 Task: Look for space in Morondava, Madagascar from 10th July, 2023 to 15th July, 2023 for 7 adults in price range Rs.10000 to Rs.15000. Place can be entire place or shared room with 4 bedrooms having 7 beds and 4 bathrooms. Property type can be house, flat, guest house. Amenities needed are: wifi, TV, free parkinig on premises, gym, breakfast. Booking option can be shelf check-in. Required host language is English.
Action: Mouse moved to (441, 103)
Screenshot: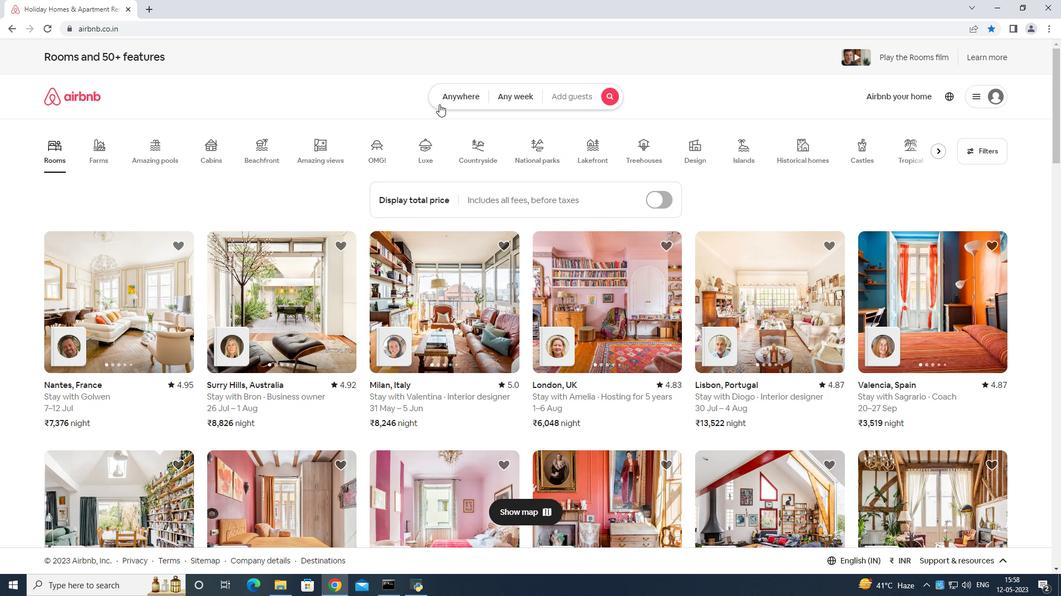 
Action: Mouse pressed left at (441, 103)
Screenshot: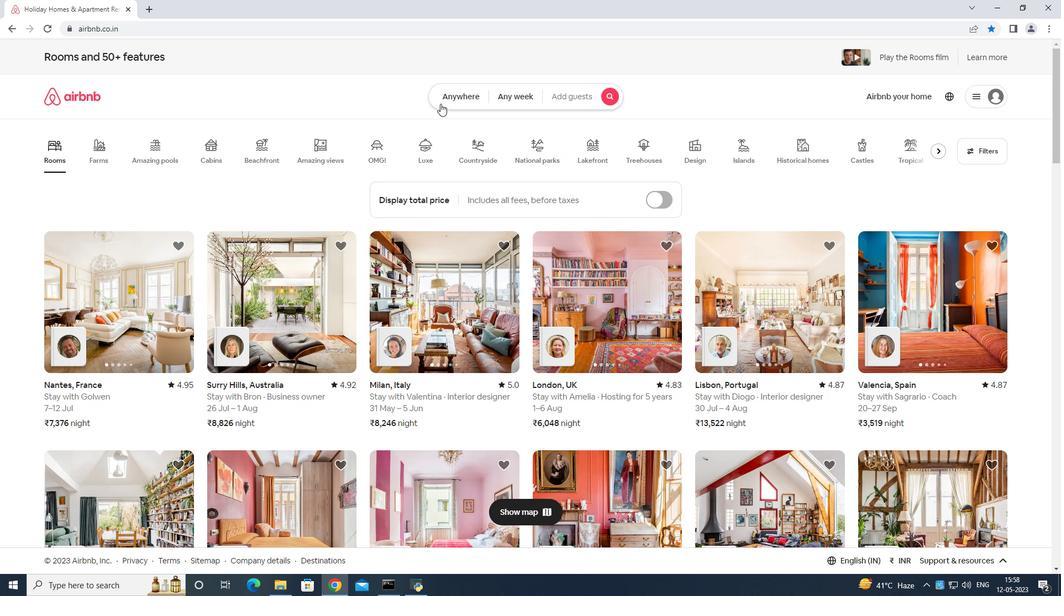 
Action: Mouse moved to (362, 145)
Screenshot: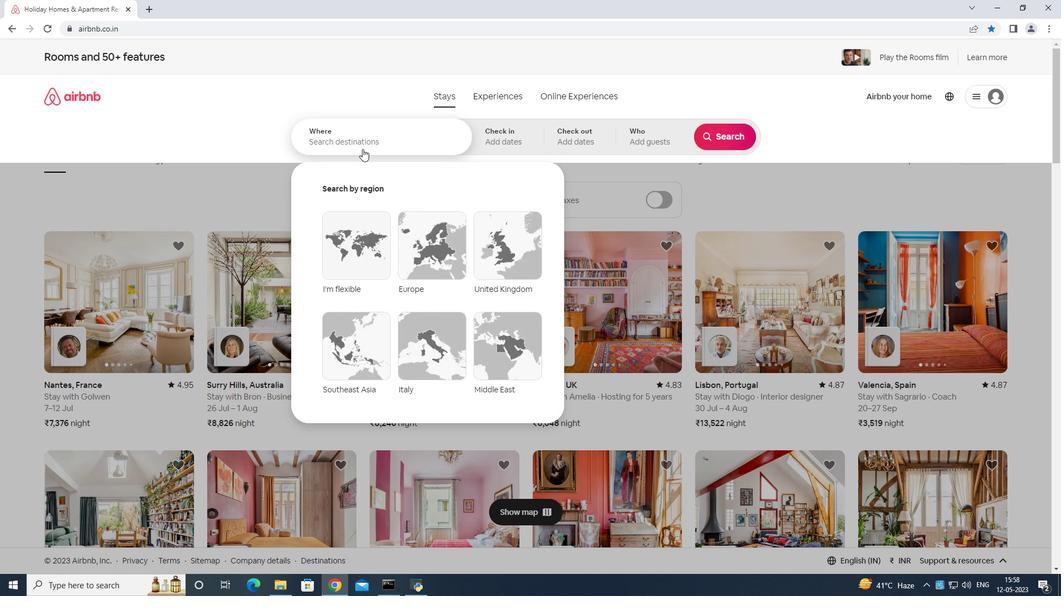 
Action: Mouse pressed left at (362, 145)
Screenshot: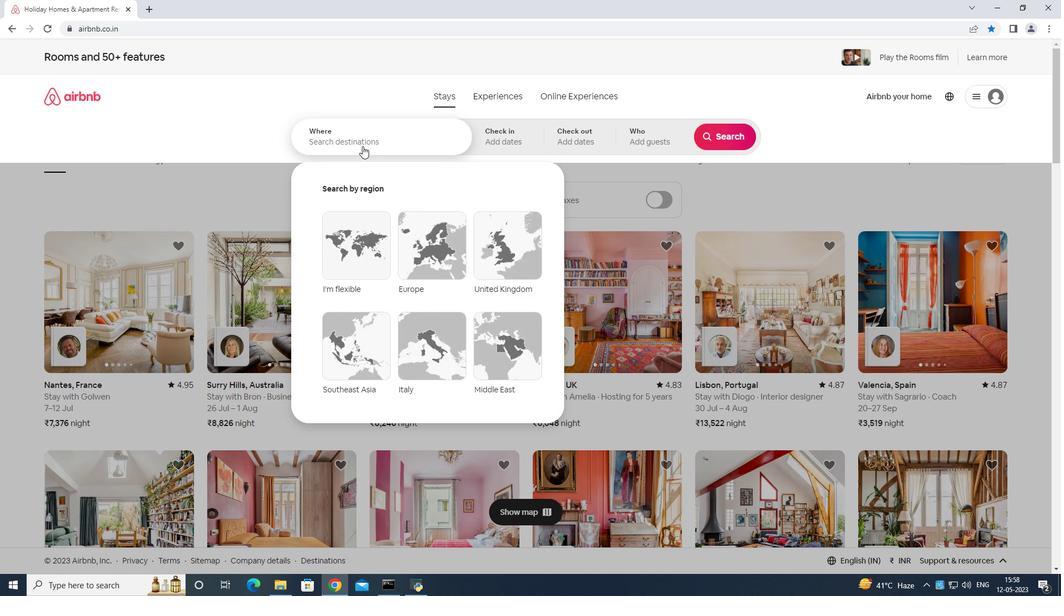 
Action: Mouse moved to (215, 156)
Screenshot: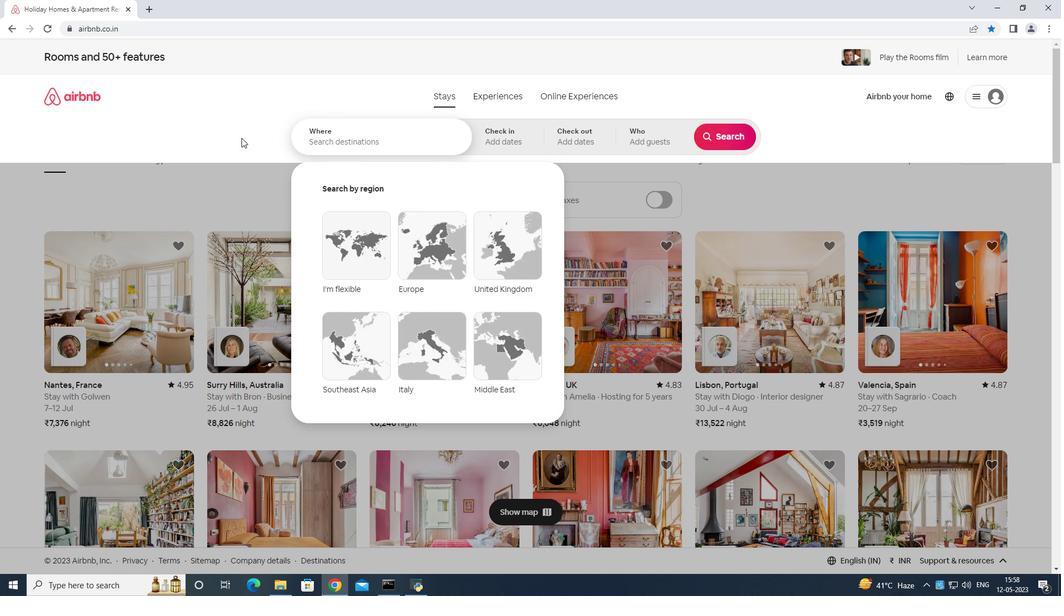 
Action: Key pressed <Key.shift>Morondava<Key.space>madagascar<Key.enter>
Screenshot: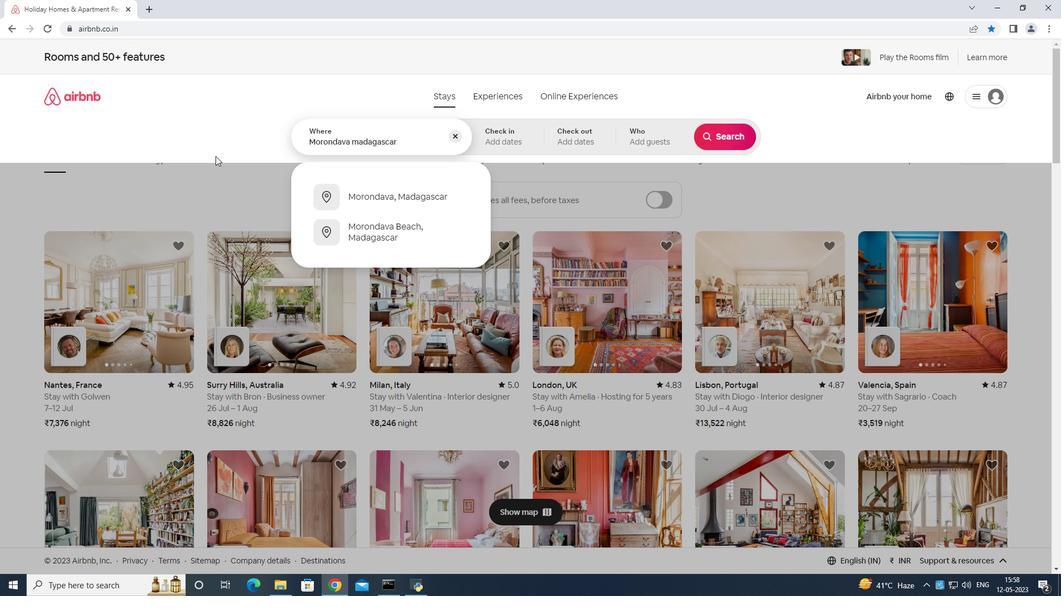 
Action: Mouse moved to (716, 227)
Screenshot: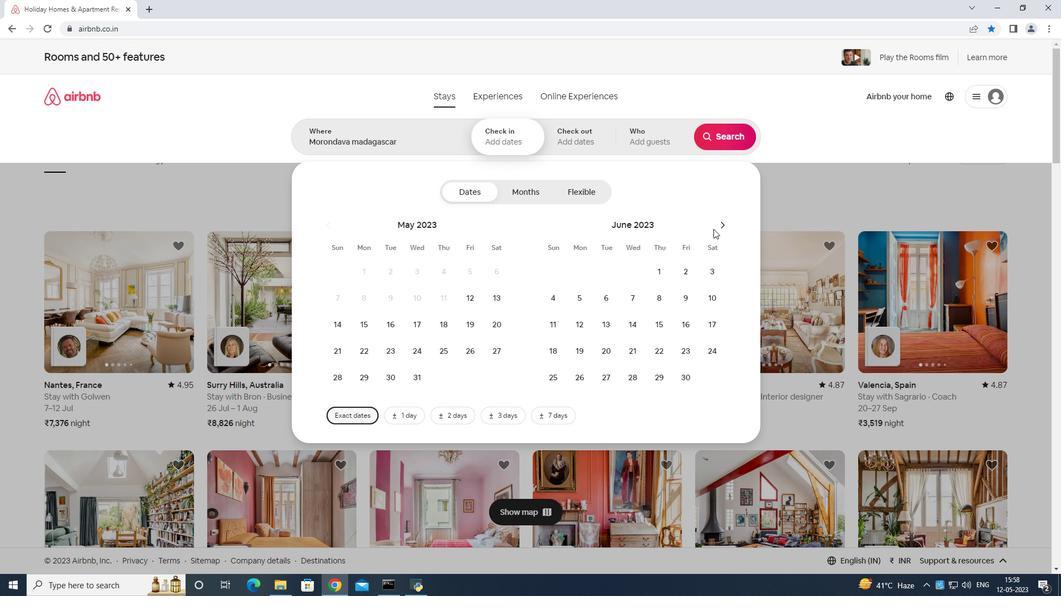 
Action: Mouse pressed left at (716, 227)
Screenshot: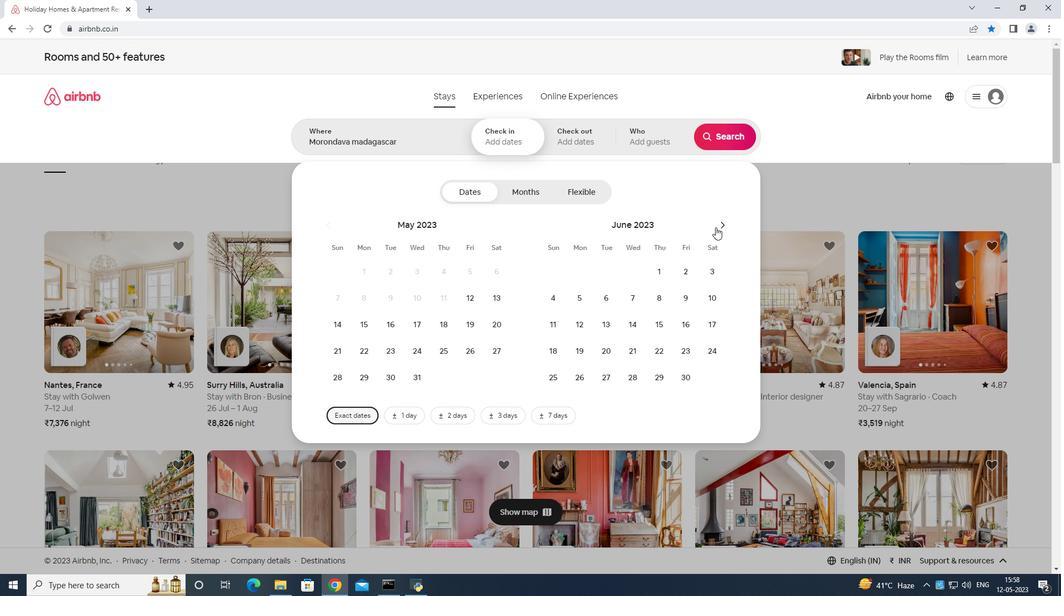 
Action: Mouse moved to (577, 323)
Screenshot: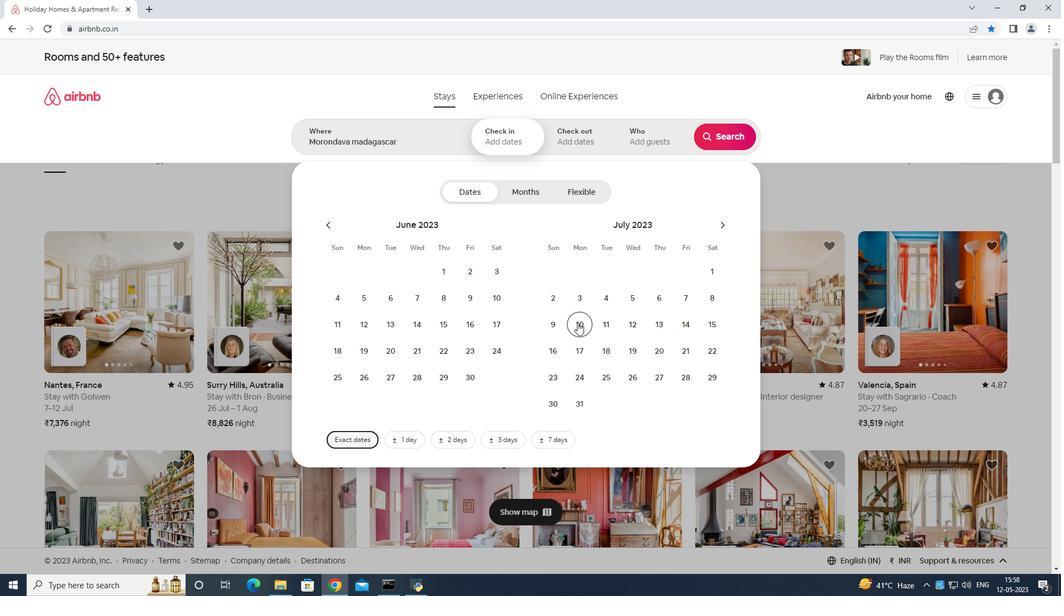 
Action: Mouse pressed left at (577, 323)
Screenshot: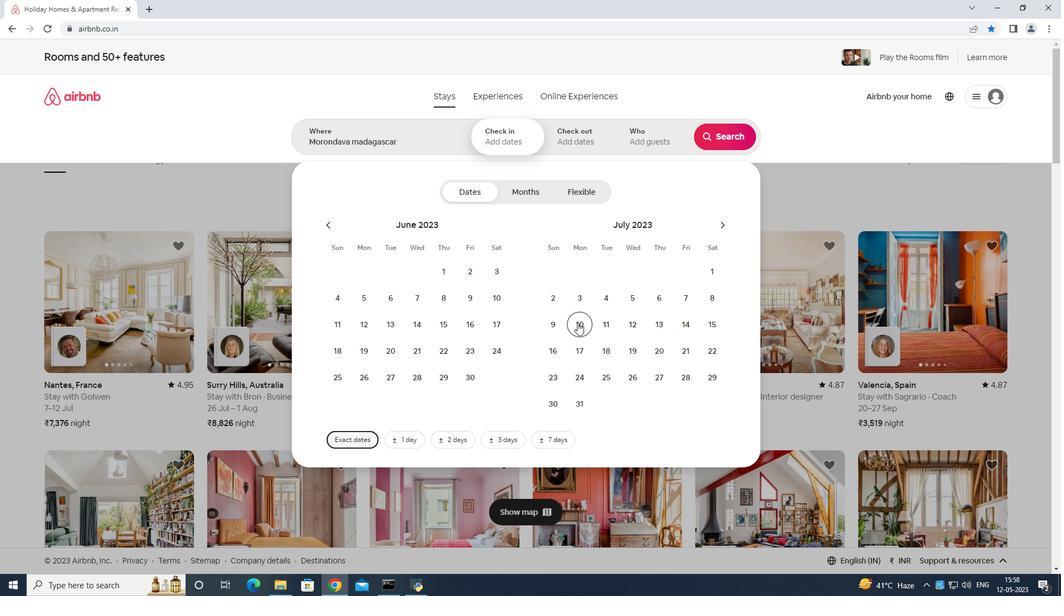
Action: Mouse moved to (716, 329)
Screenshot: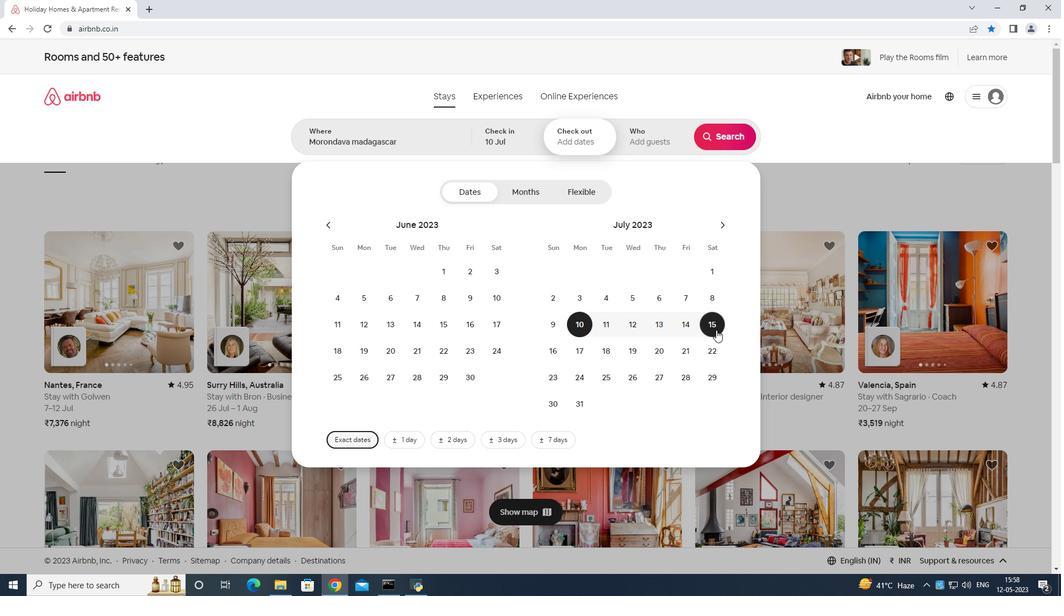 
Action: Mouse pressed left at (716, 329)
Screenshot: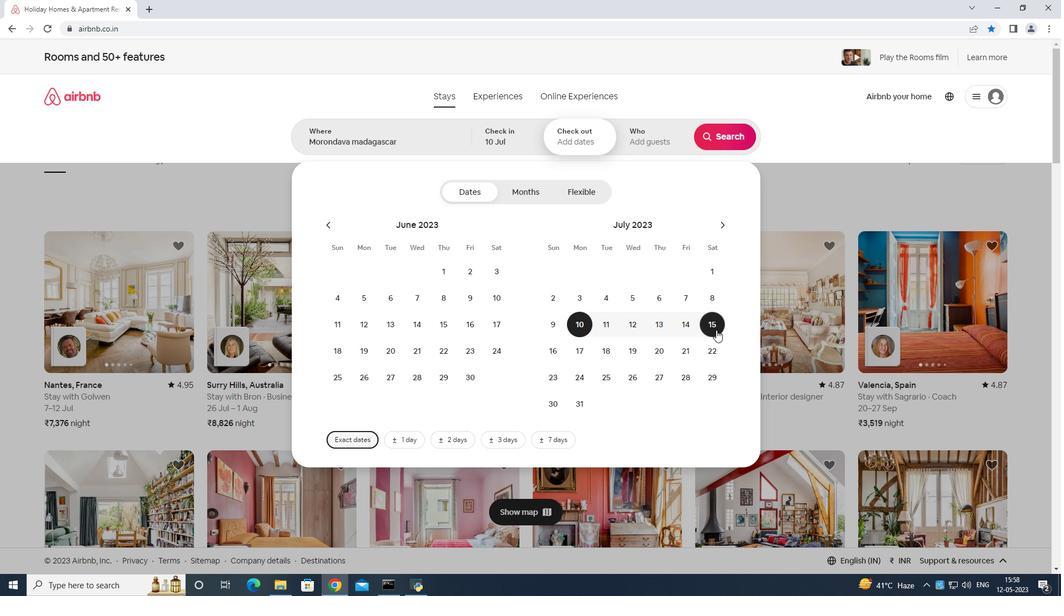 
Action: Mouse moved to (661, 143)
Screenshot: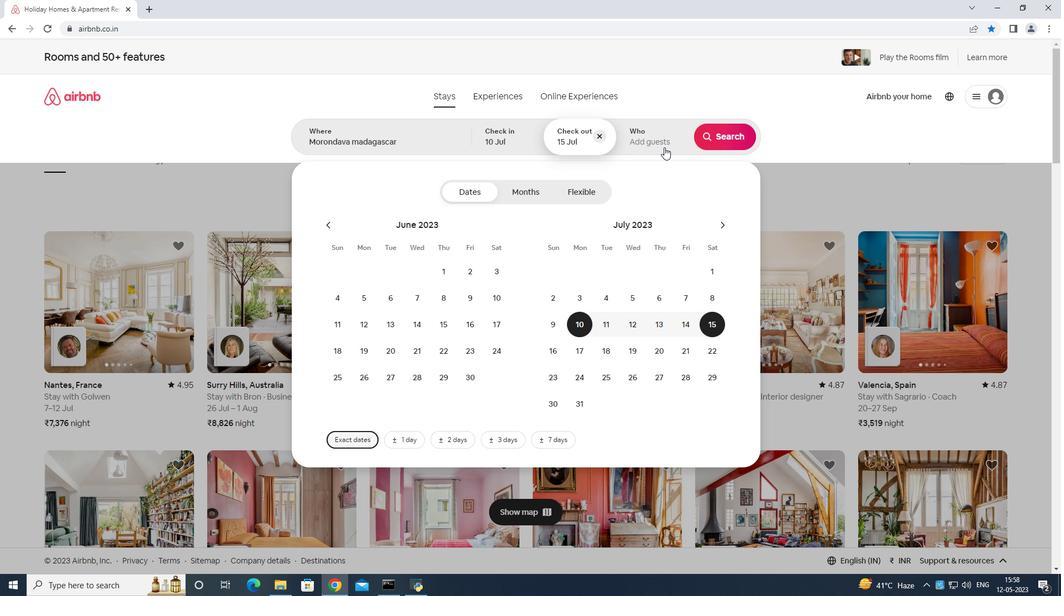 
Action: Mouse pressed left at (661, 143)
Screenshot: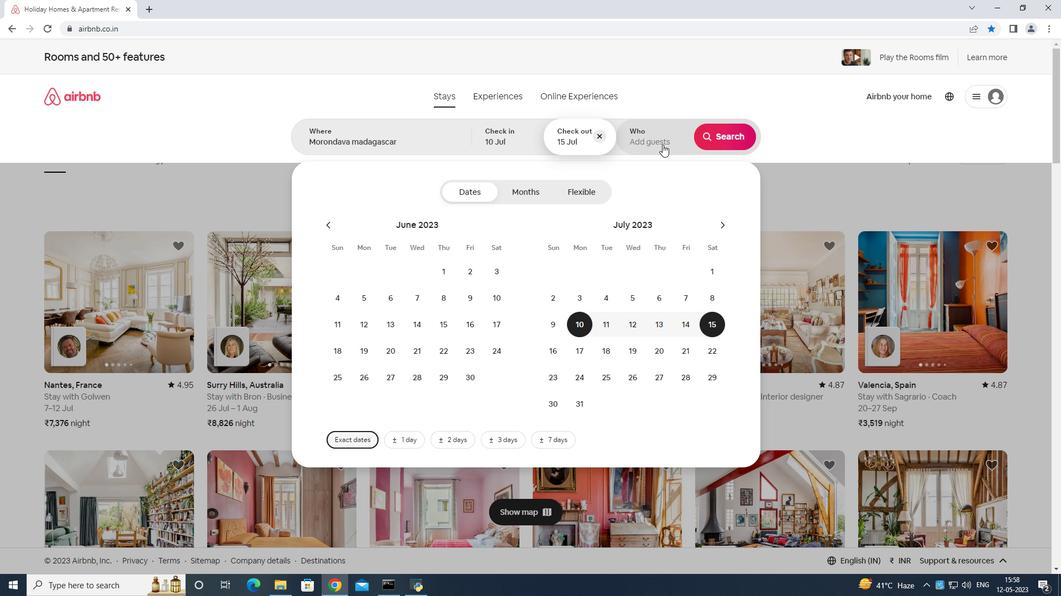 
Action: Mouse moved to (729, 197)
Screenshot: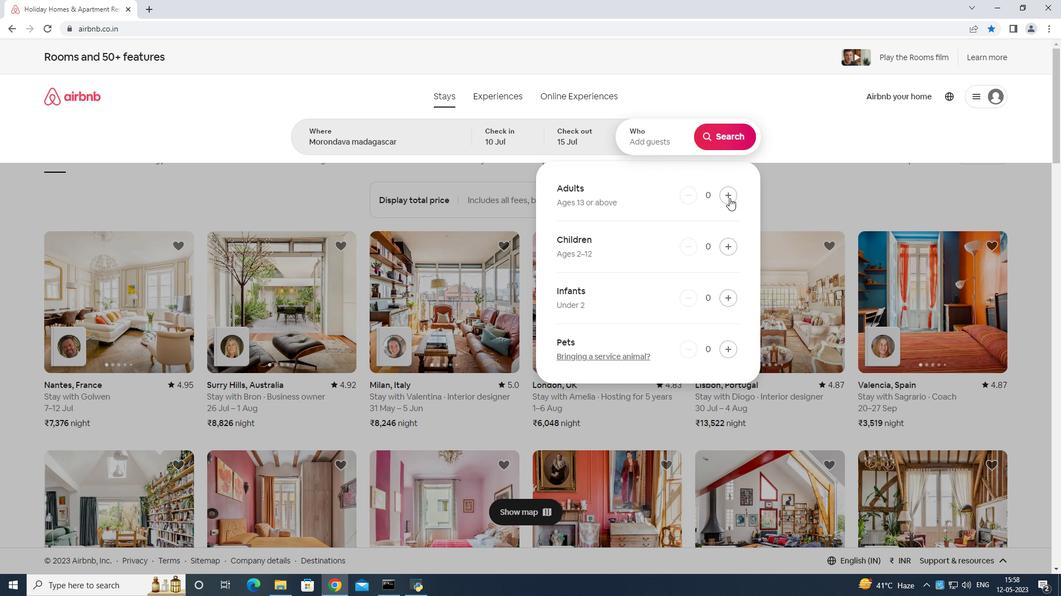 
Action: Mouse pressed left at (729, 197)
Screenshot: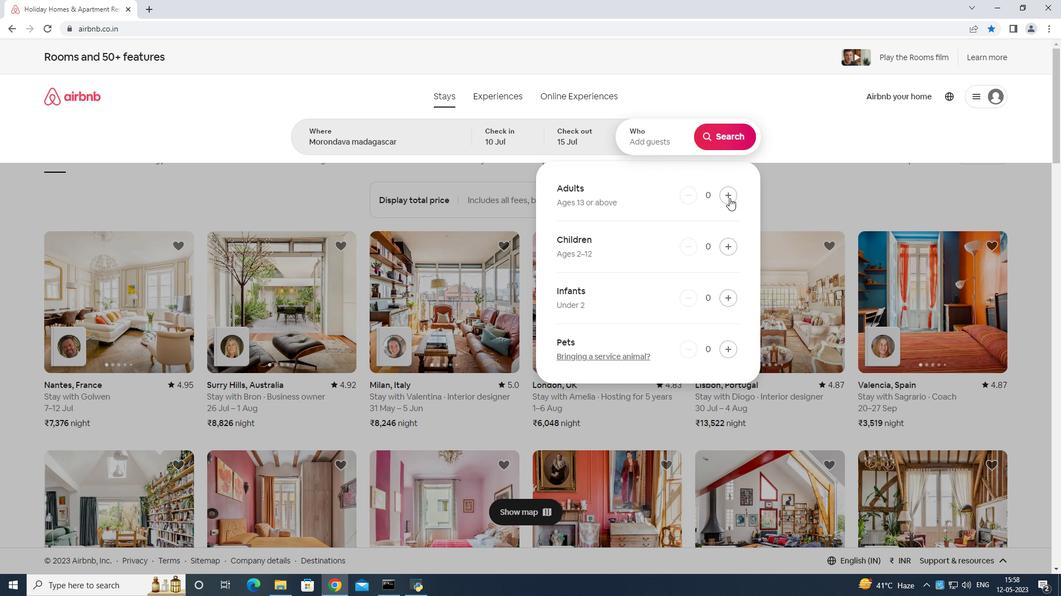 
Action: Mouse moved to (730, 194)
Screenshot: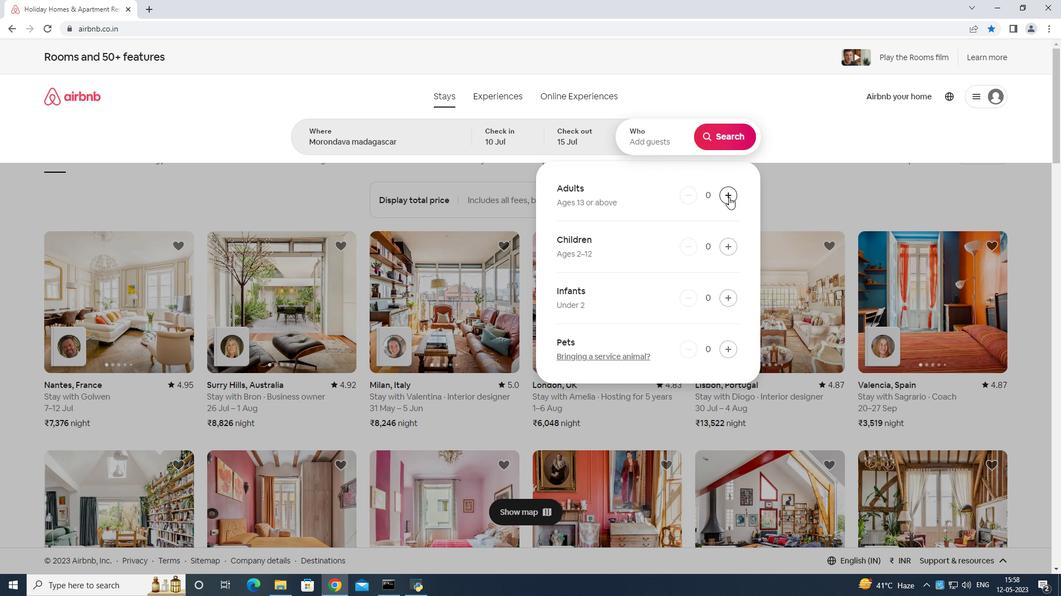
Action: Mouse pressed left at (730, 194)
Screenshot: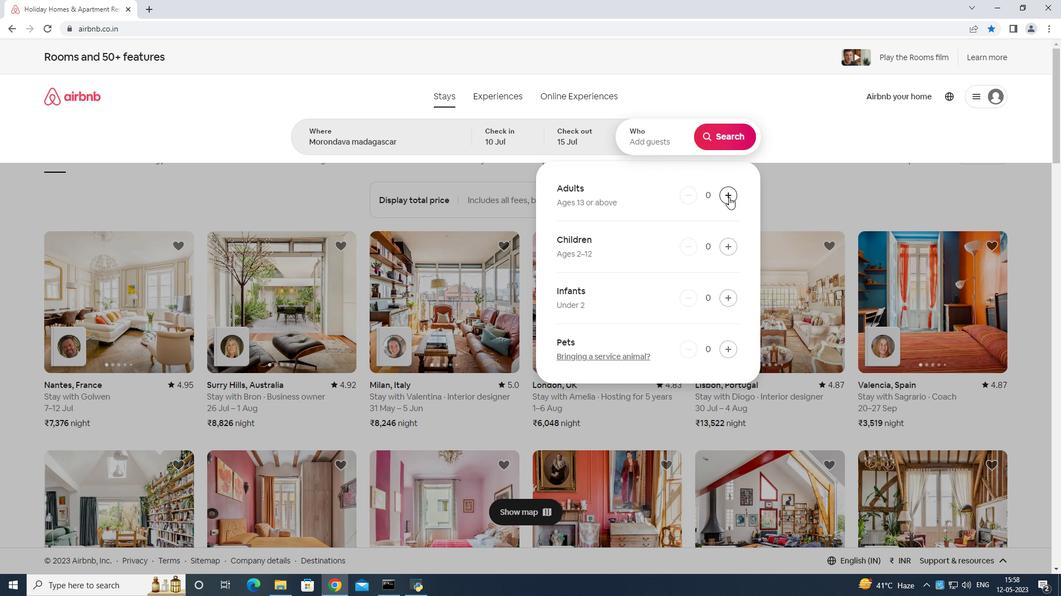 
Action: Mouse pressed left at (730, 194)
Screenshot: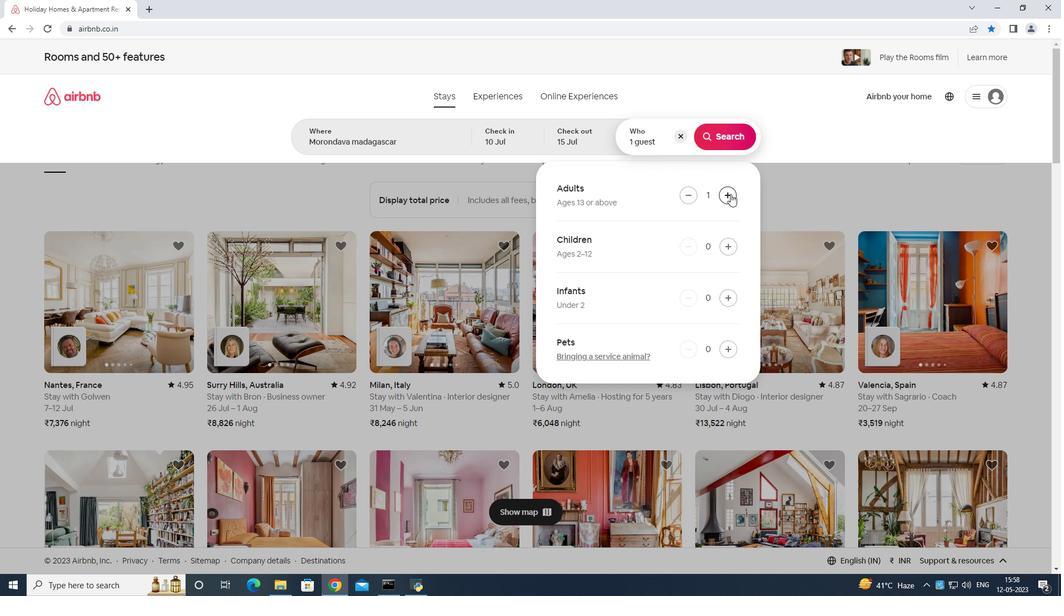 
Action: Mouse moved to (730, 194)
Screenshot: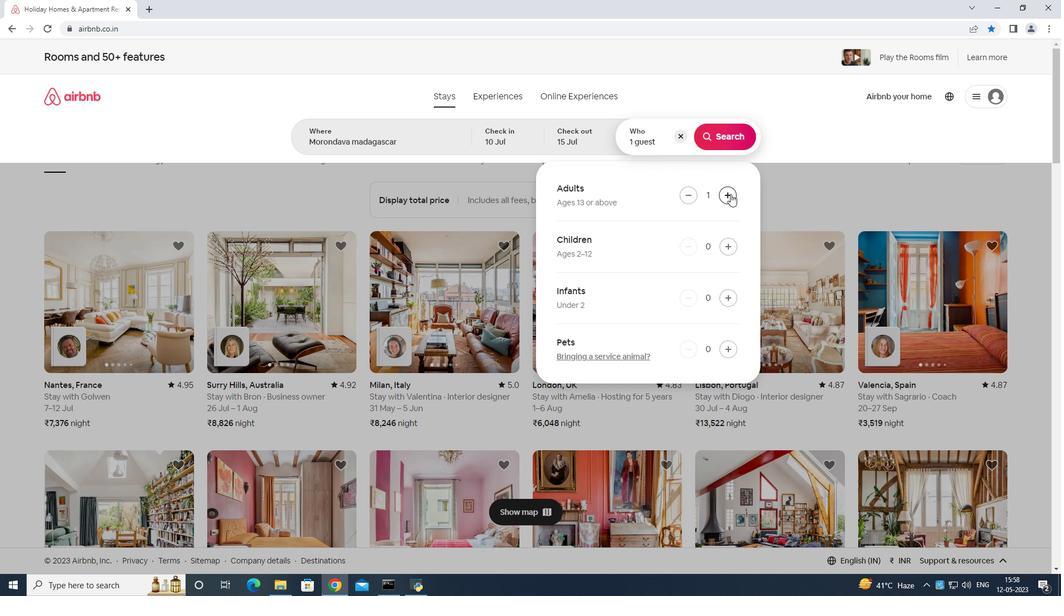 
Action: Mouse pressed left at (730, 194)
Screenshot: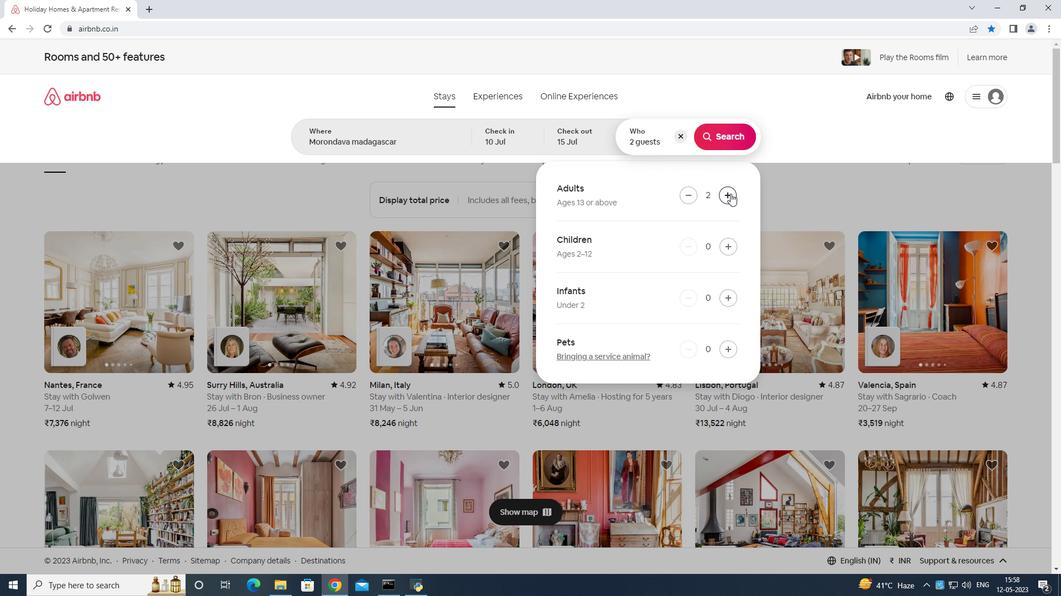 
Action: Mouse moved to (731, 194)
Screenshot: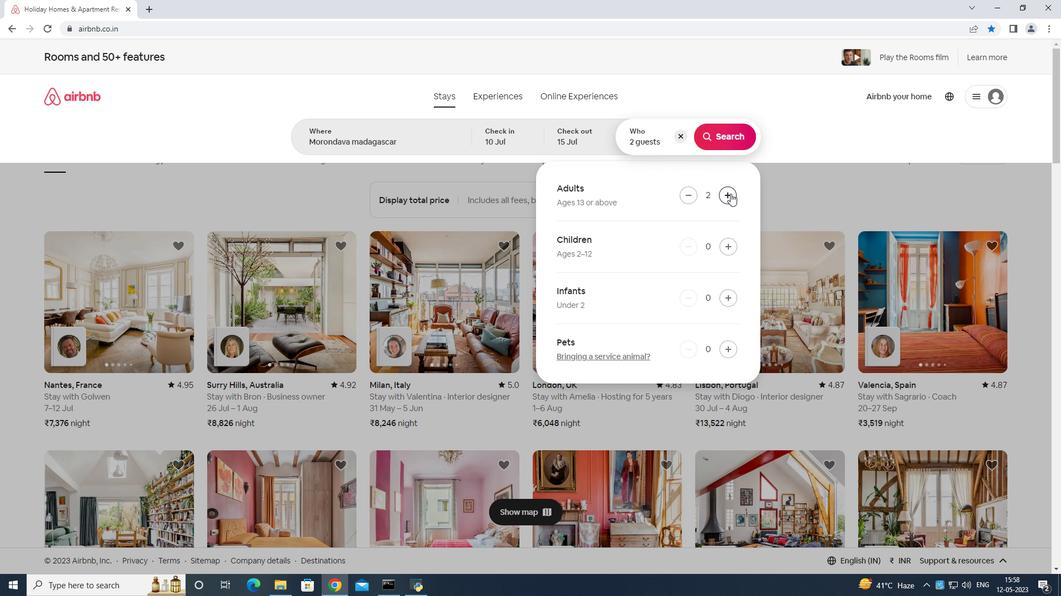 
Action: Mouse pressed left at (731, 194)
Screenshot: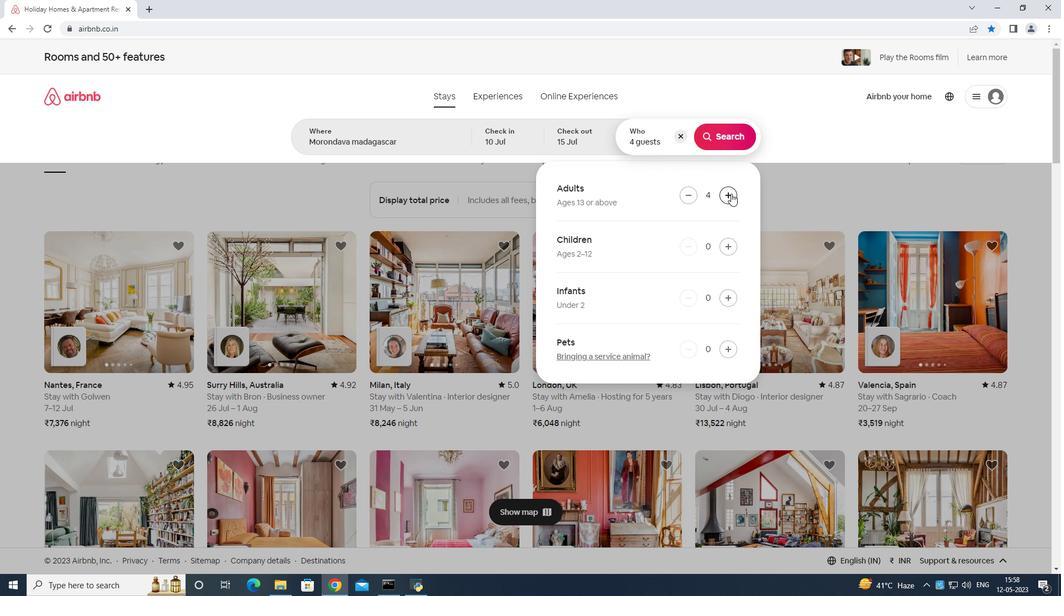 
Action: Mouse moved to (731, 193)
Screenshot: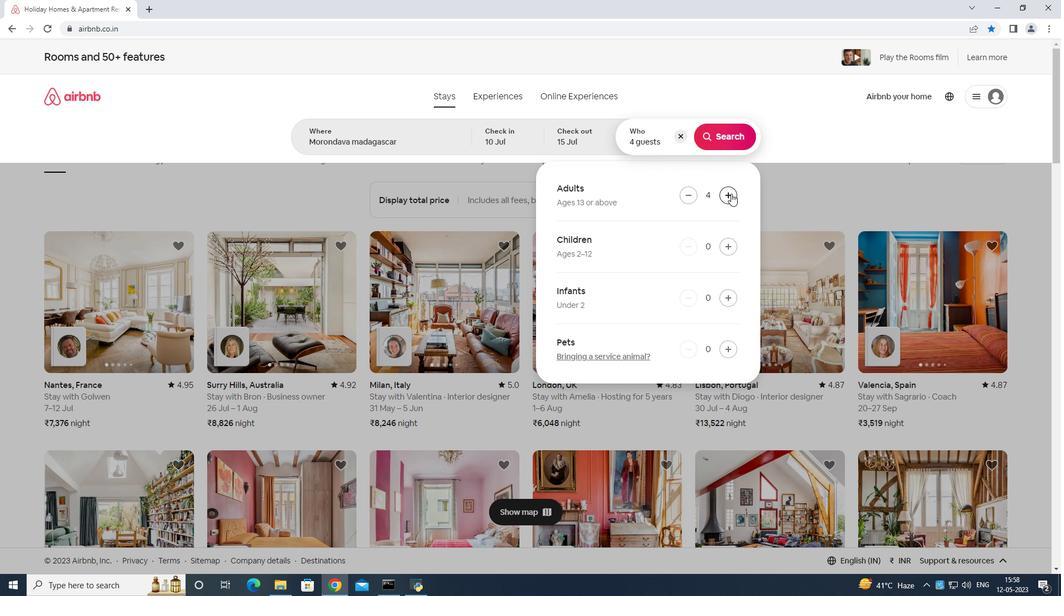 
Action: Mouse pressed left at (731, 193)
Screenshot: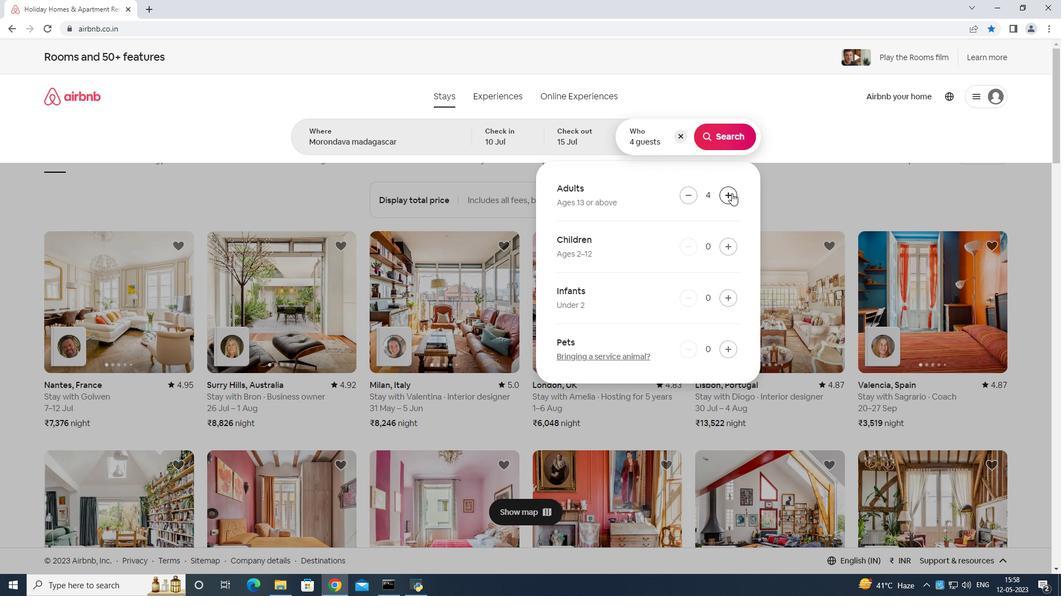 
Action: Mouse moved to (734, 192)
Screenshot: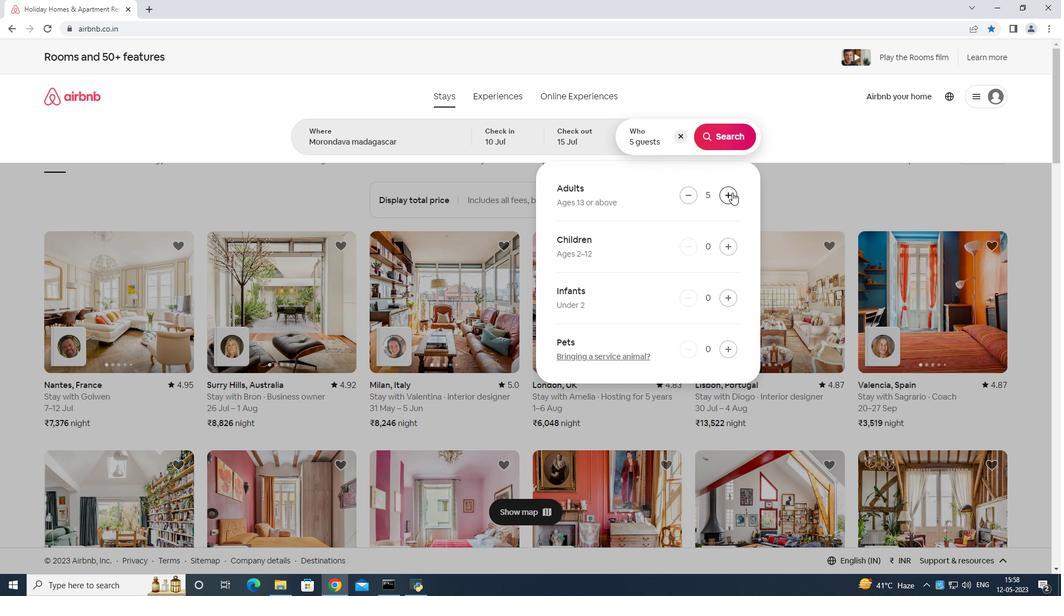 
Action: Mouse pressed left at (734, 192)
Screenshot: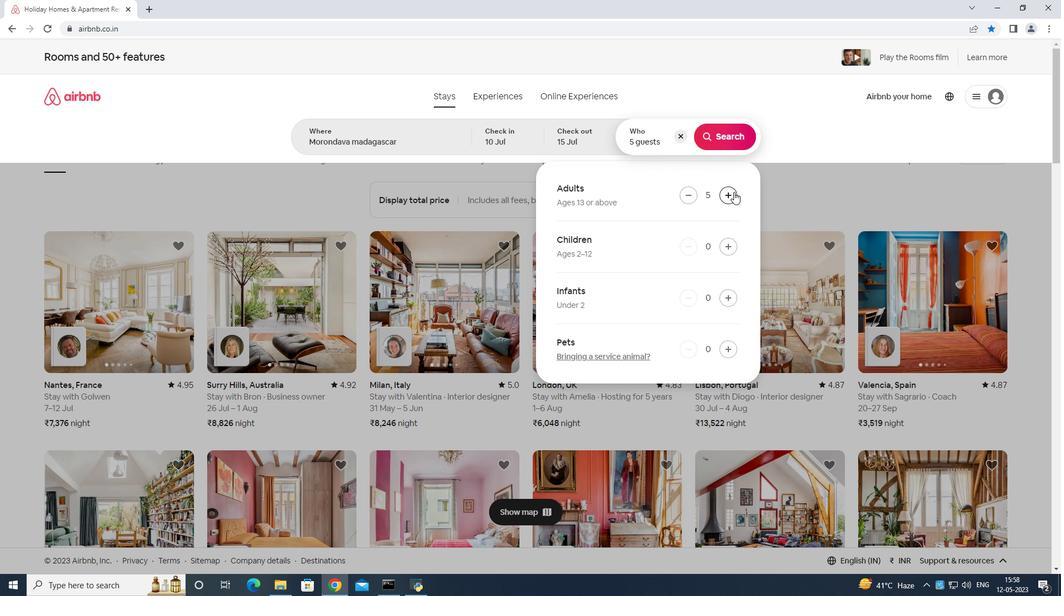 
Action: Mouse moved to (734, 192)
Screenshot: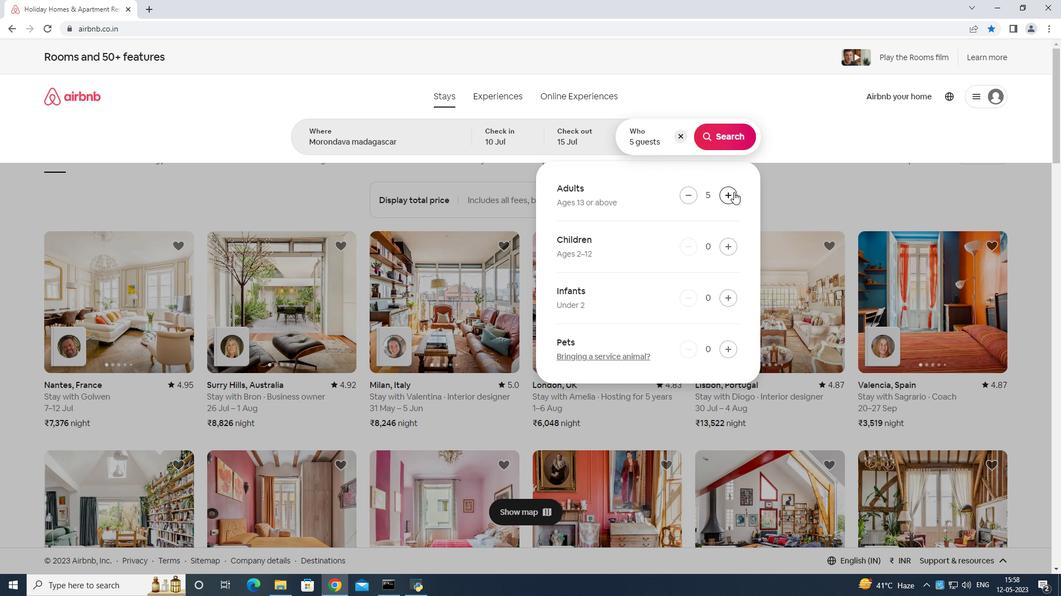 
Action: Mouse pressed left at (734, 192)
Screenshot: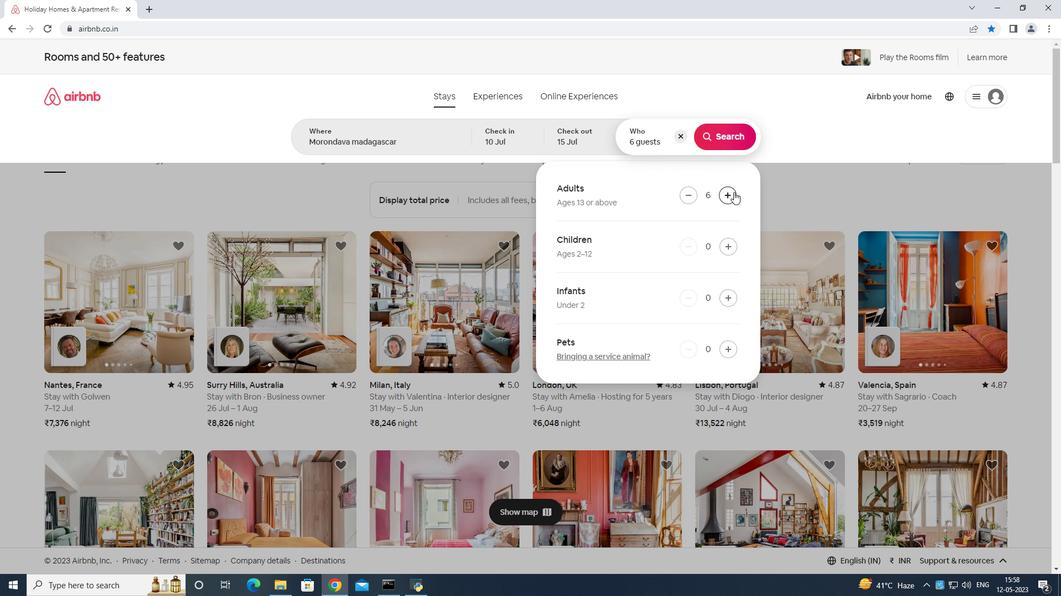 
Action: Mouse moved to (697, 194)
Screenshot: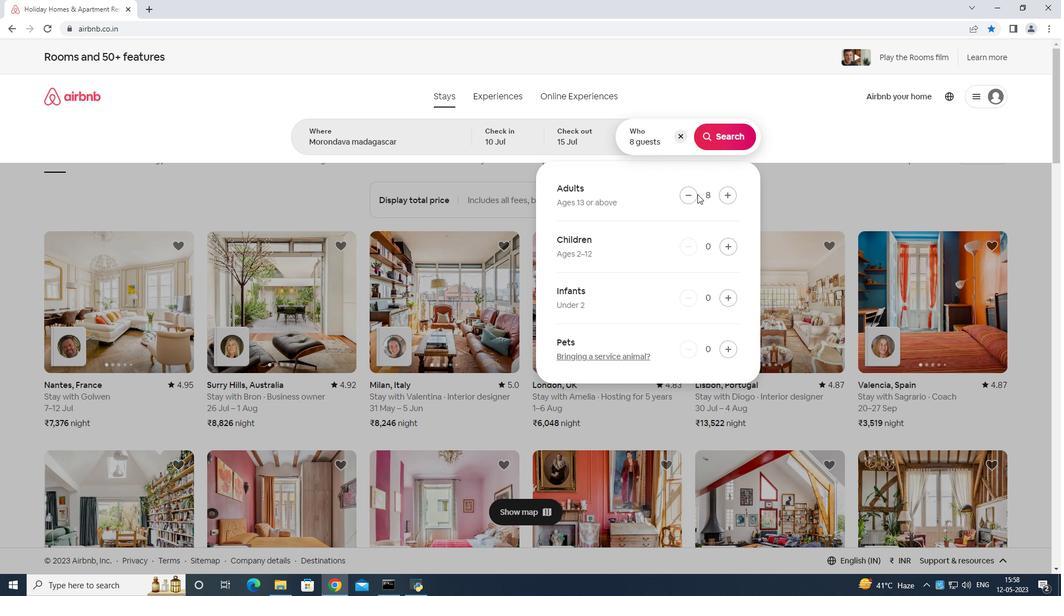 
Action: Mouse pressed left at (697, 194)
Screenshot: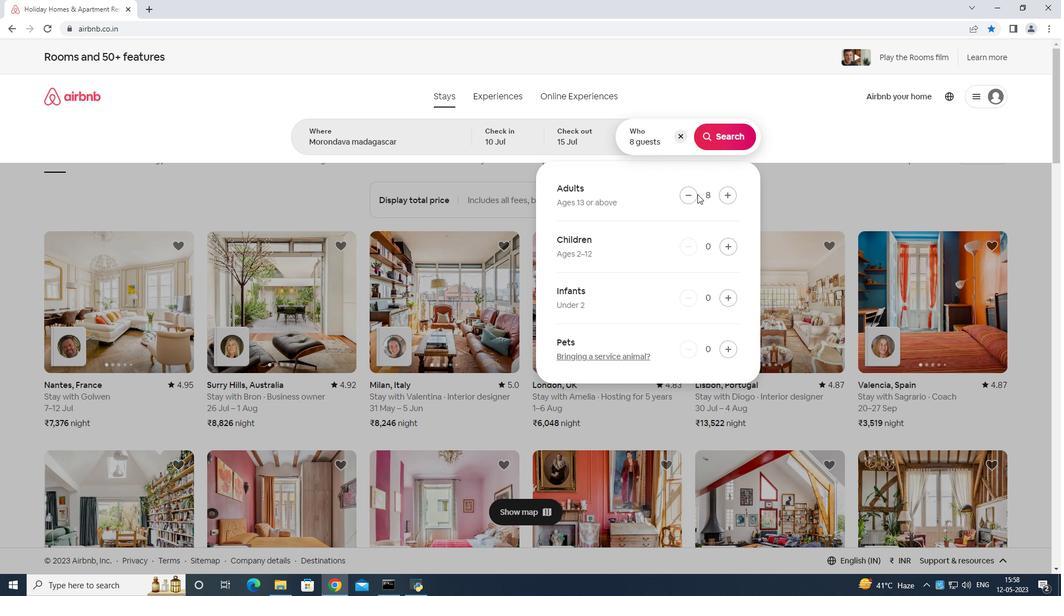 
Action: Mouse moved to (724, 138)
Screenshot: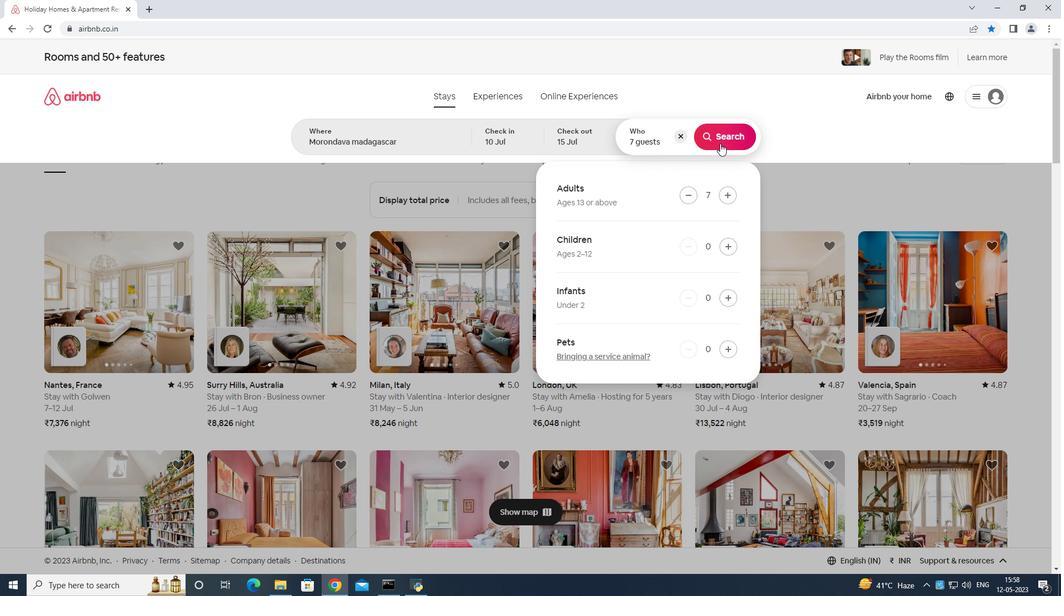 
Action: Mouse pressed left at (724, 138)
Screenshot: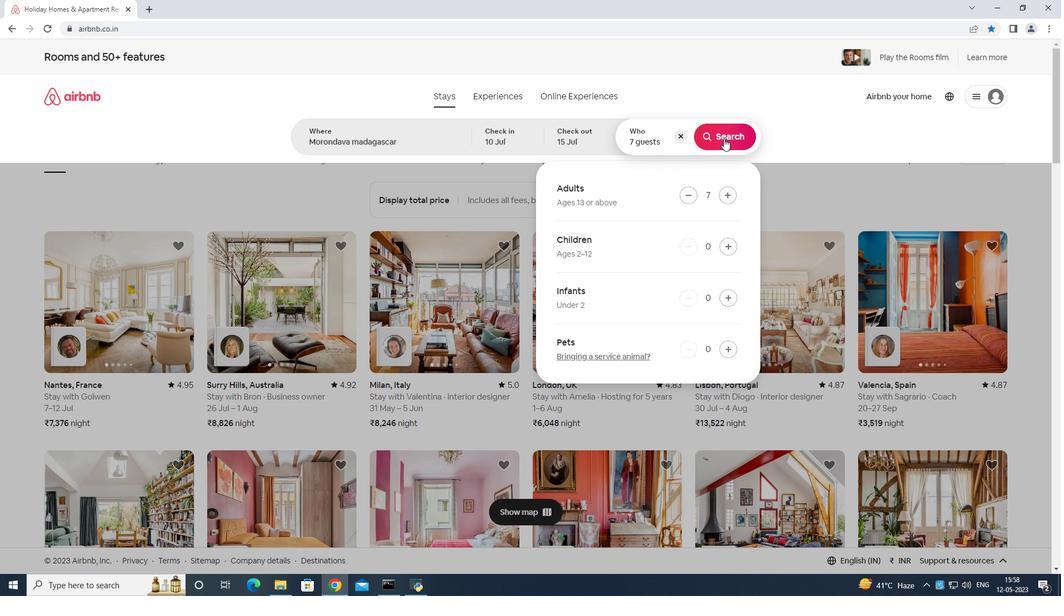 
Action: Mouse moved to (1018, 104)
Screenshot: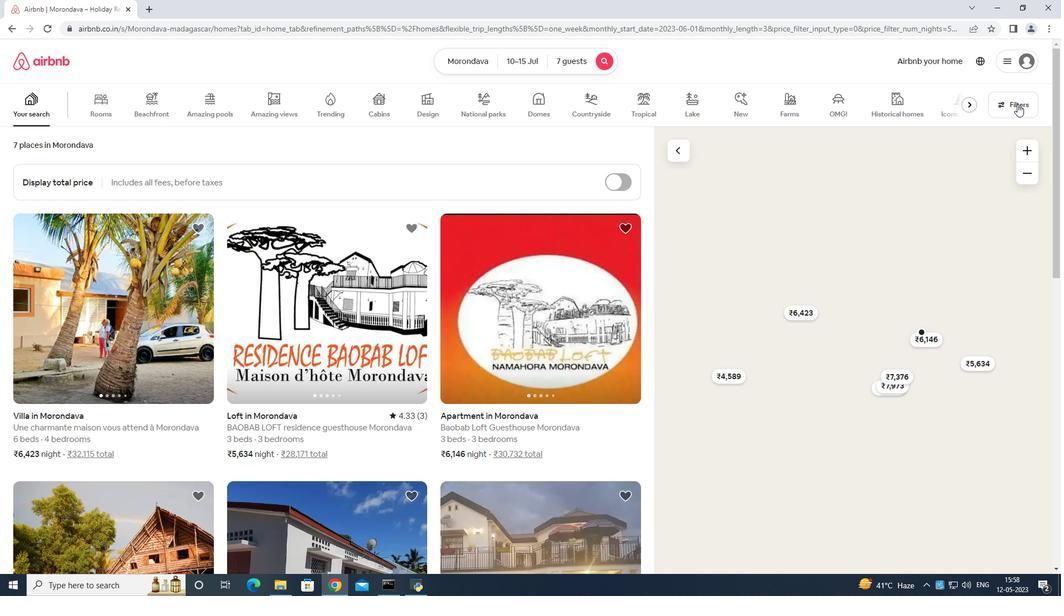 
Action: Mouse pressed left at (1018, 104)
Screenshot: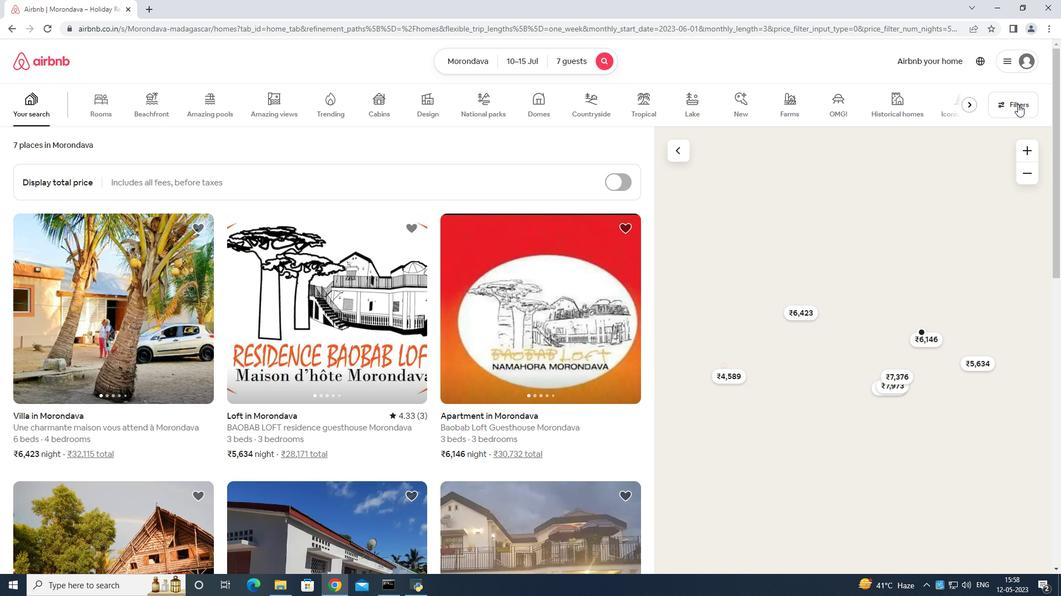 
Action: Mouse moved to (457, 366)
Screenshot: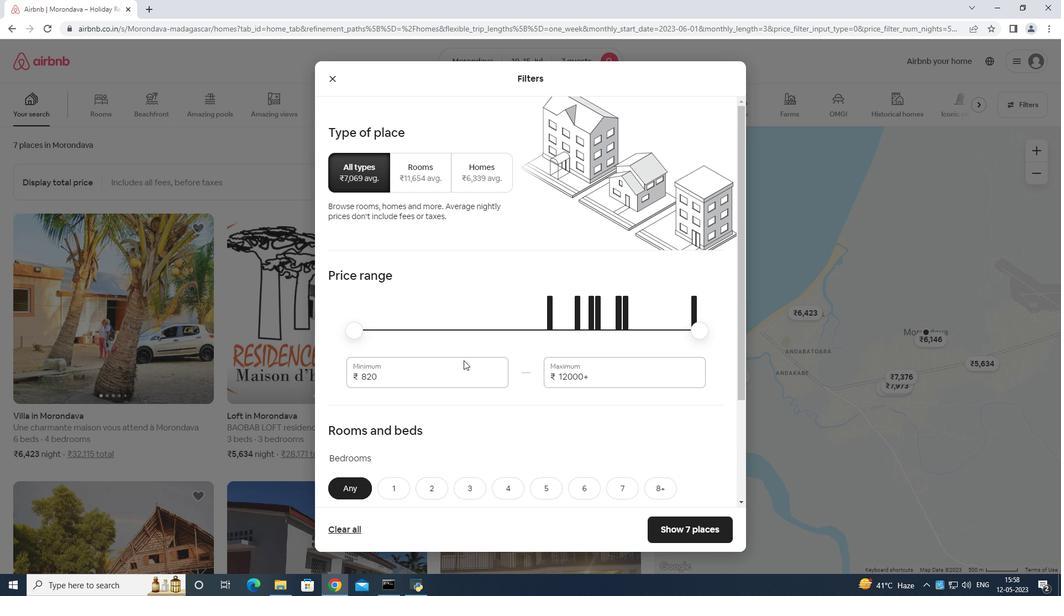 
Action: Mouse pressed left at (457, 366)
Screenshot: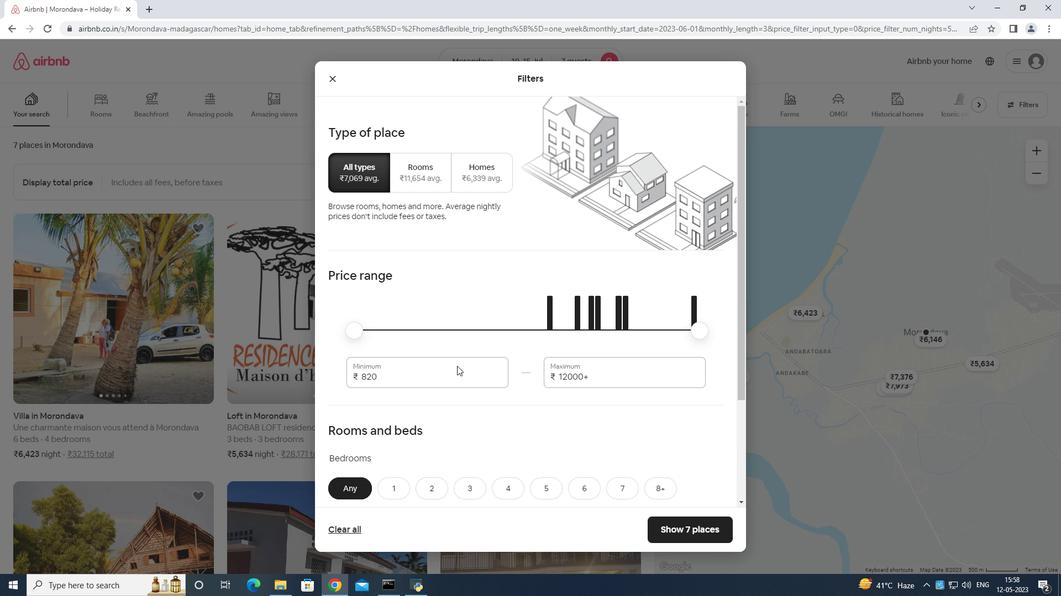 
Action: Key pressed <Key.backspace>
Screenshot: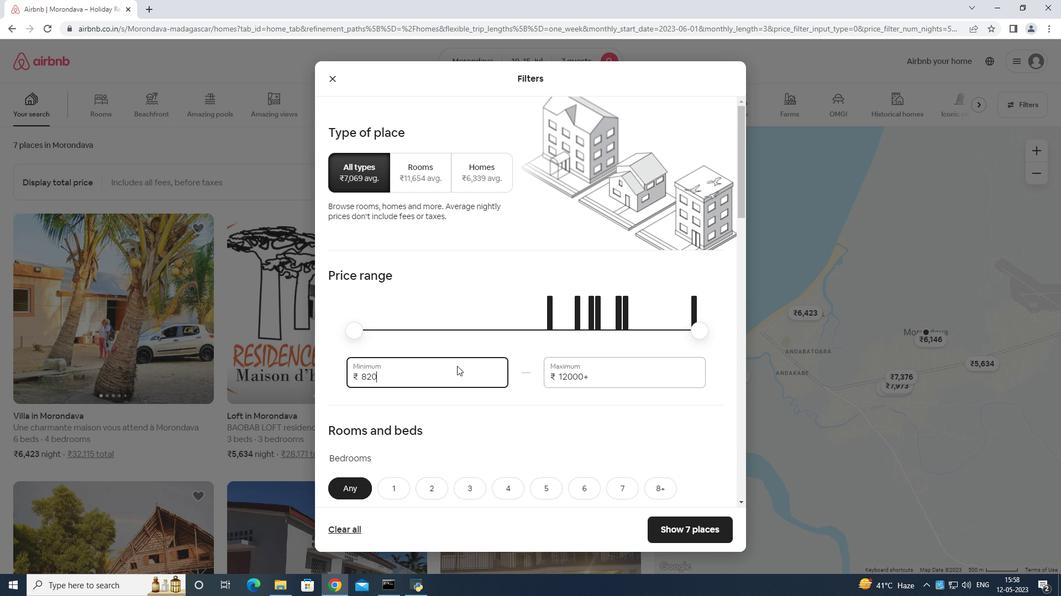 
Action: Mouse moved to (457, 365)
Screenshot: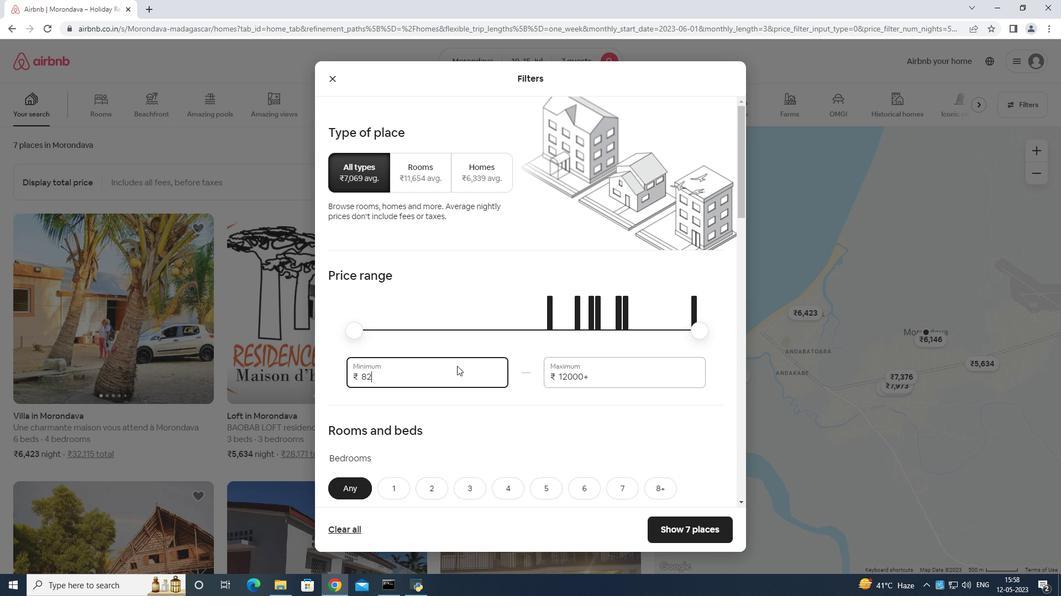 
Action: Key pressed <Key.backspace><Key.backspace><Key.backspace>
Screenshot: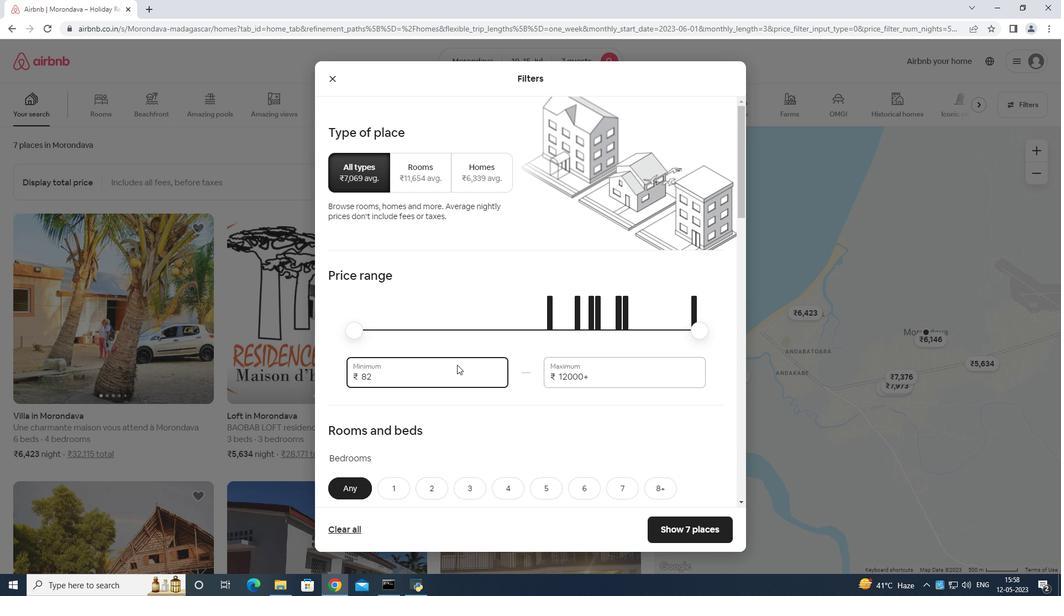 
Action: Mouse moved to (457, 363)
Screenshot: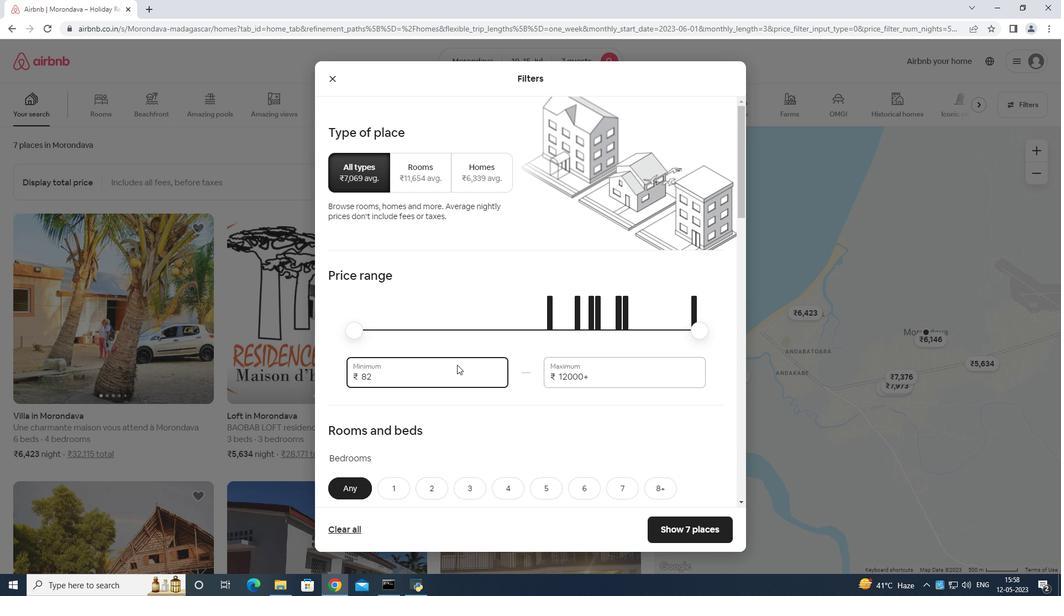 
Action: Key pressed <Key.backspace>
Screenshot: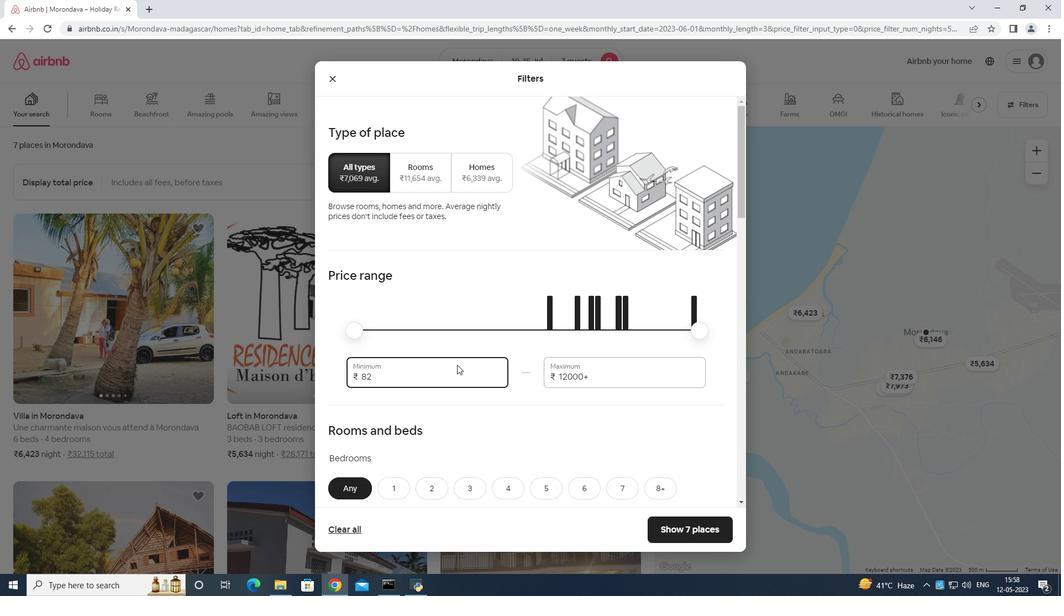 
Action: Mouse moved to (457, 363)
Screenshot: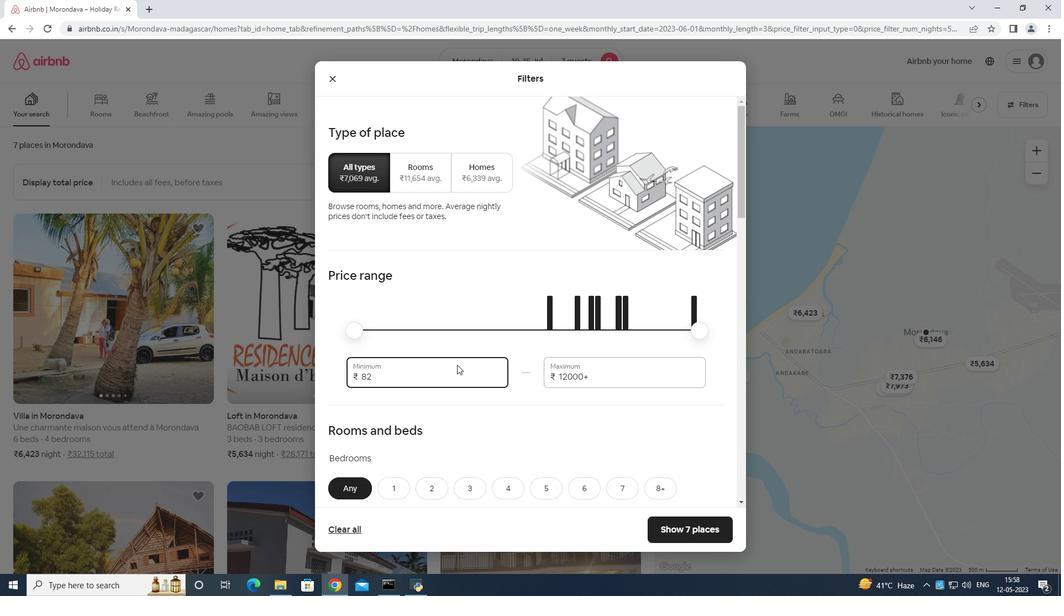 
Action: Key pressed <Key.backspace>
Screenshot: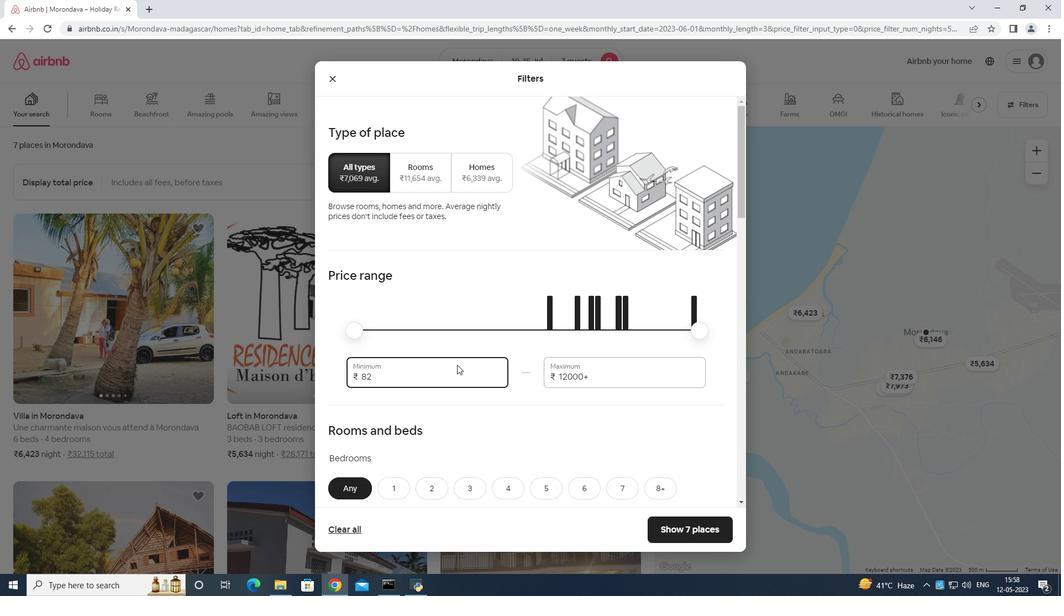 
Action: Mouse moved to (458, 362)
Screenshot: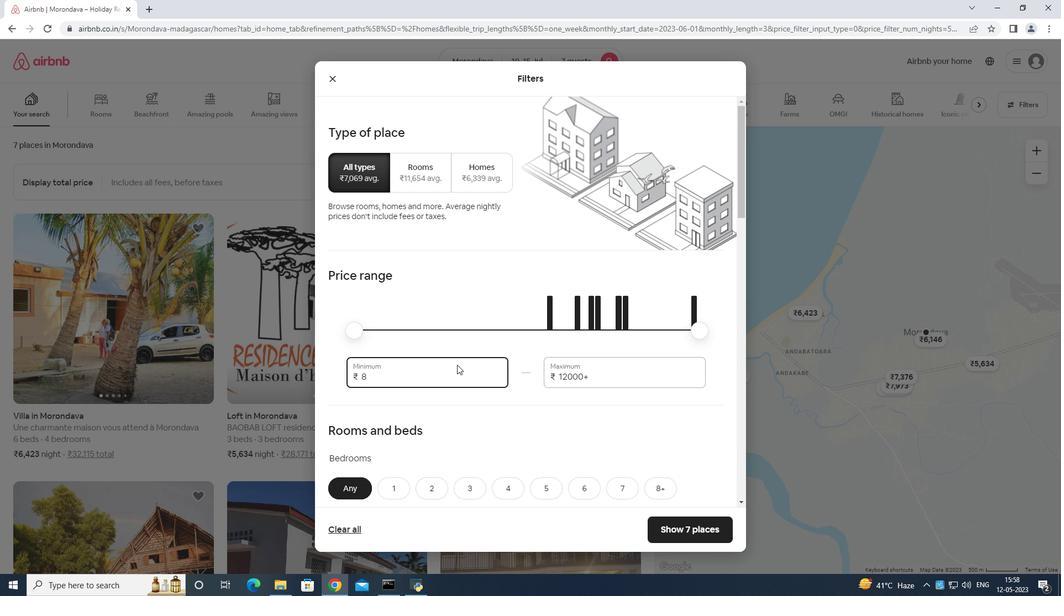 
Action: Key pressed 1
Screenshot: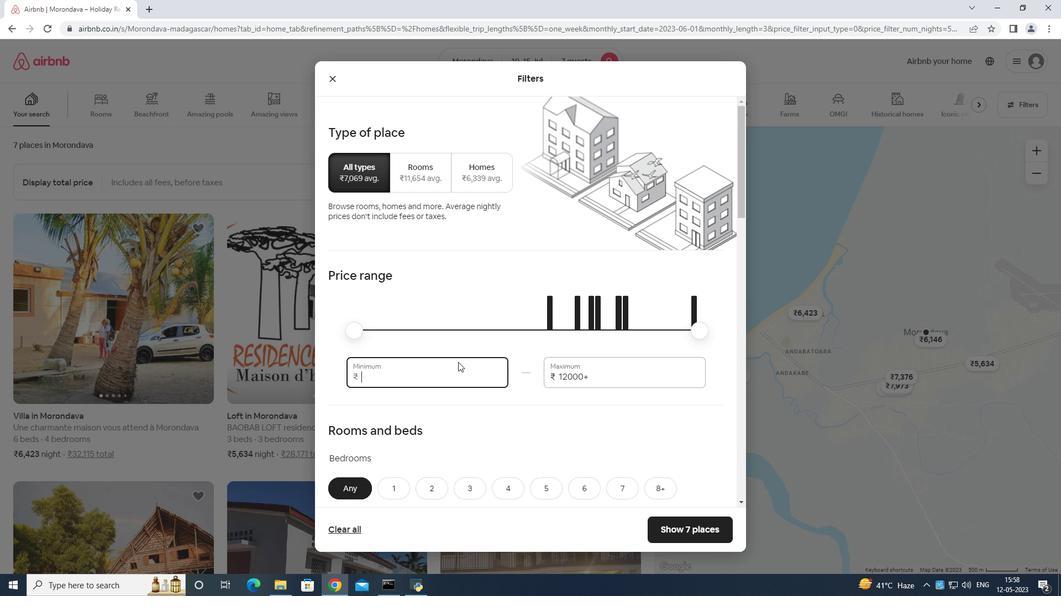 
Action: Mouse moved to (458, 361)
Screenshot: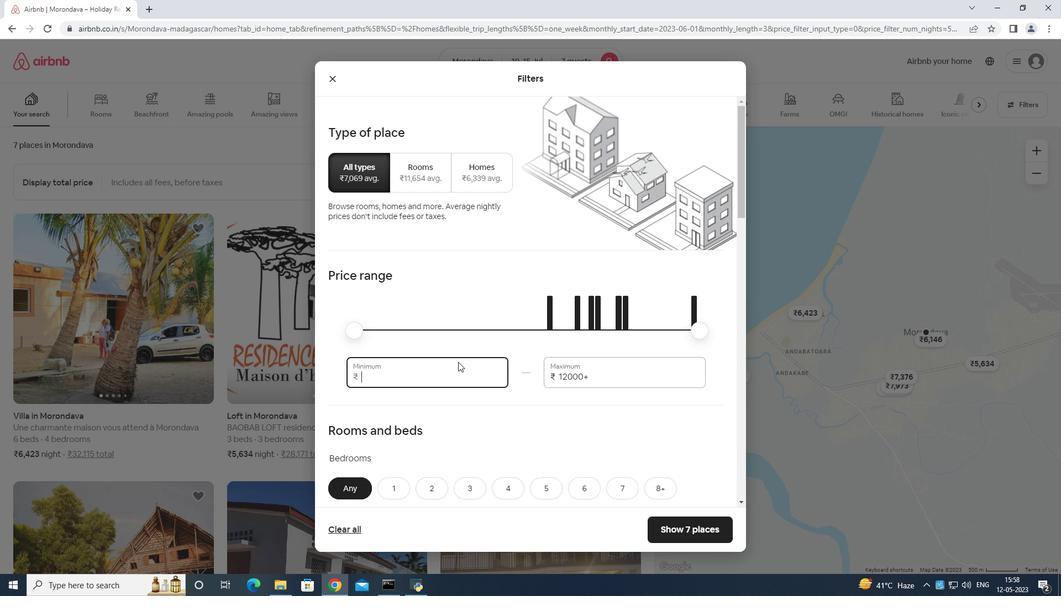 
Action: Key pressed 000
Screenshot: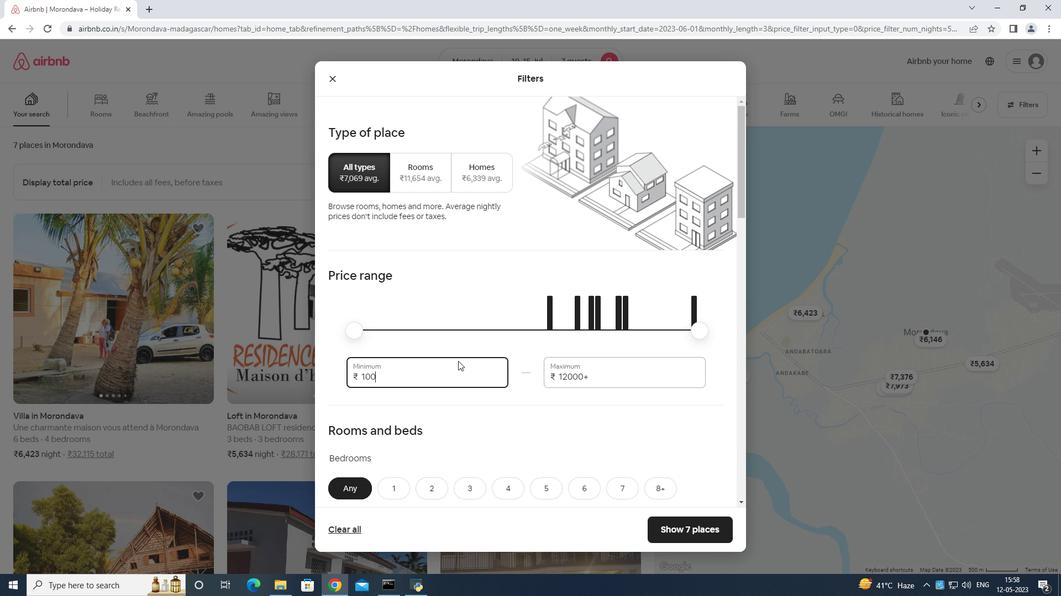 
Action: Mouse moved to (459, 360)
Screenshot: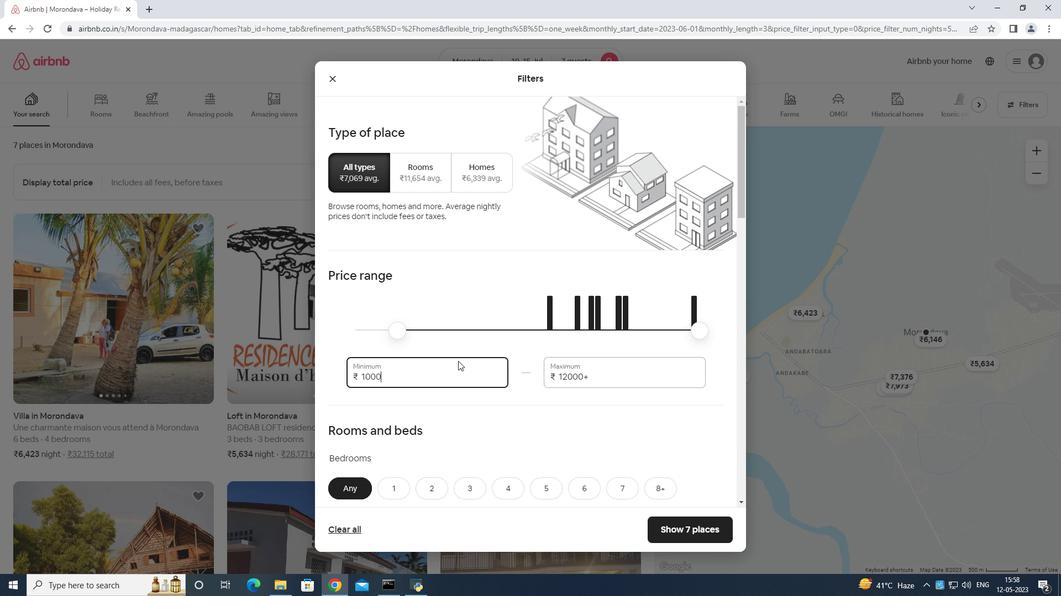 
Action: Key pressed 0
Screenshot: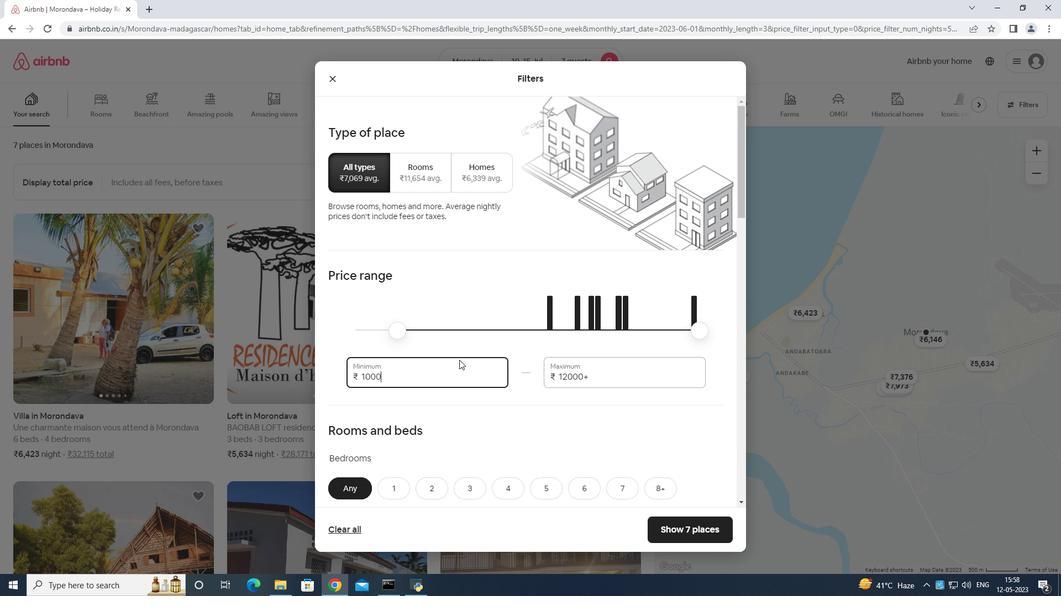 
Action: Mouse moved to (598, 375)
Screenshot: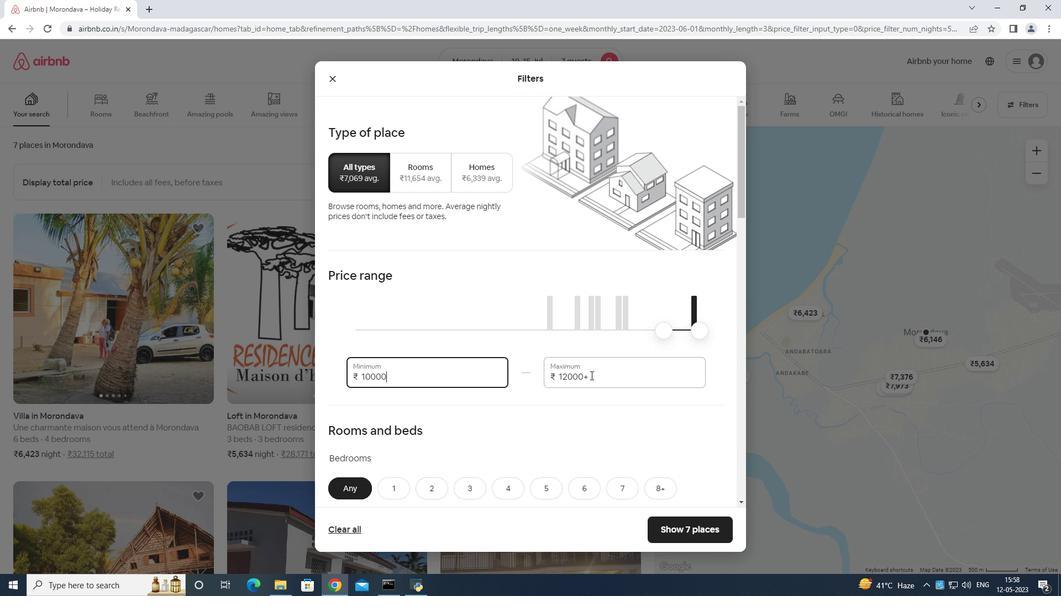 
Action: Mouse pressed left at (598, 375)
Screenshot: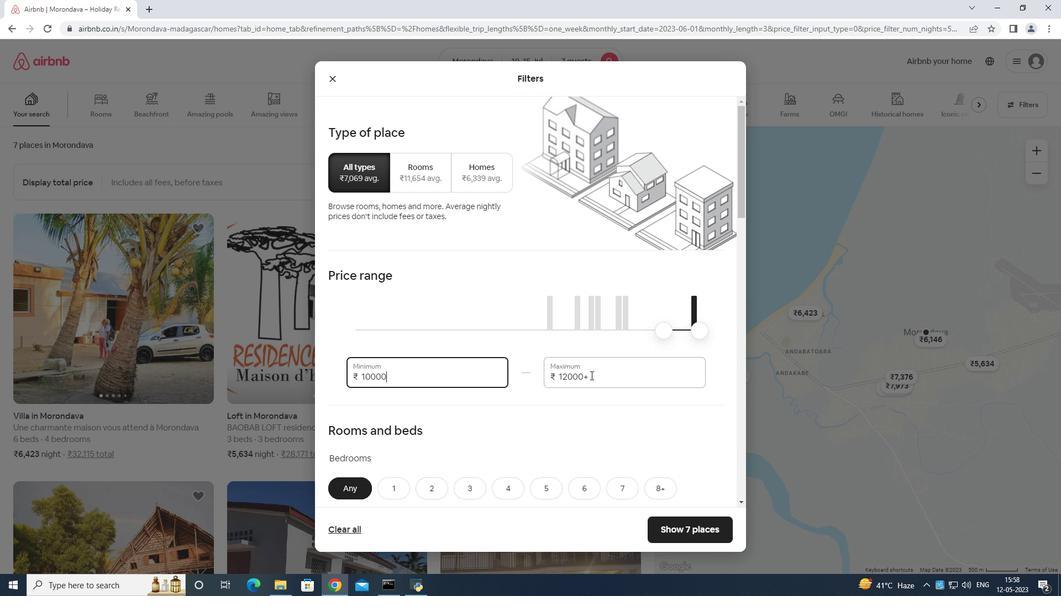 
Action: Mouse moved to (600, 362)
Screenshot: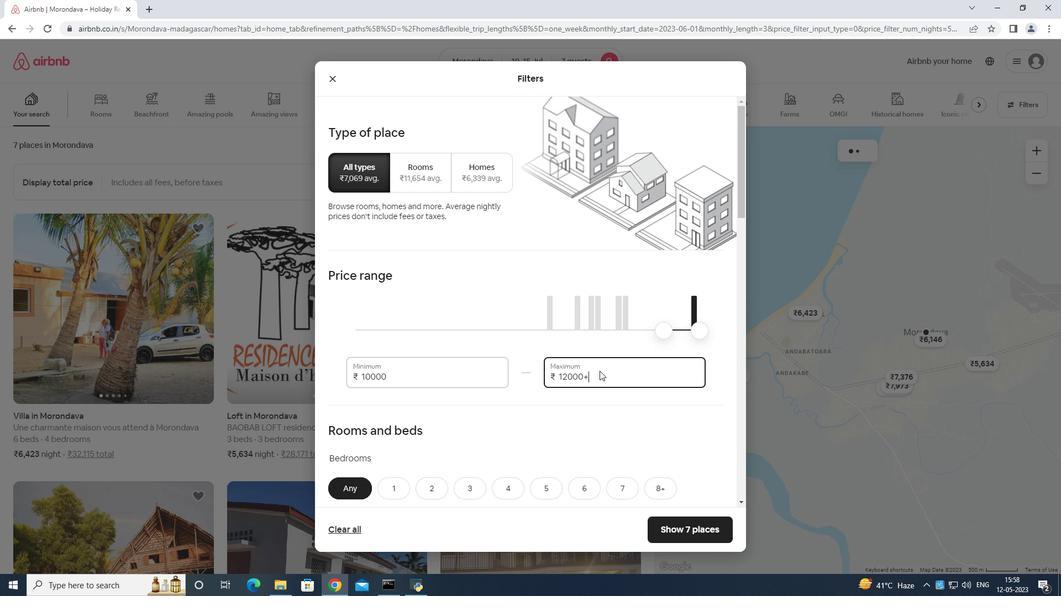 
Action: Key pressed <Key.backspace><Key.backspace><Key.backspace><Key.backspace><Key.backspace><Key.backspace><Key.backspace><Key.backspace><Key.backspace>1
Screenshot: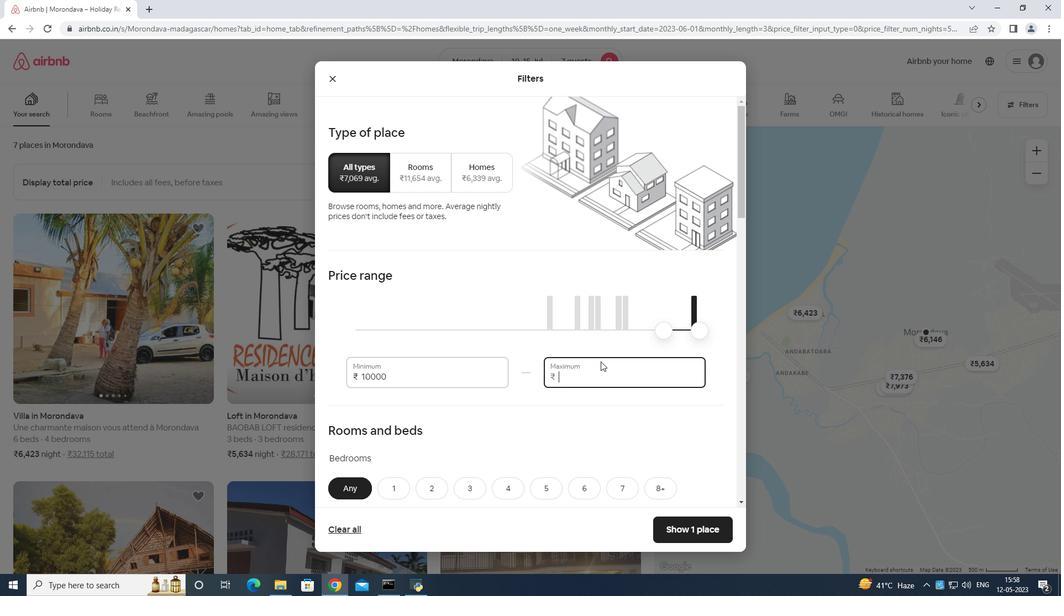 
Action: Mouse moved to (603, 359)
Screenshot: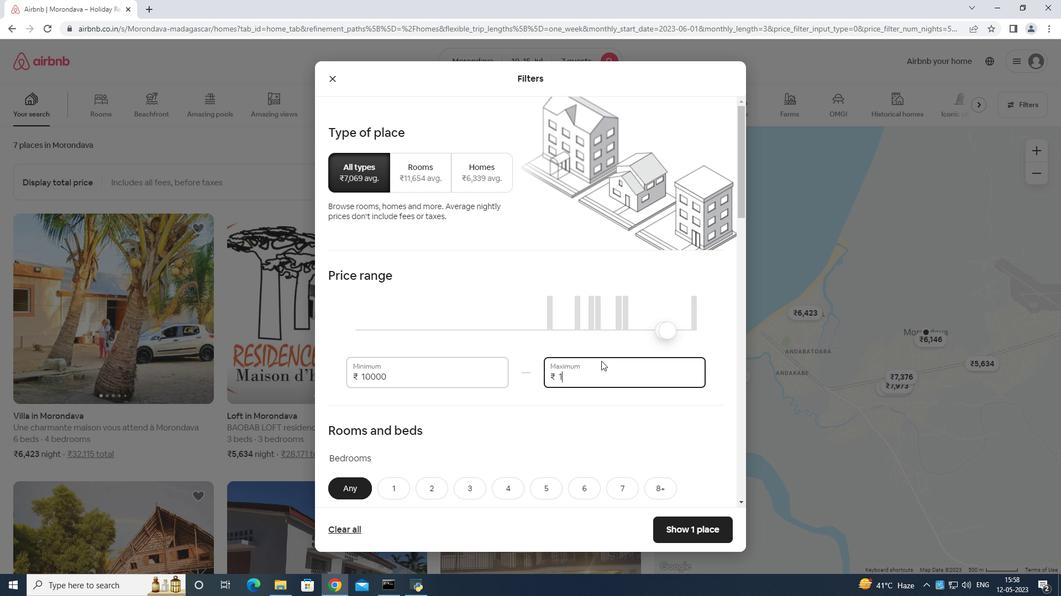 
Action: Key pressed 5
Screenshot: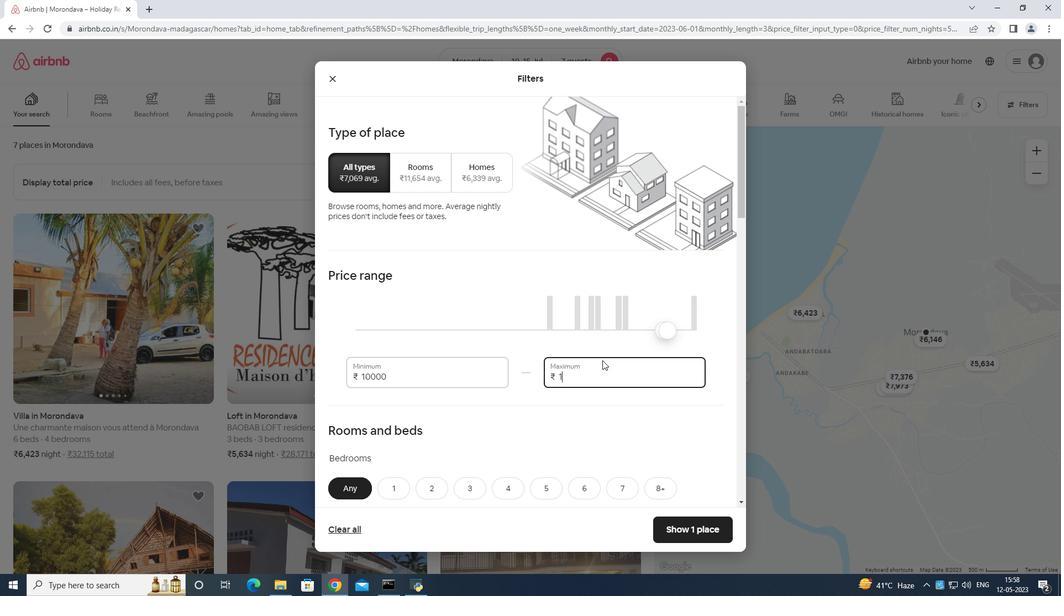 
Action: Mouse moved to (603, 359)
Screenshot: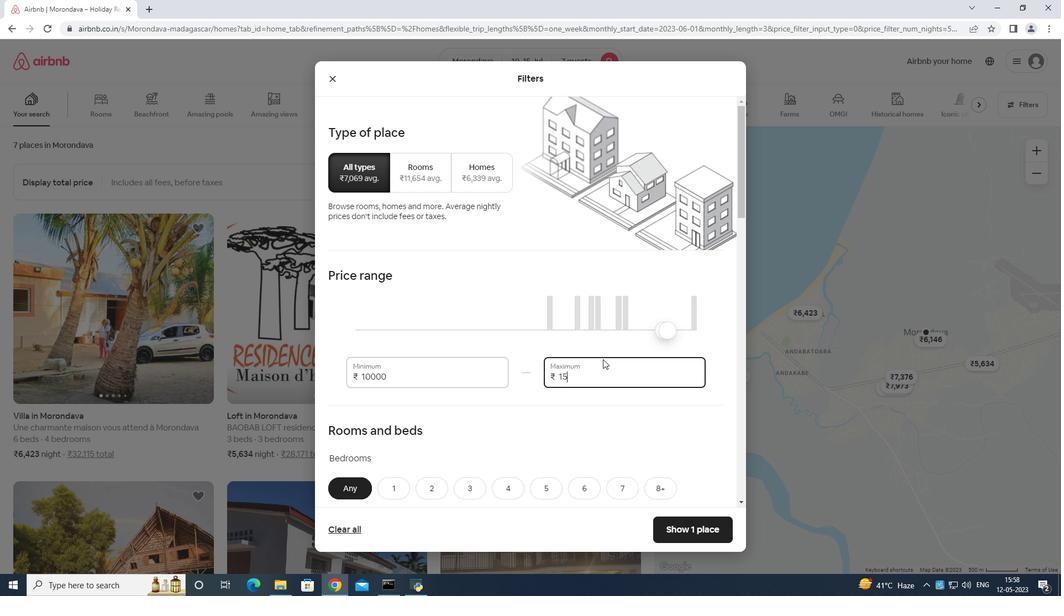 
Action: Key pressed 000
Screenshot: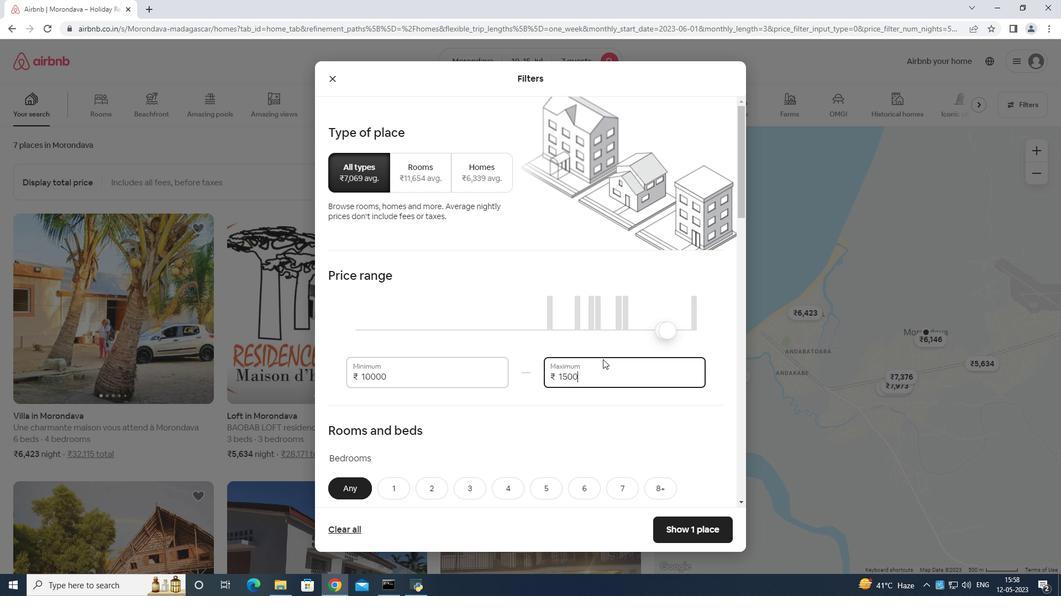 
Action: Mouse moved to (612, 353)
Screenshot: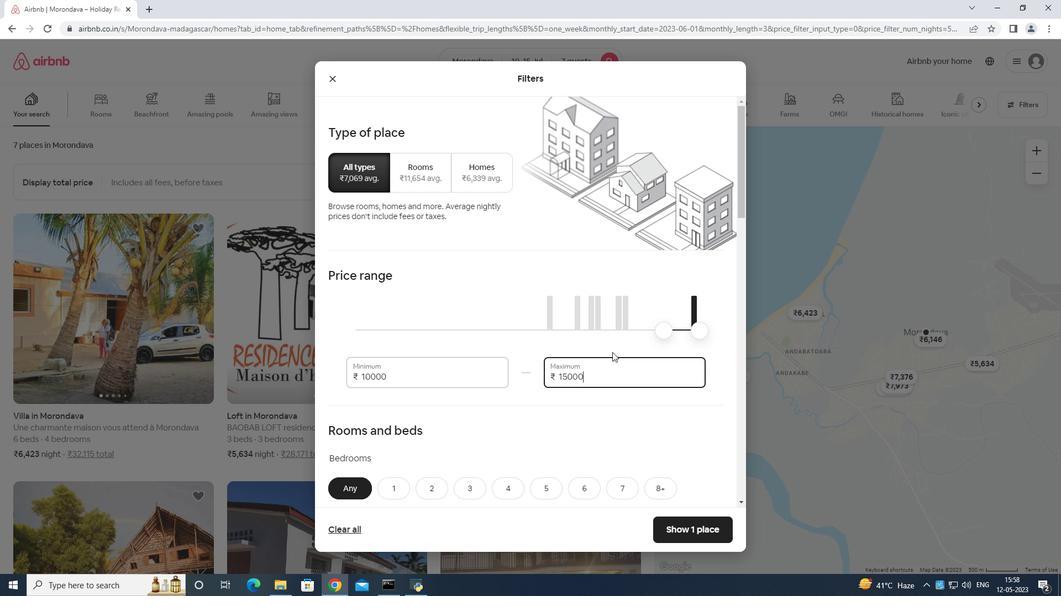 
Action: Mouse scrolled (612, 353) with delta (0, 0)
Screenshot: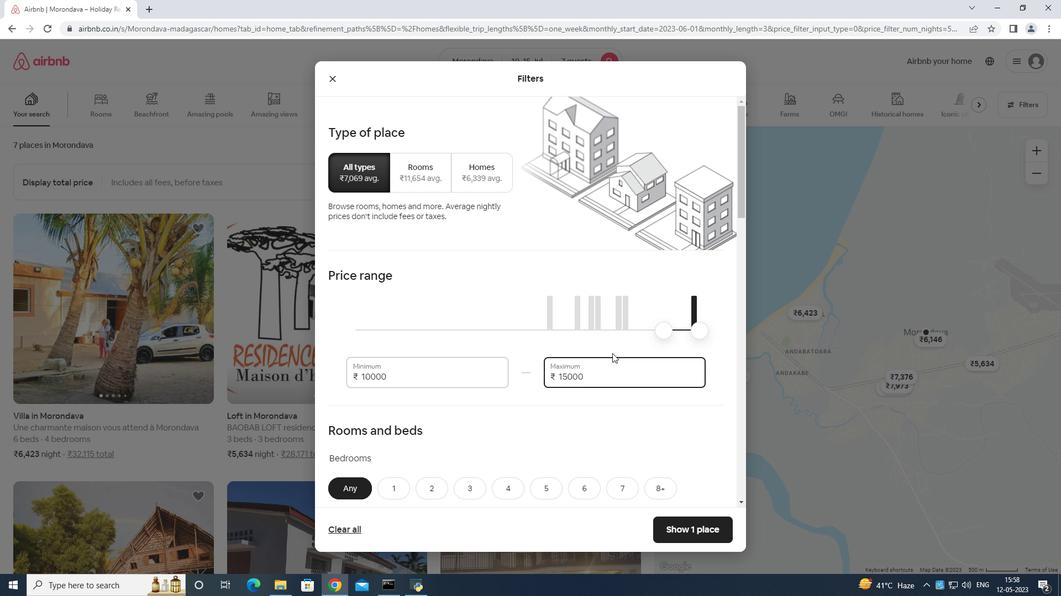 
Action: Mouse moved to (610, 355)
Screenshot: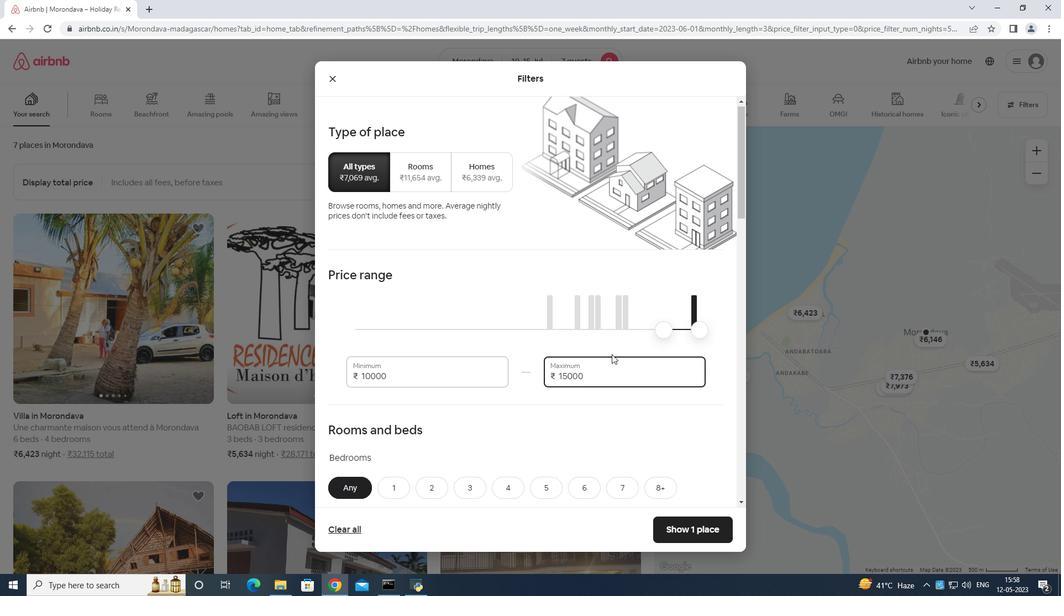 
Action: Mouse scrolled (610, 355) with delta (0, 0)
Screenshot: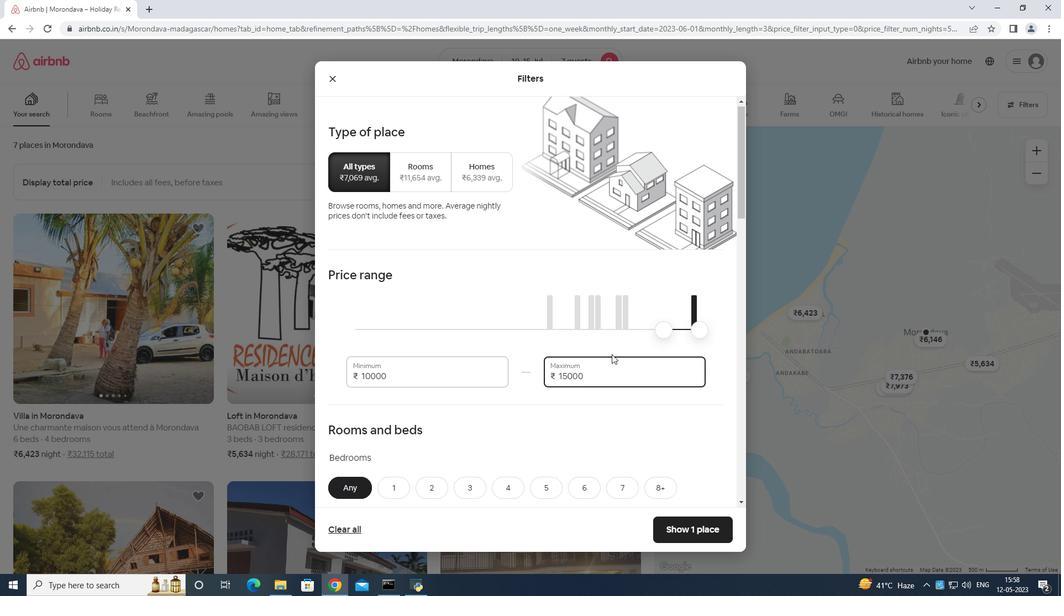 
Action: Mouse scrolled (610, 355) with delta (0, 0)
Screenshot: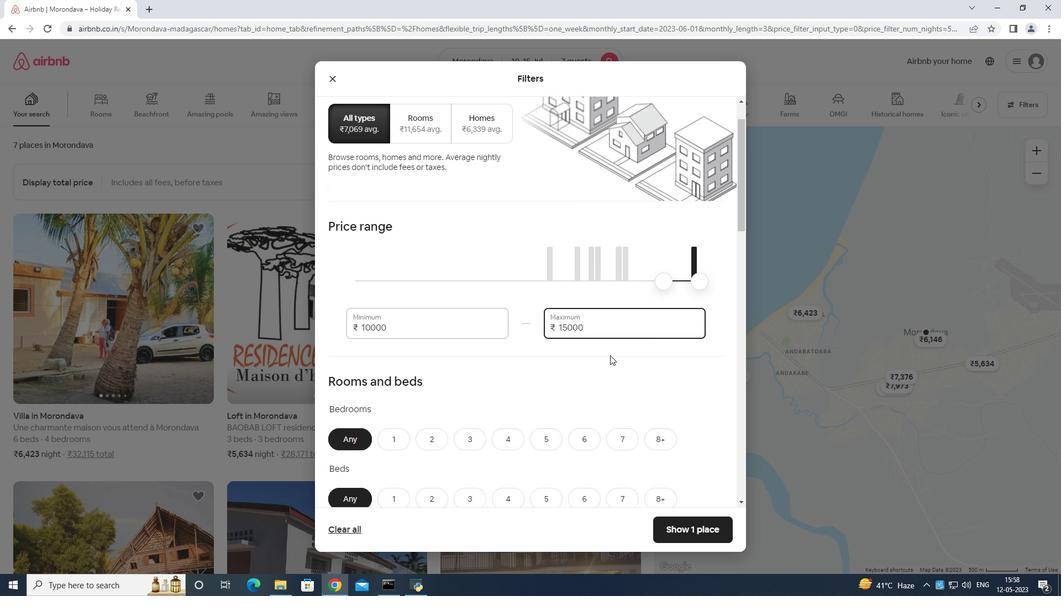 
Action: Mouse moved to (609, 355)
Screenshot: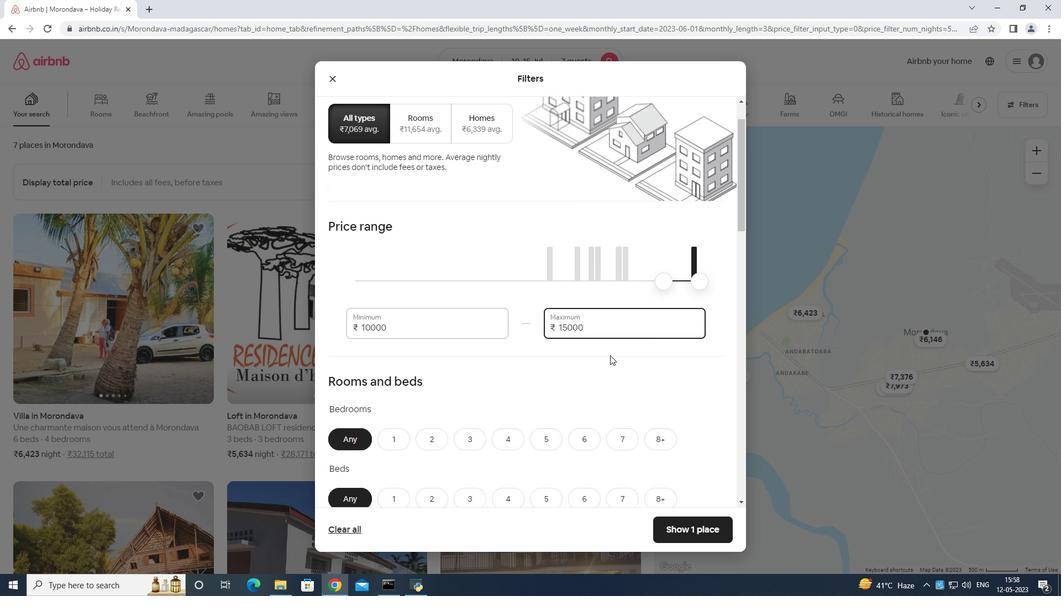 
Action: Mouse scrolled (609, 355) with delta (0, 0)
Screenshot: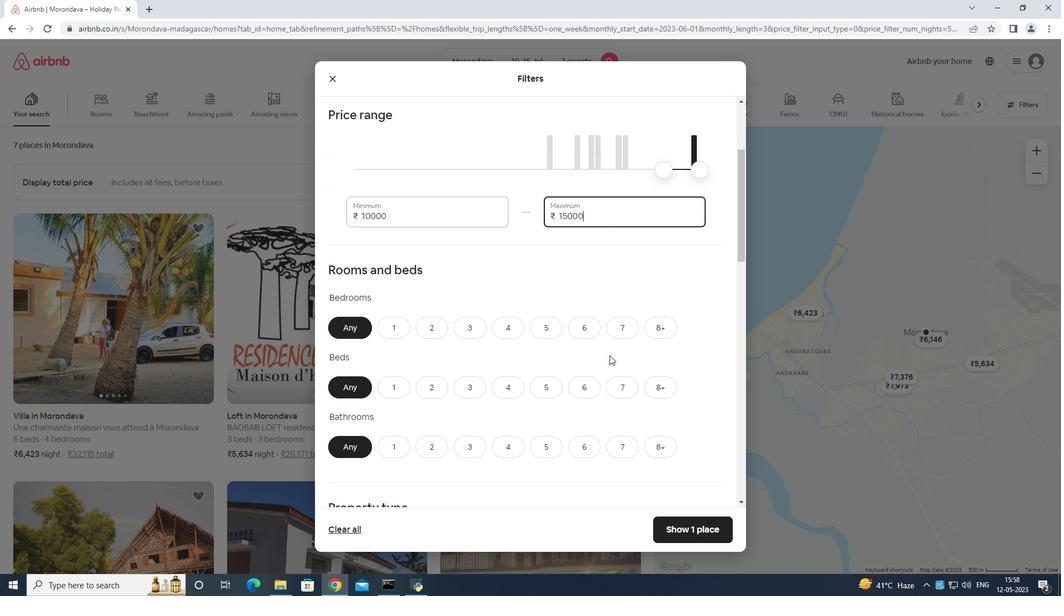 
Action: Mouse moved to (509, 259)
Screenshot: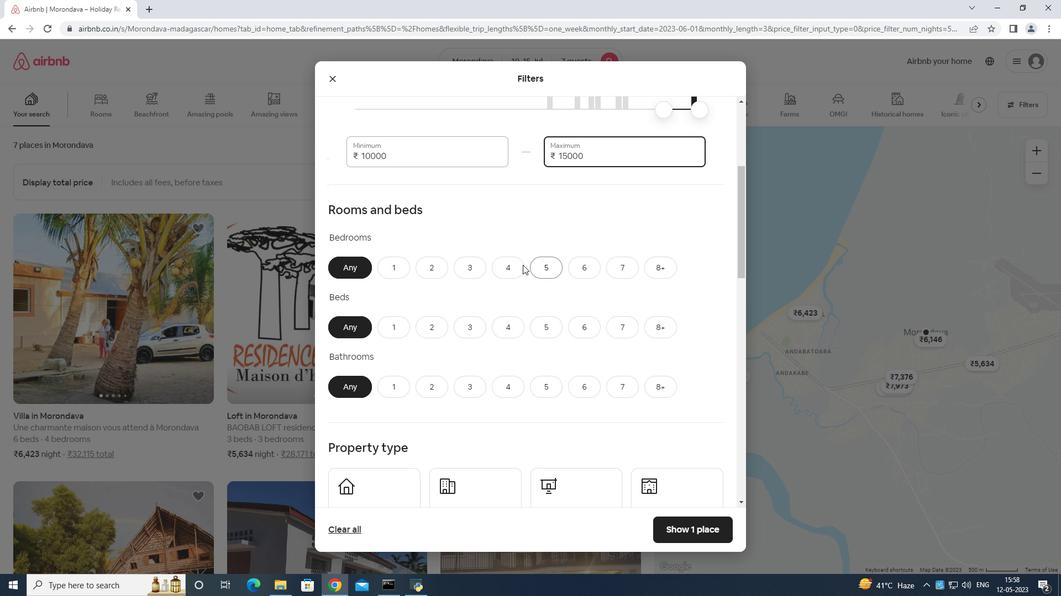
Action: Mouse pressed left at (509, 259)
Screenshot: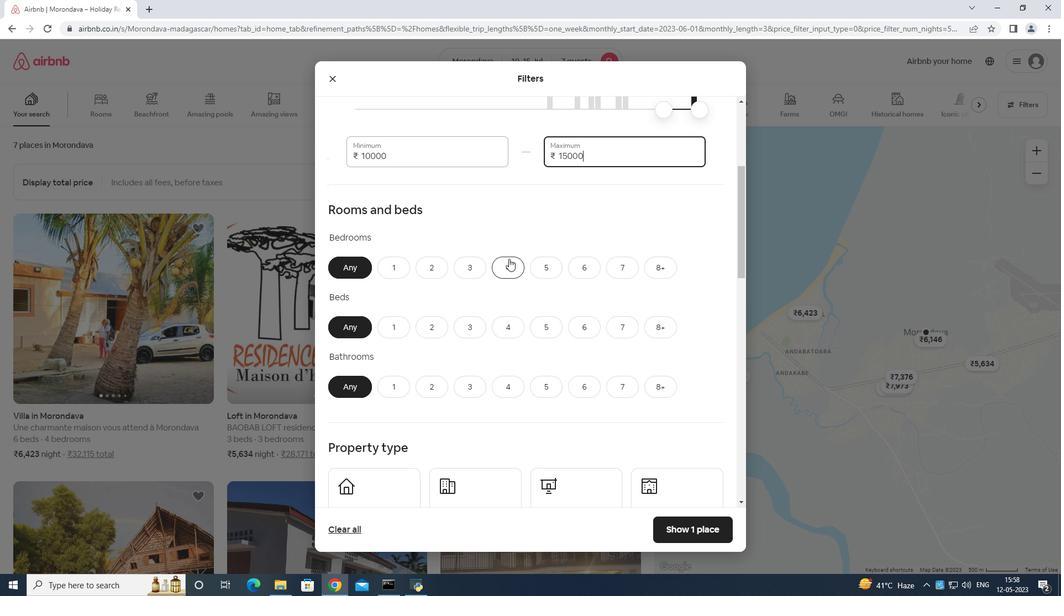 
Action: Mouse moved to (620, 325)
Screenshot: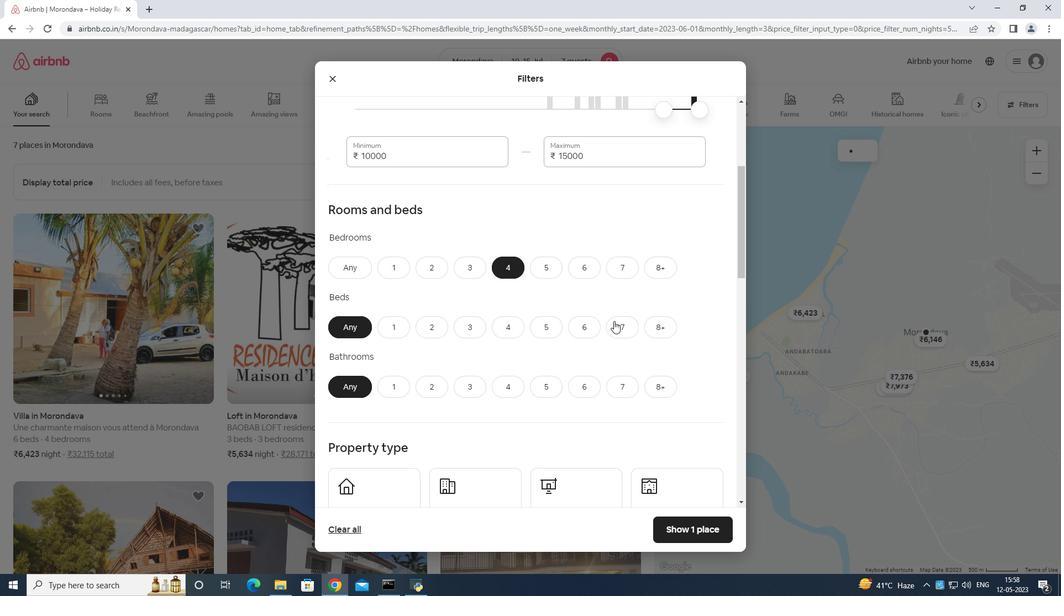 
Action: Mouse pressed left at (620, 325)
Screenshot: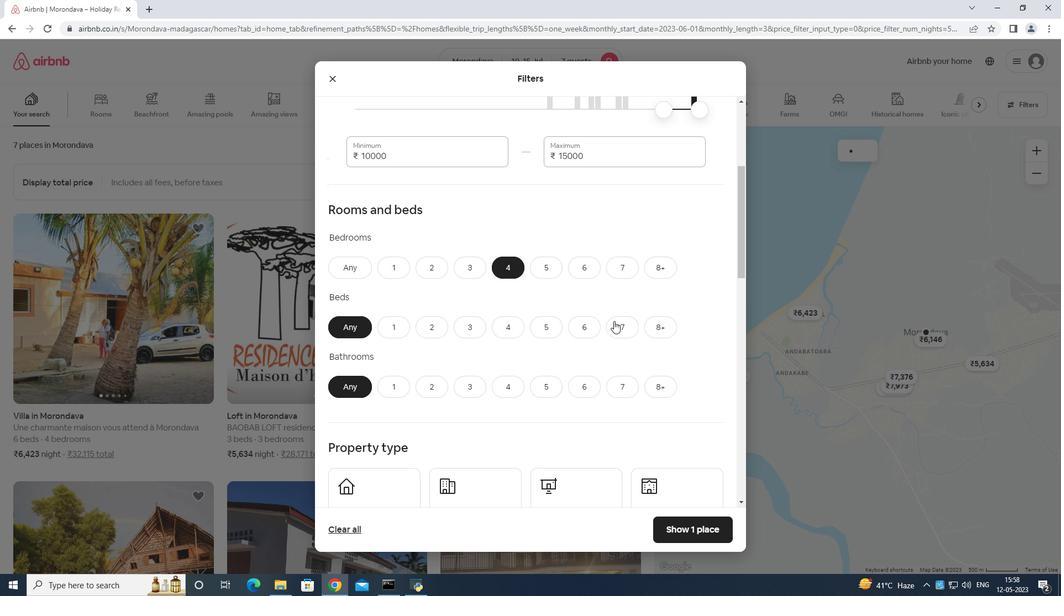 
Action: Mouse moved to (508, 388)
Screenshot: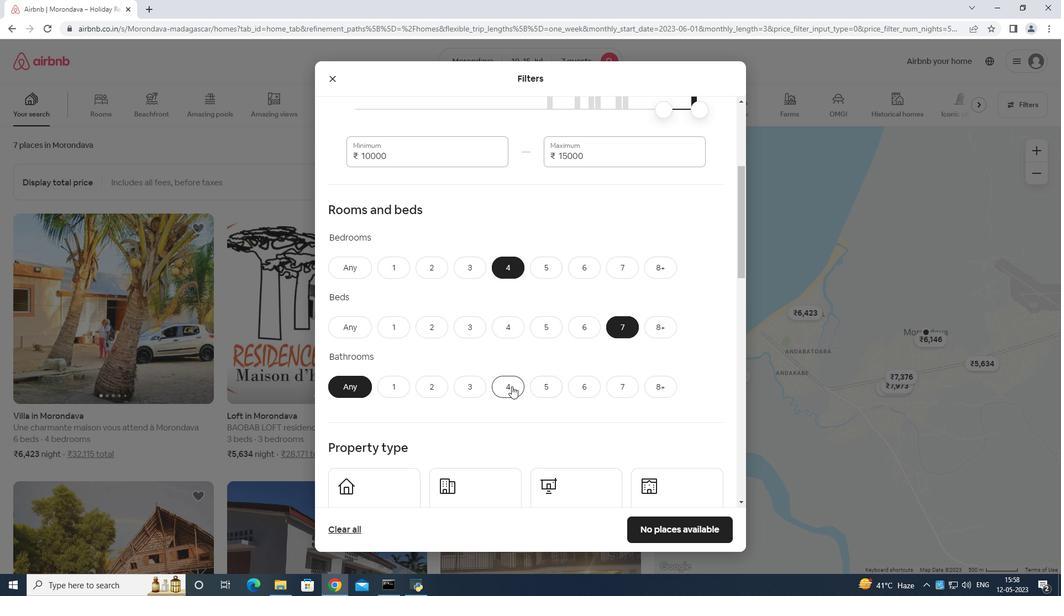 
Action: Mouse pressed left at (508, 388)
Screenshot: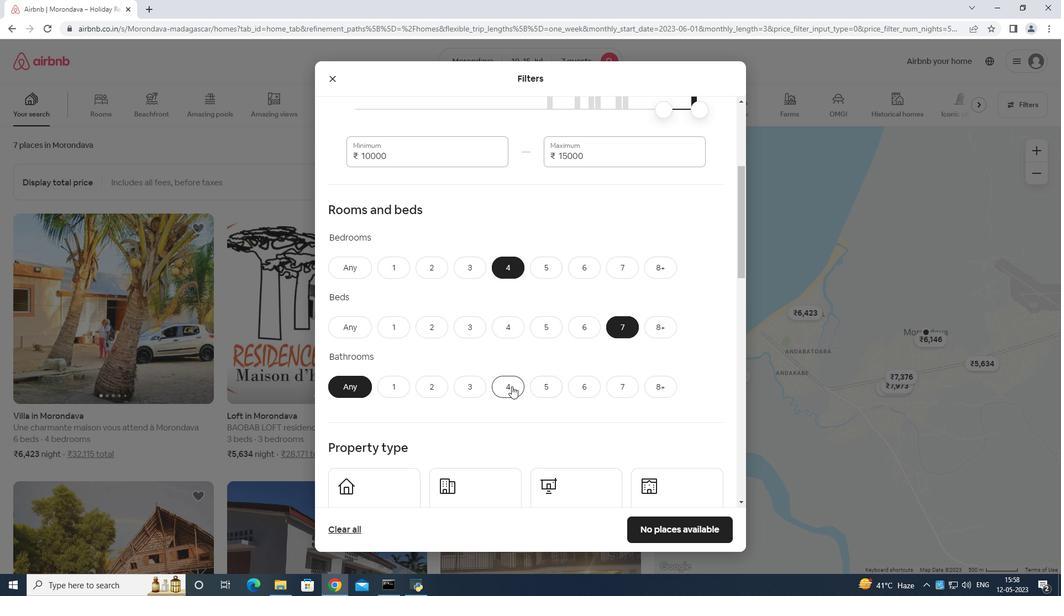 
Action: Mouse moved to (514, 359)
Screenshot: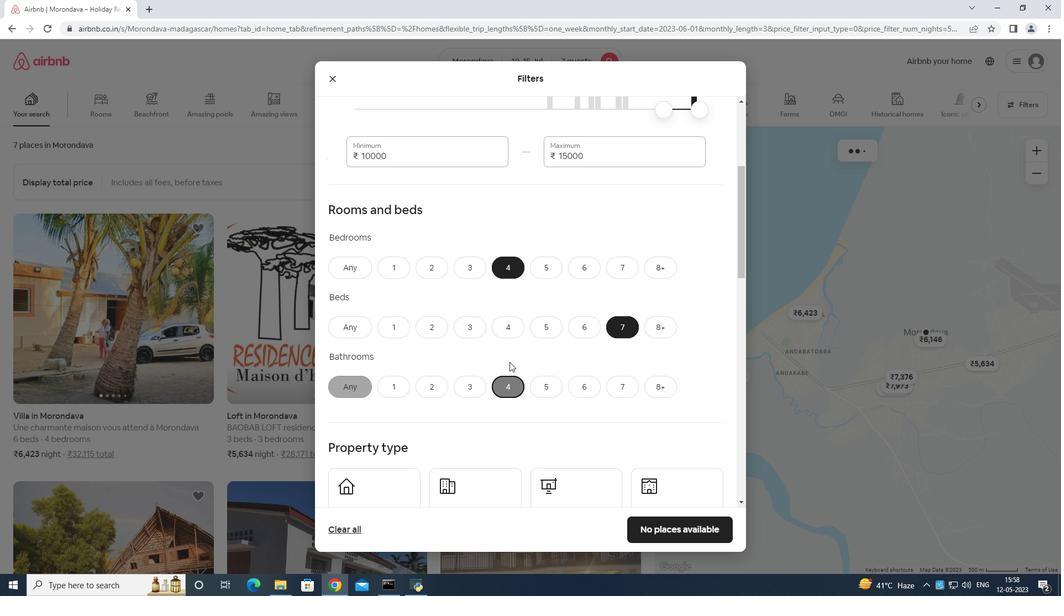 
Action: Mouse scrolled (514, 358) with delta (0, 0)
Screenshot: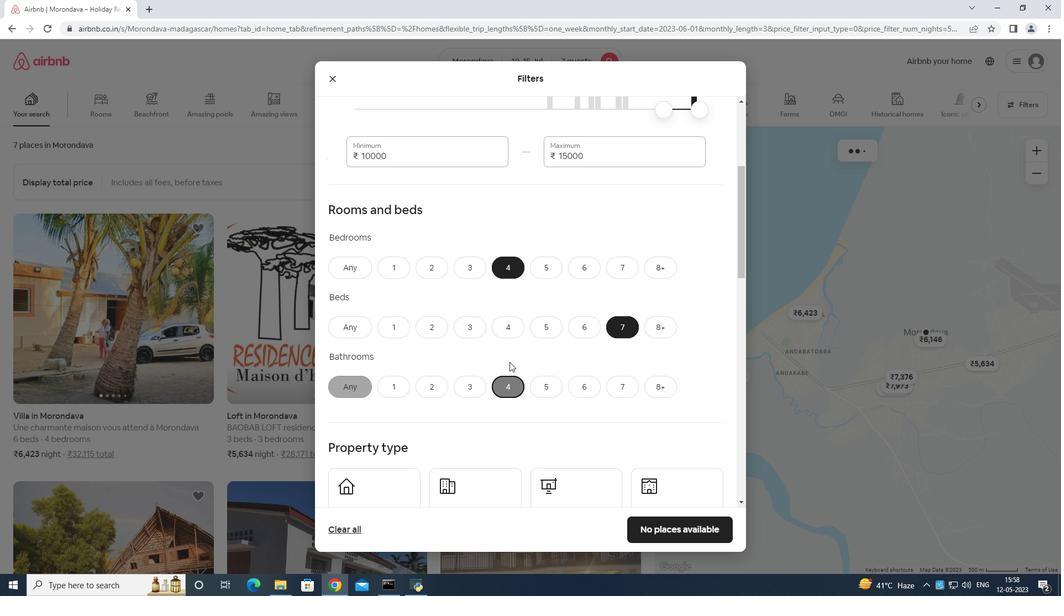 
Action: Mouse moved to (519, 357)
Screenshot: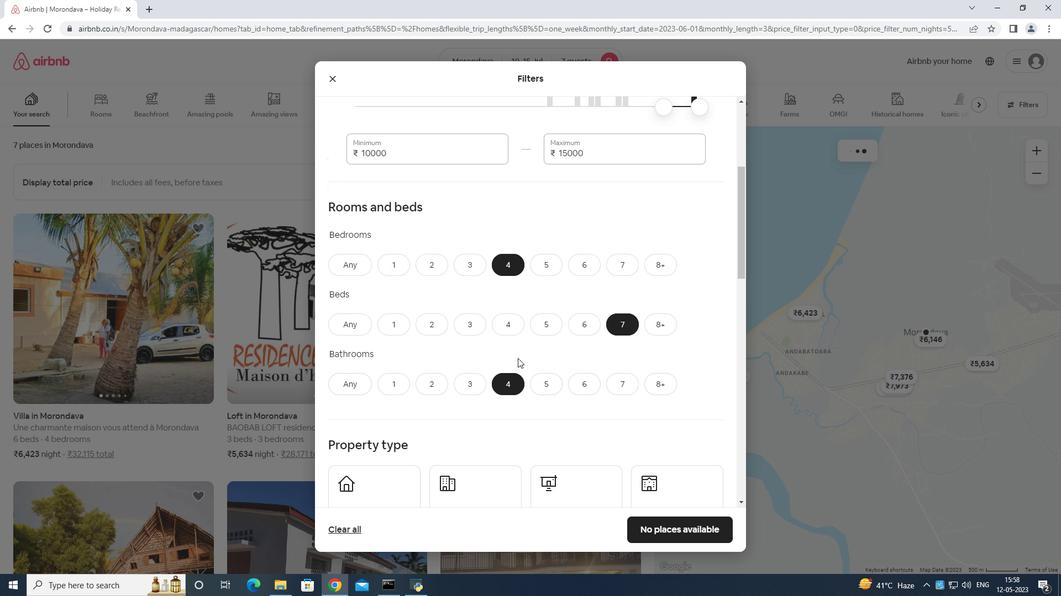 
Action: Mouse scrolled (519, 357) with delta (0, 0)
Screenshot: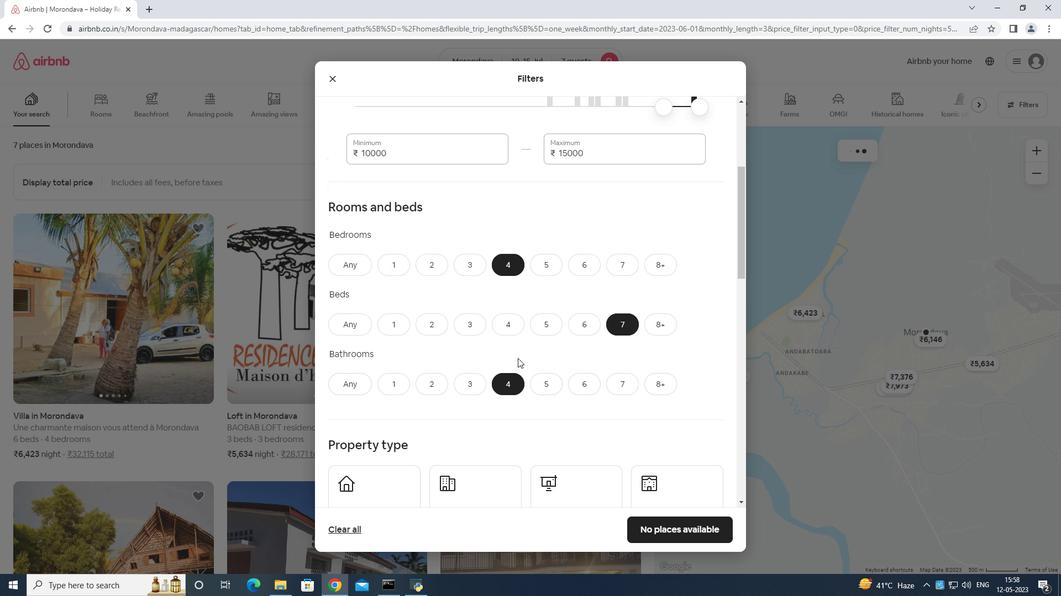 
Action: Mouse moved to (521, 356)
Screenshot: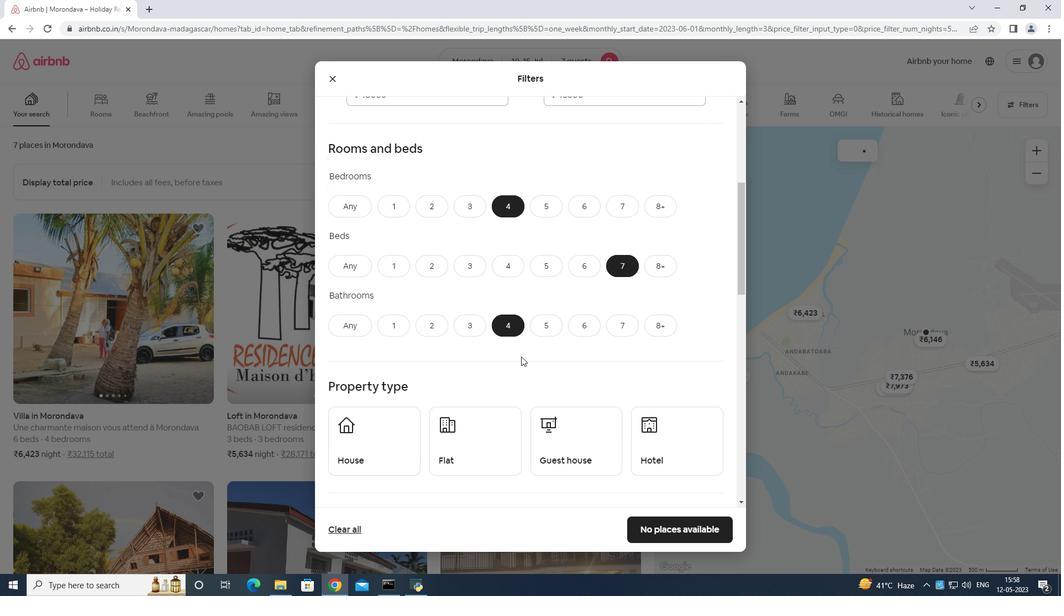 
Action: Mouse scrolled (521, 355) with delta (0, 0)
Screenshot: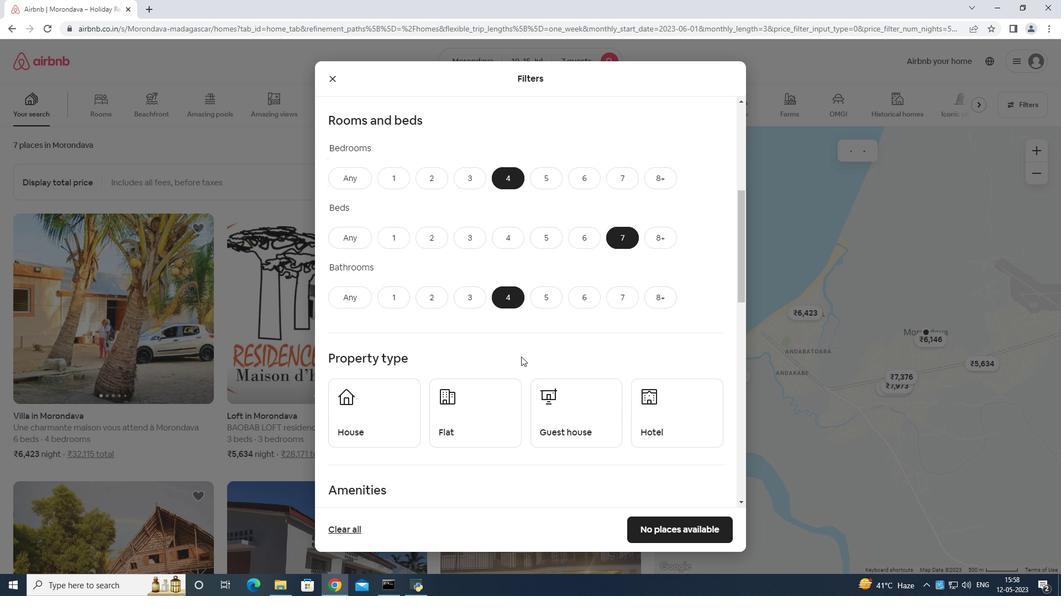 
Action: Mouse moved to (376, 338)
Screenshot: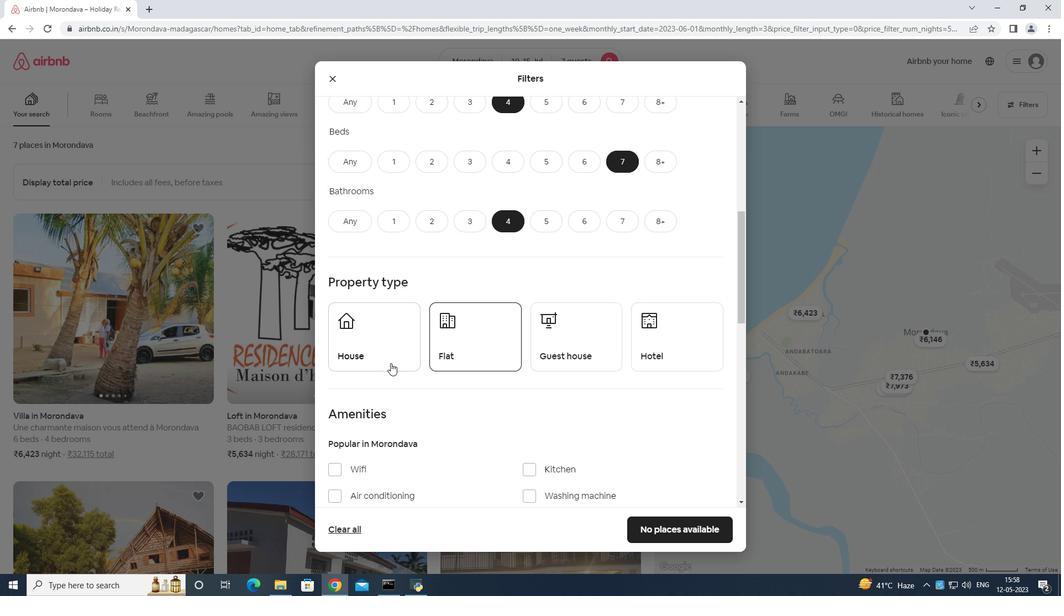 
Action: Mouse pressed left at (376, 338)
Screenshot: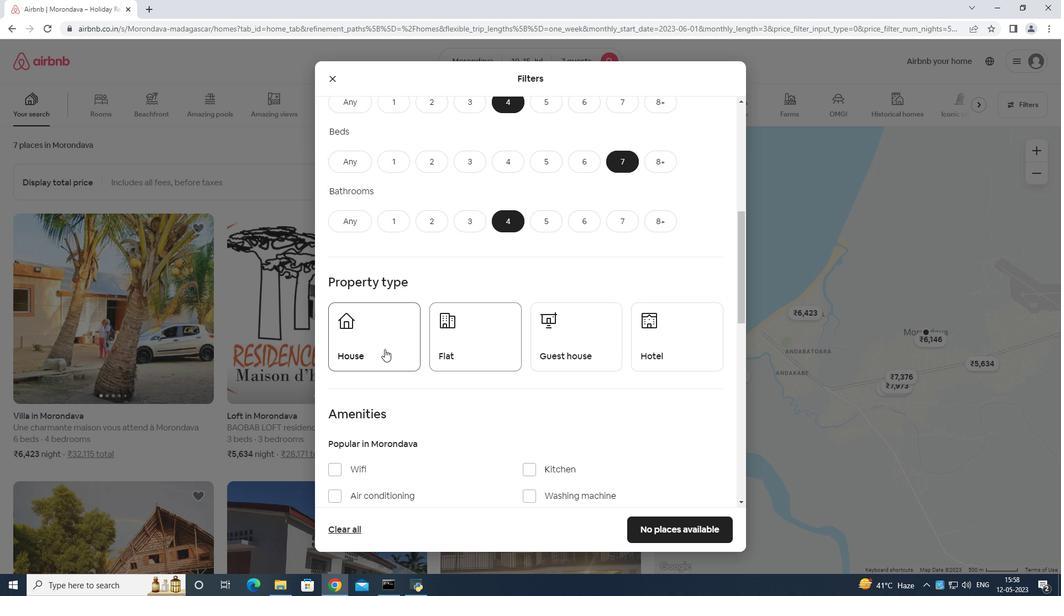 
Action: Mouse moved to (473, 344)
Screenshot: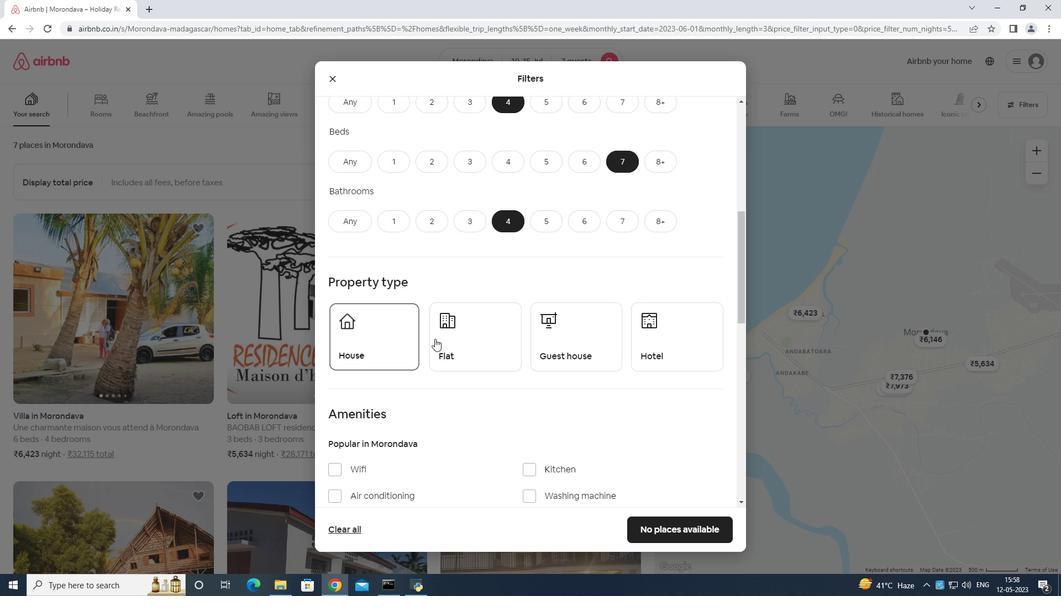 
Action: Mouse pressed left at (473, 344)
Screenshot: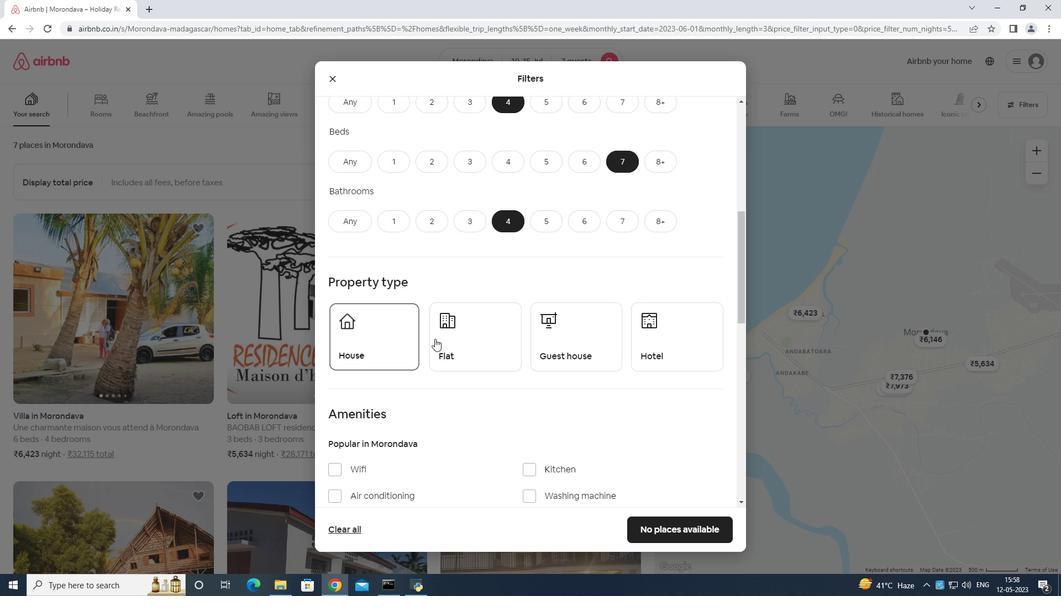 
Action: Mouse moved to (554, 338)
Screenshot: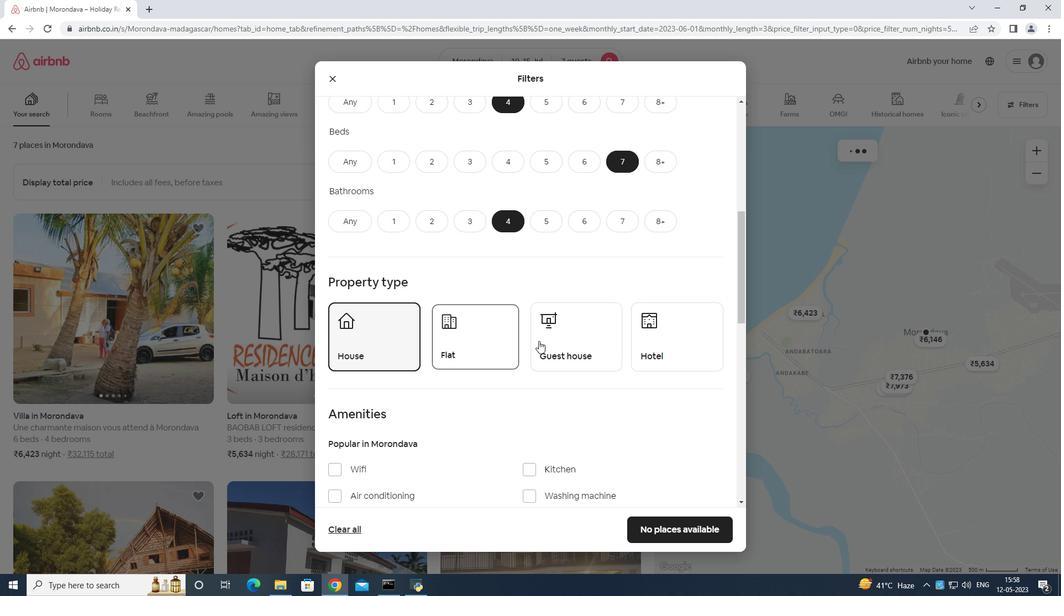 
Action: Mouse pressed left at (554, 338)
Screenshot: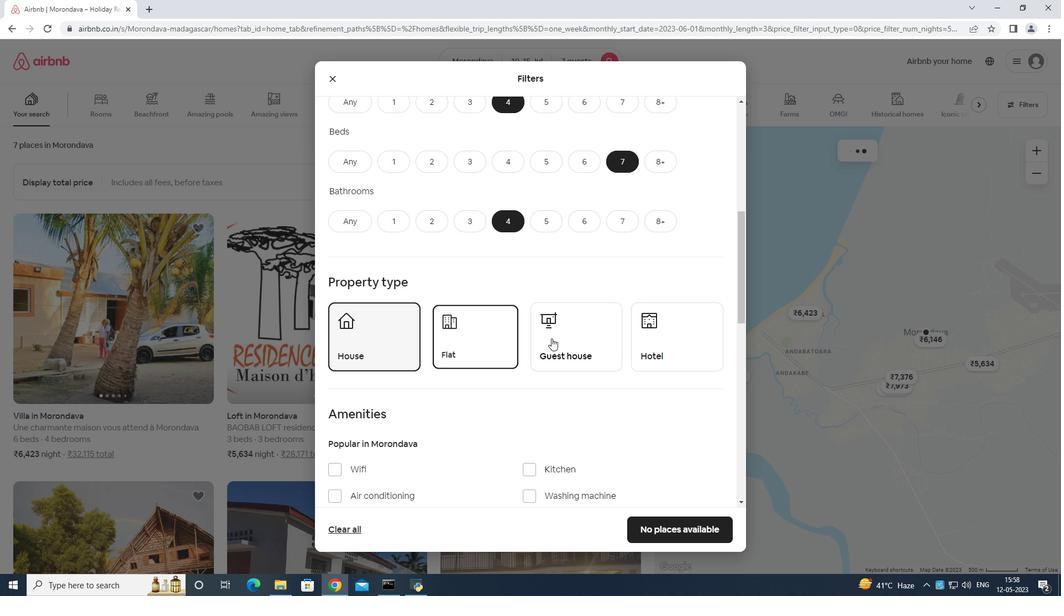 
Action: Mouse moved to (610, 356)
Screenshot: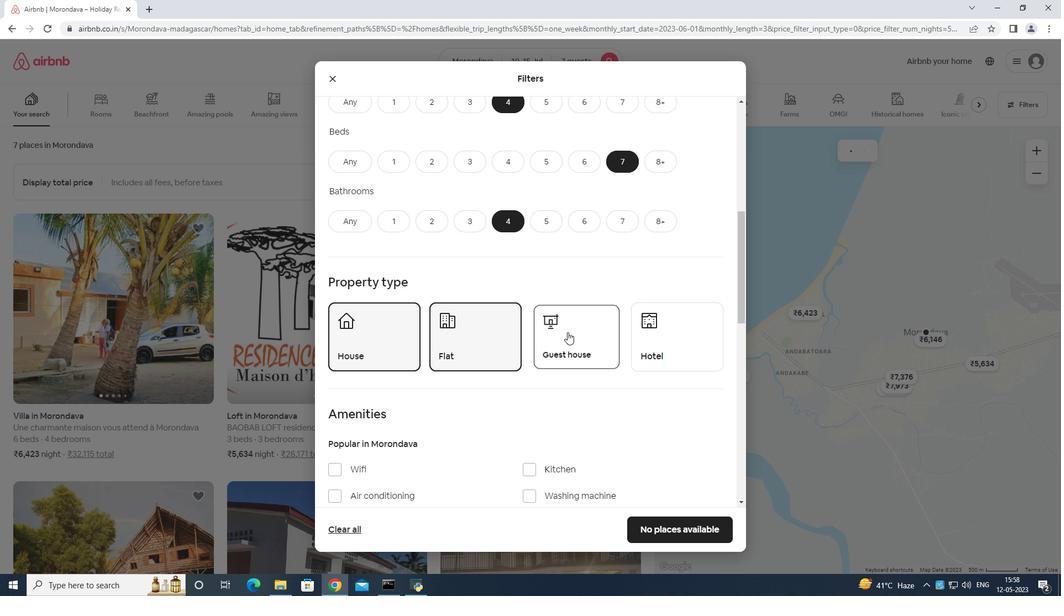 
Action: Mouse scrolled (610, 355) with delta (0, 0)
Screenshot: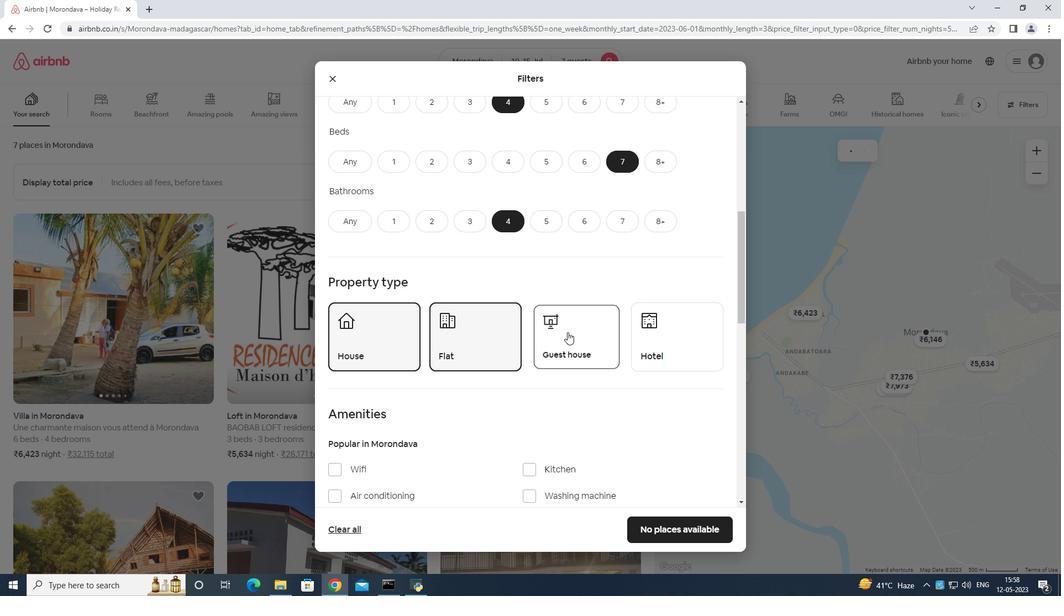 
Action: Mouse moved to (606, 365)
Screenshot: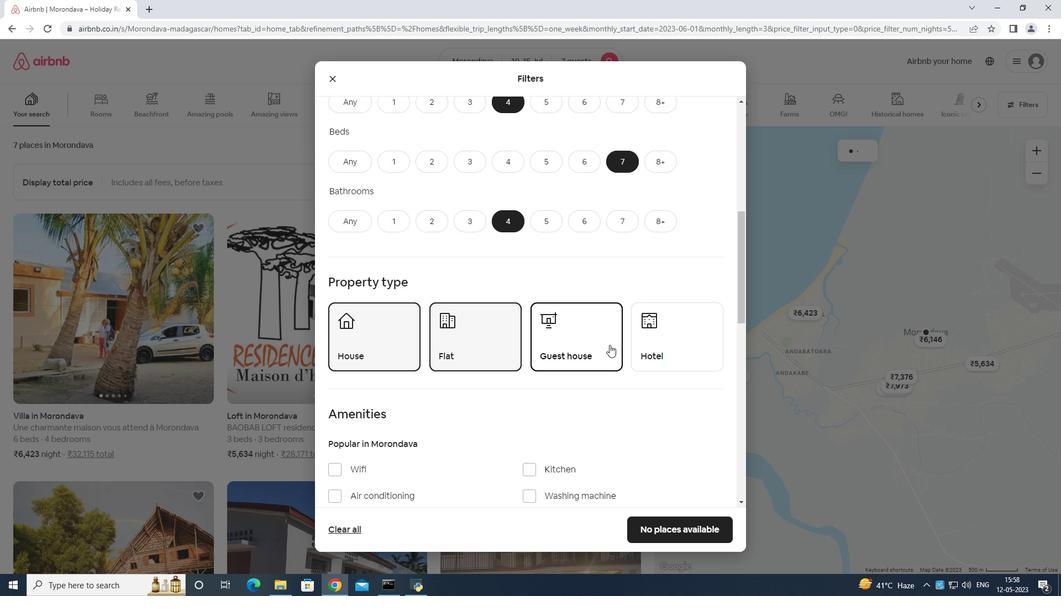 
Action: Mouse scrolled (606, 365) with delta (0, 0)
Screenshot: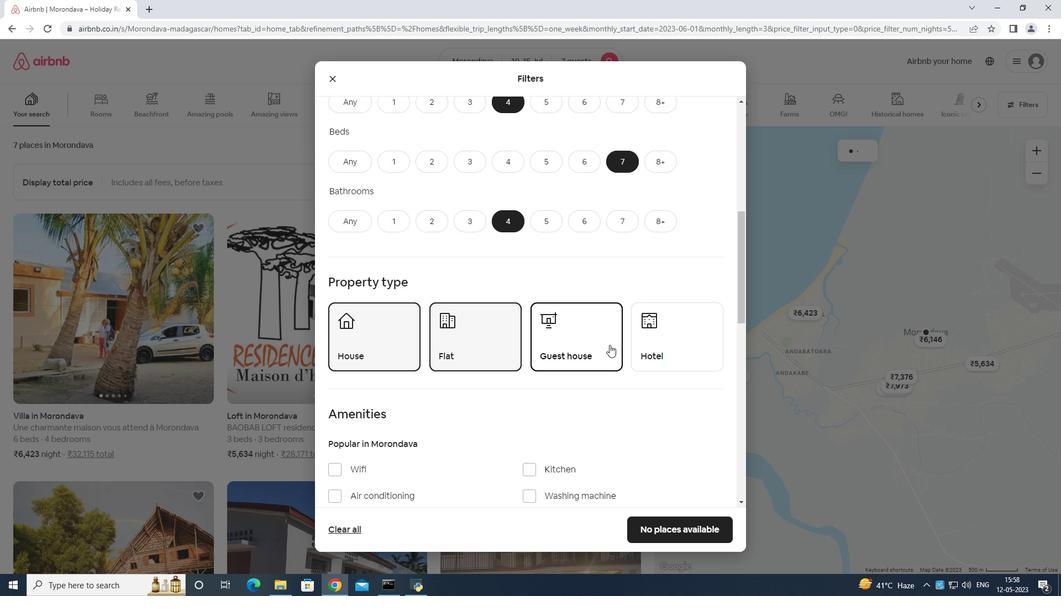 
Action: Mouse moved to (591, 374)
Screenshot: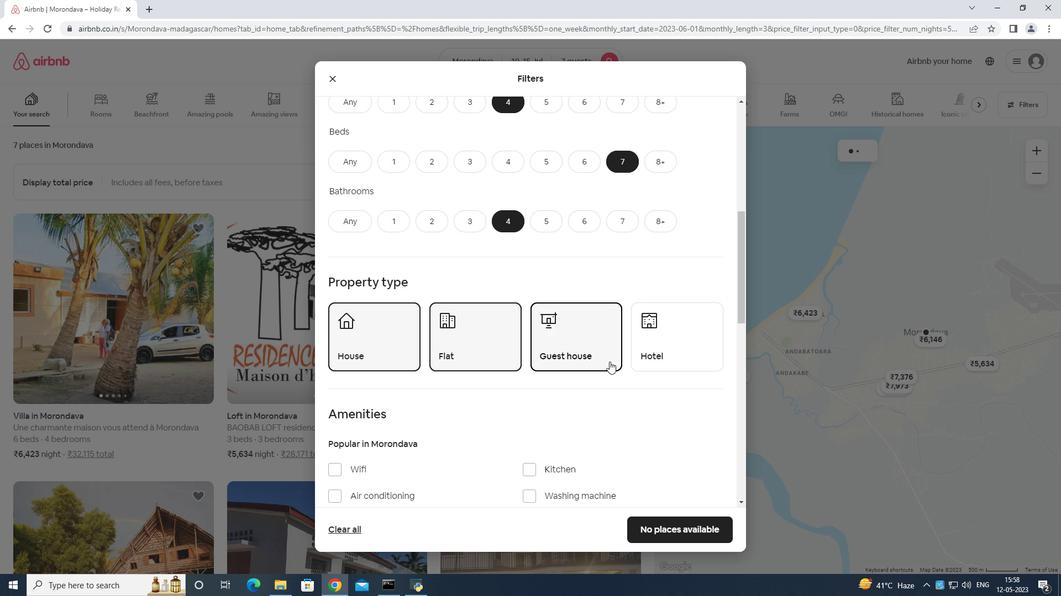 
Action: Mouse scrolled (591, 374) with delta (0, 0)
Screenshot: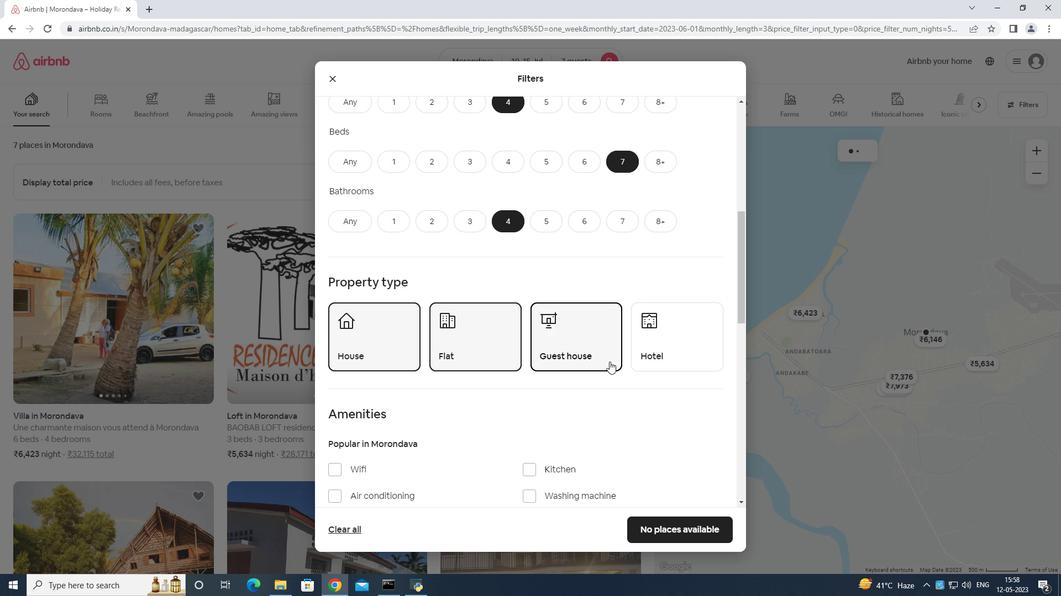 
Action: Mouse moved to (331, 301)
Screenshot: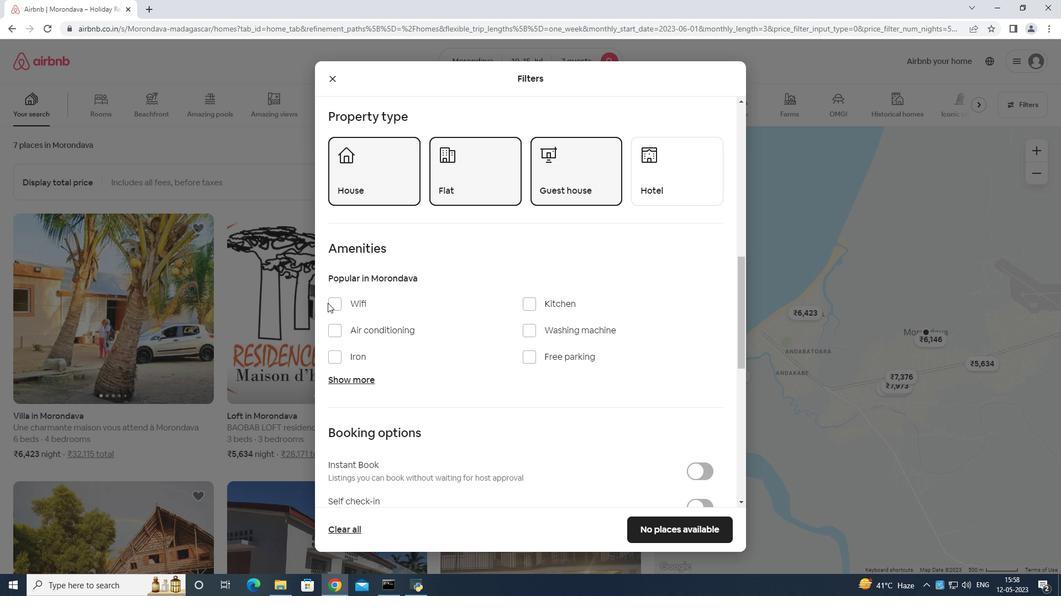 
Action: Mouse pressed left at (331, 301)
Screenshot: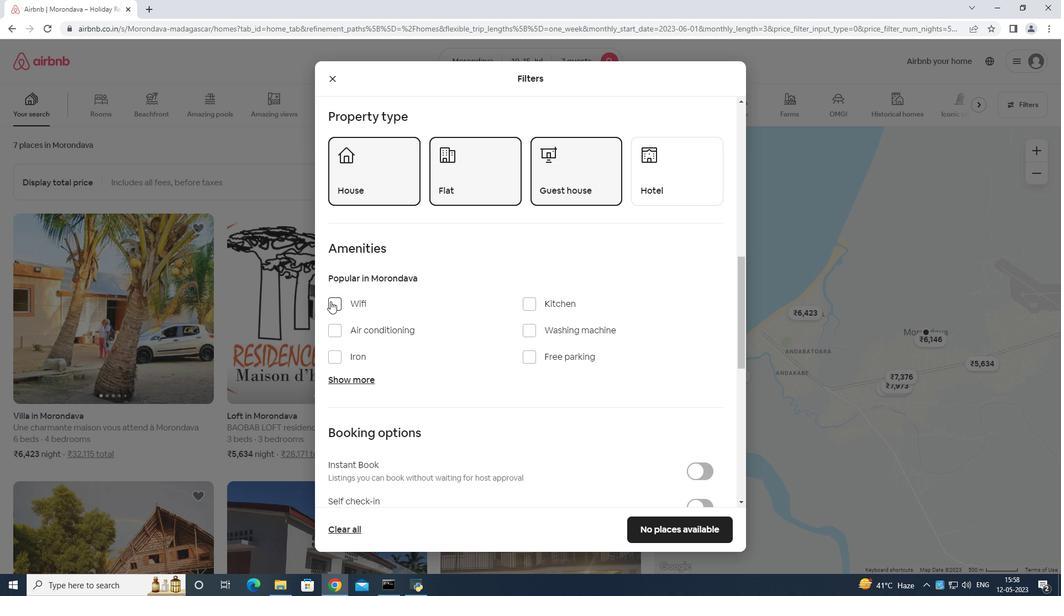 
Action: Mouse moved to (527, 355)
Screenshot: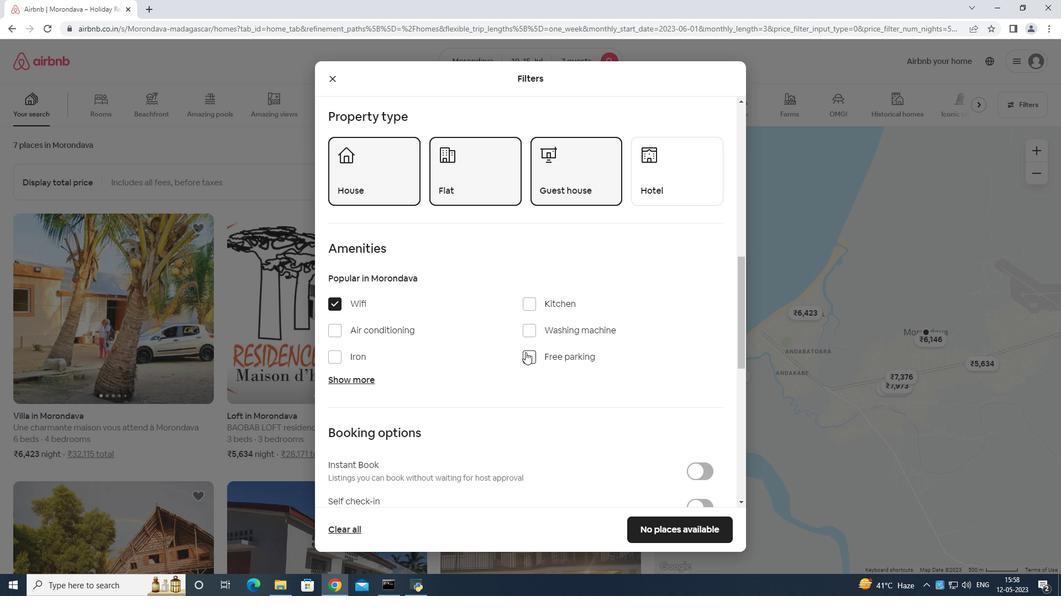 
Action: Mouse pressed left at (527, 355)
Screenshot: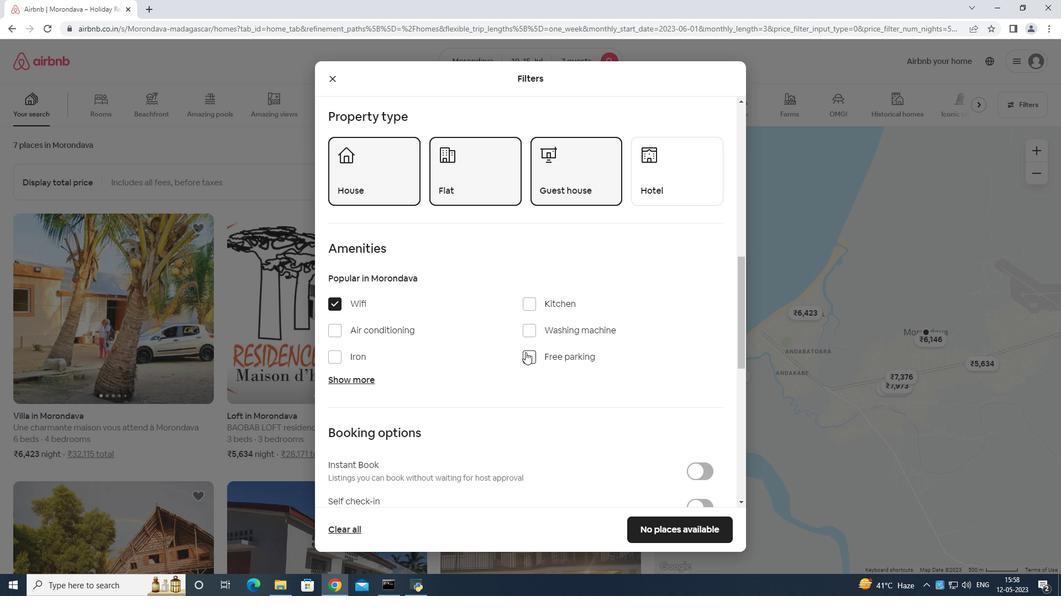 
Action: Mouse moved to (336, 377)
Screenshot: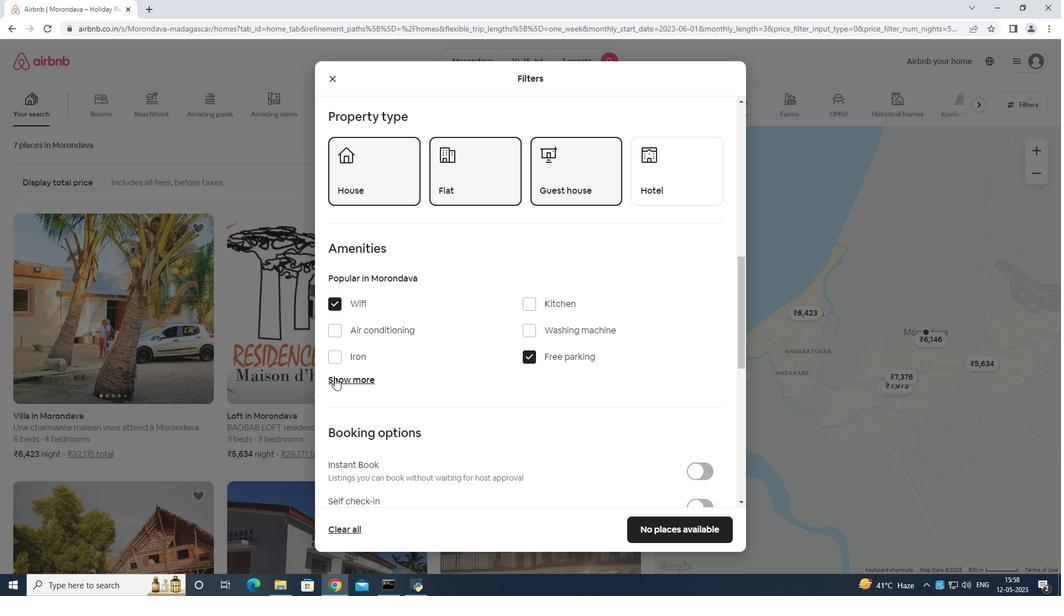 
Action: Mouse pressed left at (336, 377)
Screenshot: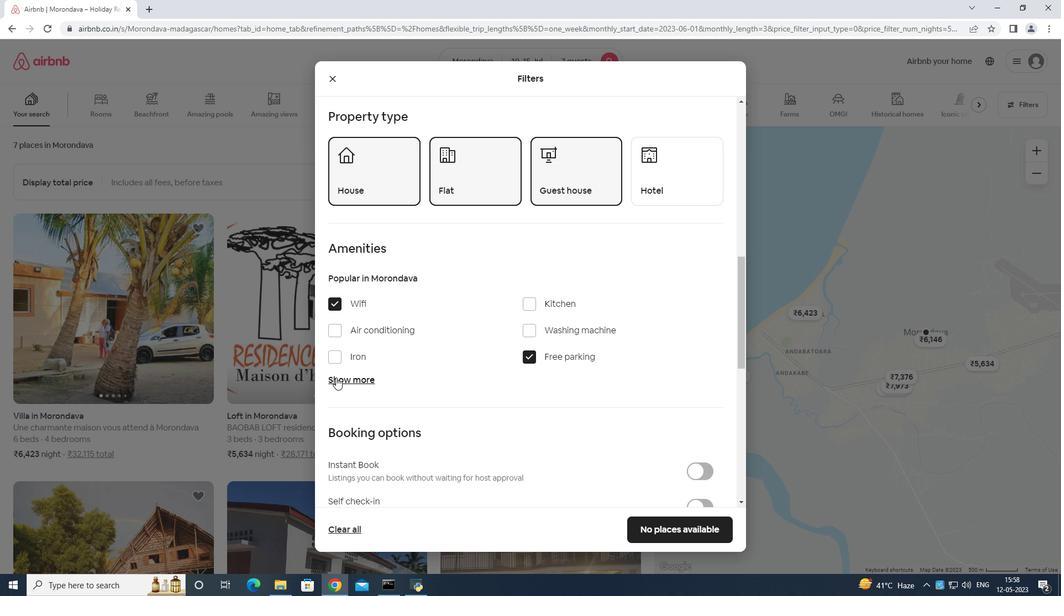 
Action: Mouse moved to (366, 355)
Screenshot: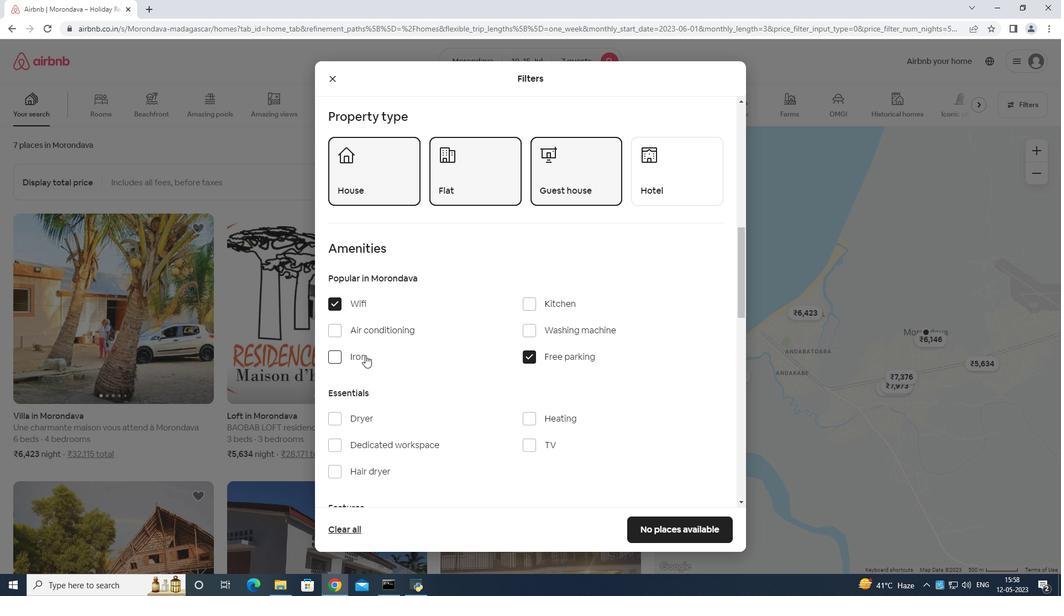 
Action: Mouse scrolled (366, 355) with delta (0, 0)
Screenshot: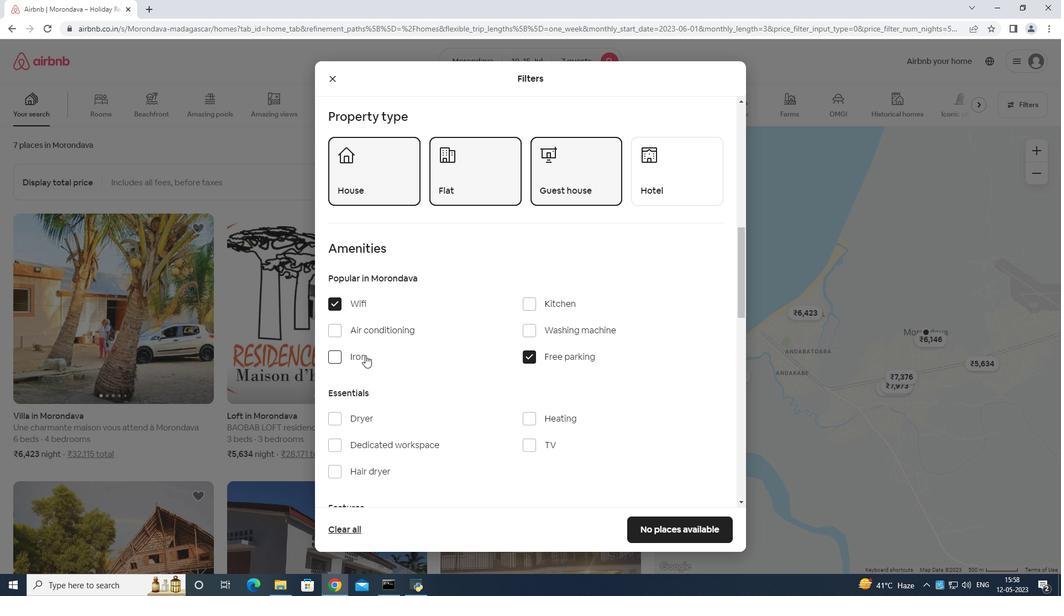 
Action: Mouse moved to (370, 357)
Screenshot: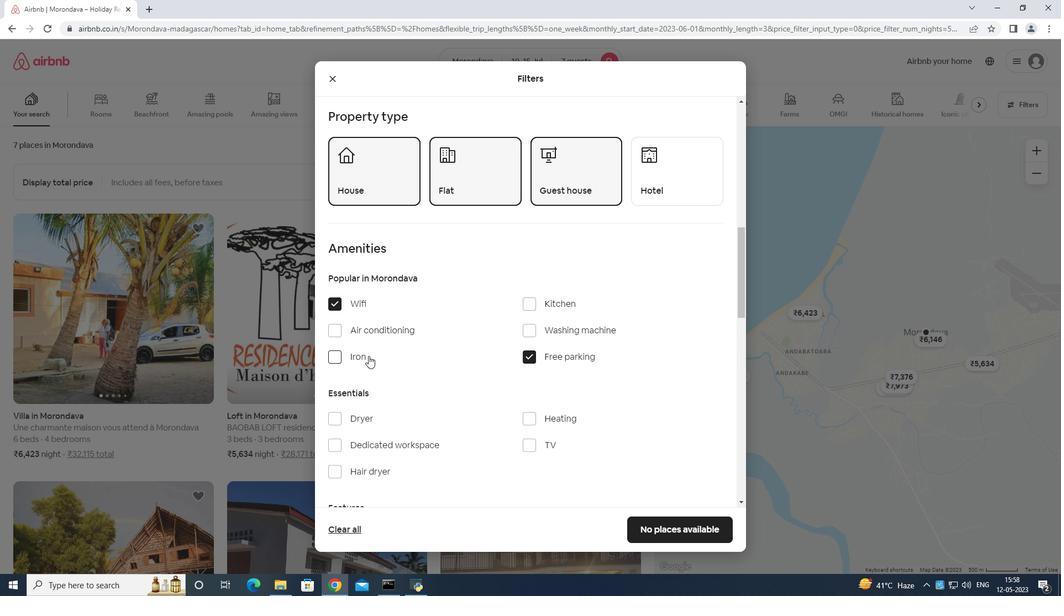 
Action: Mouse scrolled (370, 356) with delta (0, 0)
Screenshot: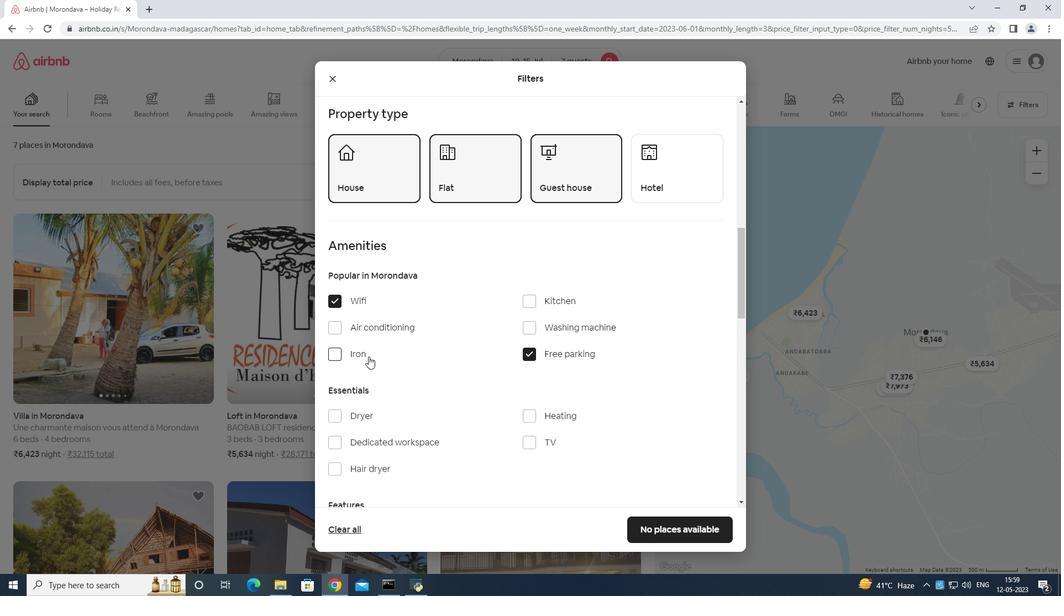 
Action: Mouse moved to (371, 357)
Screenshot: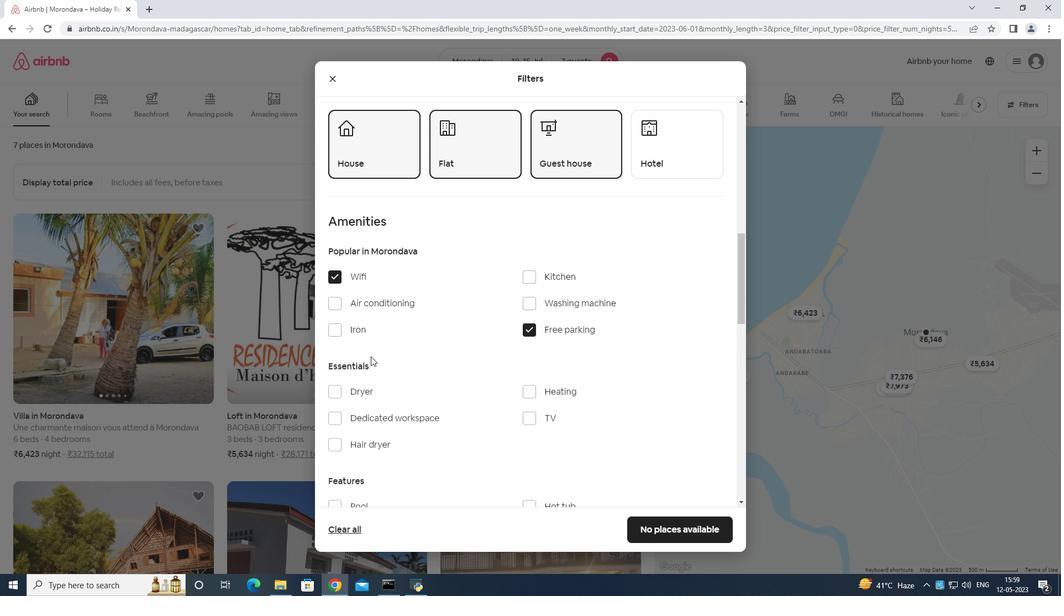 
Action: Mouse scrolled (371, 356) with delta (0, 0)
Screenshot: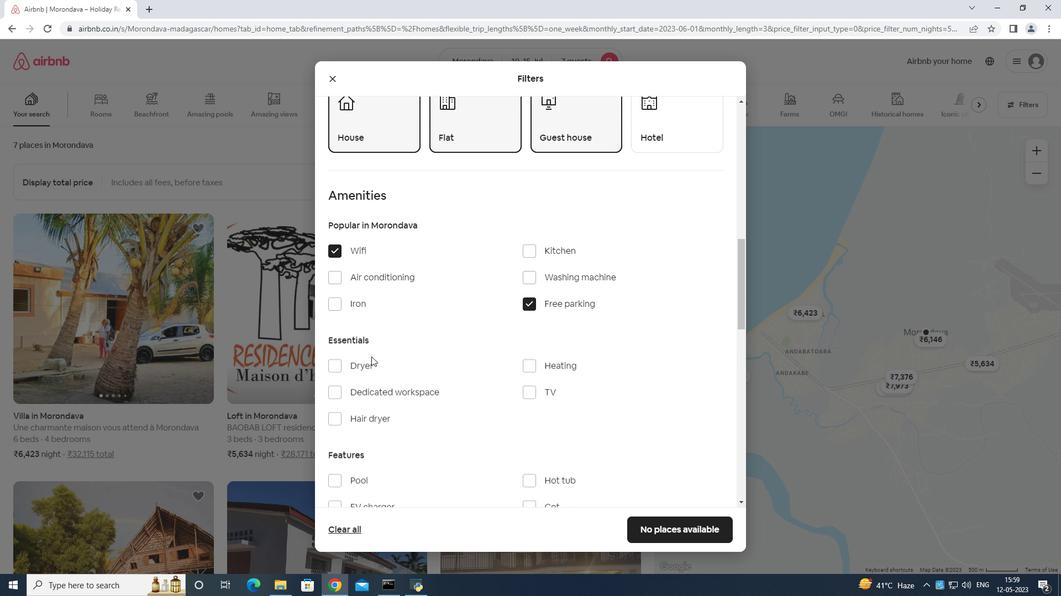 
Action: Mouse moved to (335, 414)
Screenshot: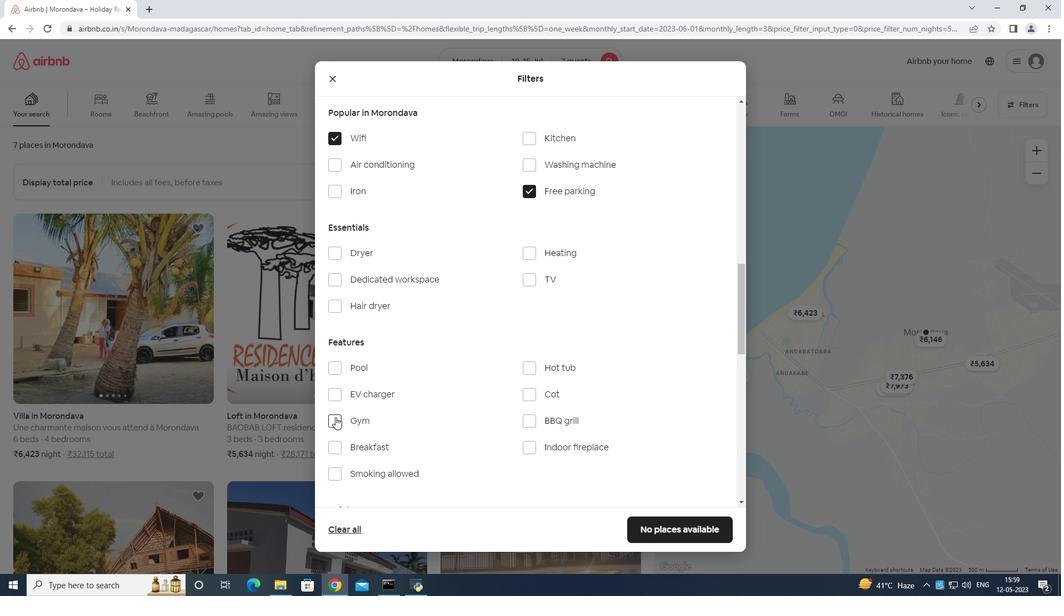 
Action: Mouse pressed left at (335, 414)
Screenshot: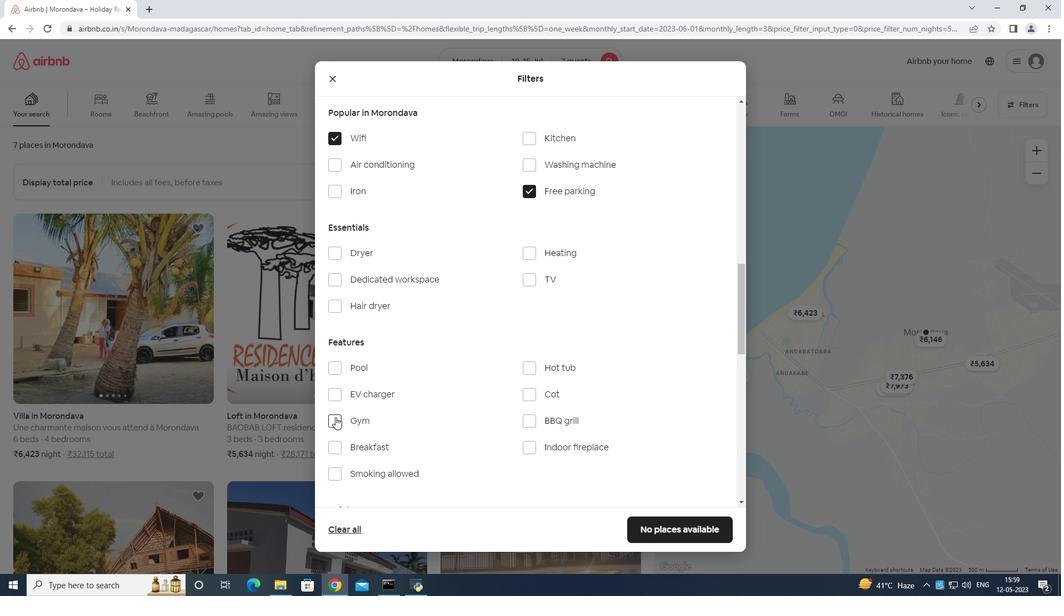 
Action: Mouse moved to (332, 443)
Screenshot: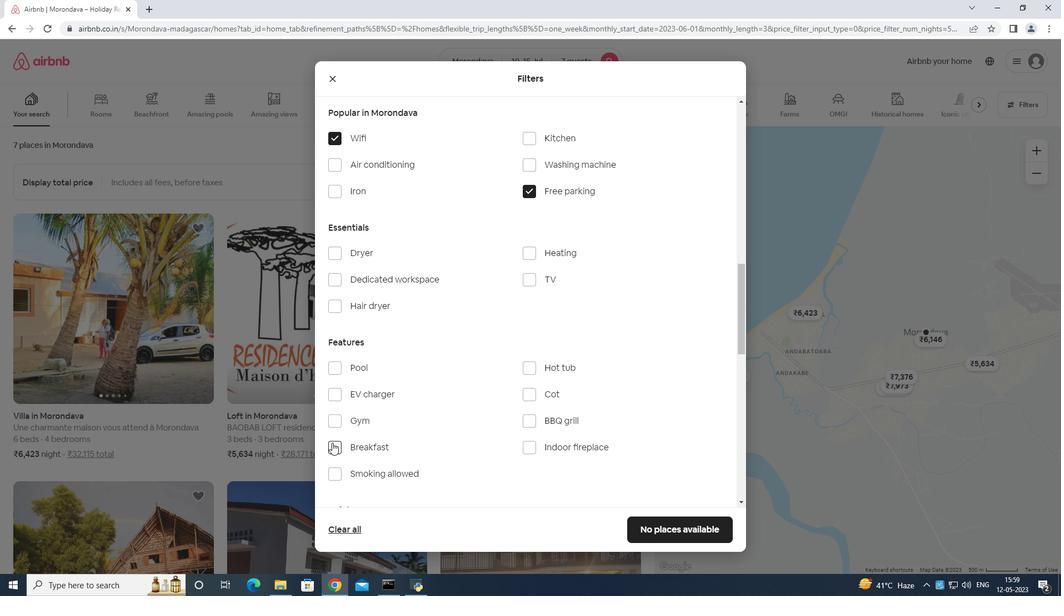
Action: Mouse pressed left at (332, 443)
Screenshot: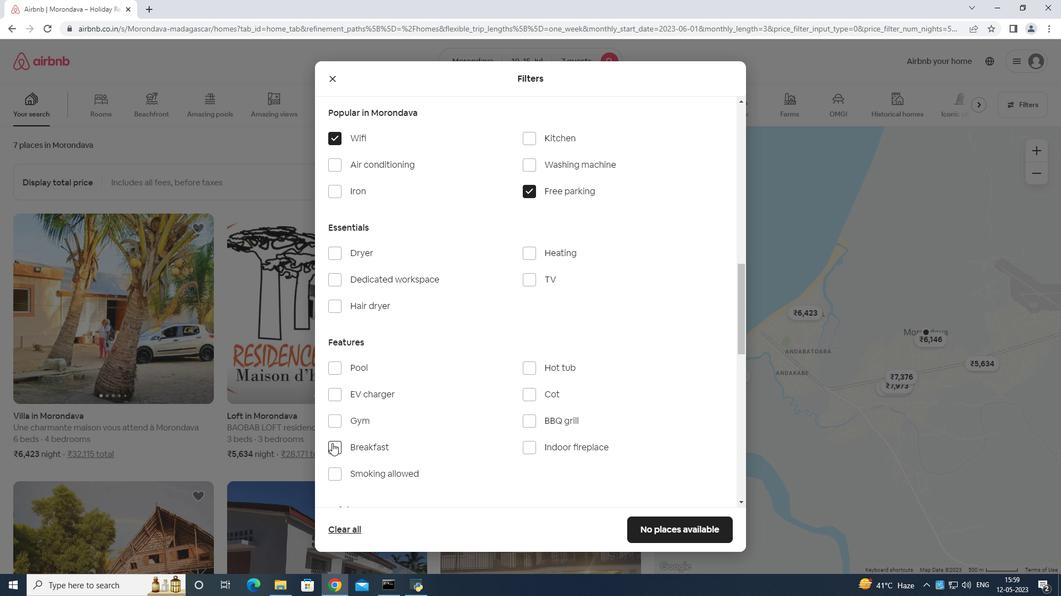 
Action: Mouse moved to (336, 419)
Screenshot: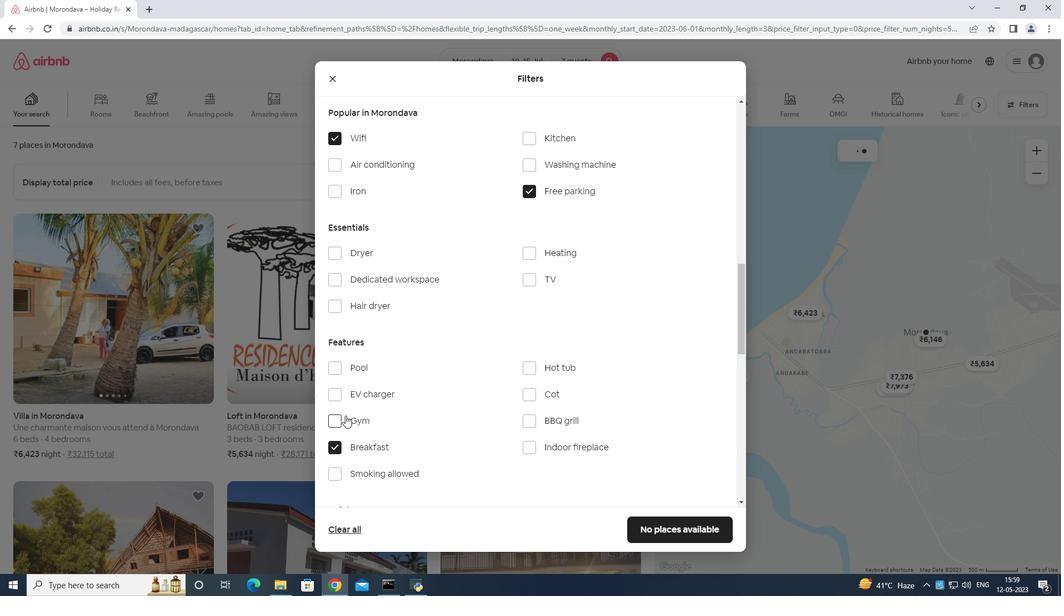 
Action: Mouse pressed left at (336, 419)
Screenshot: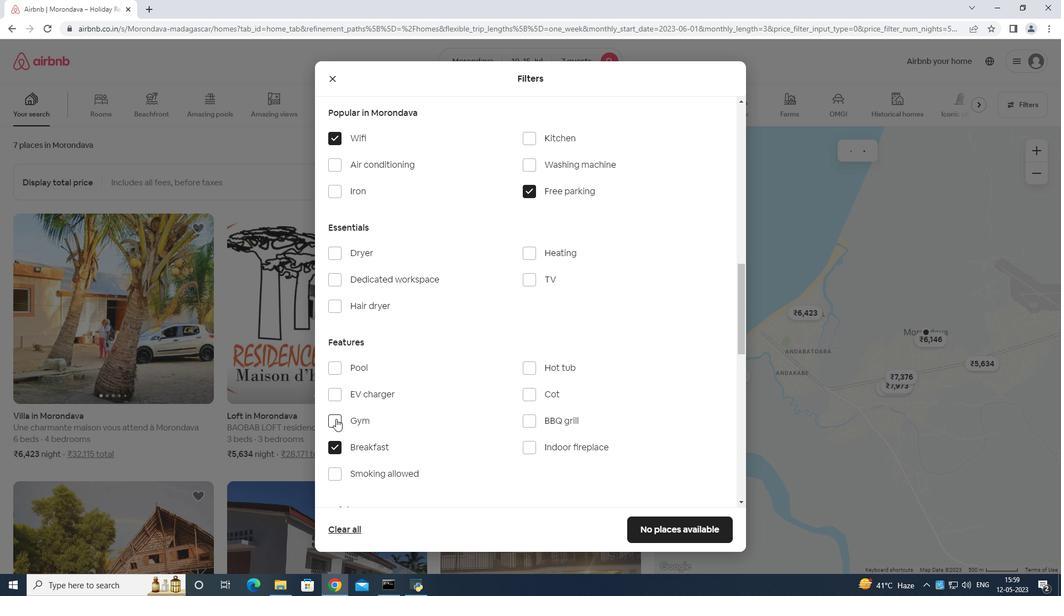 
Action: Mouse moved to (532, 275)
Screenshot: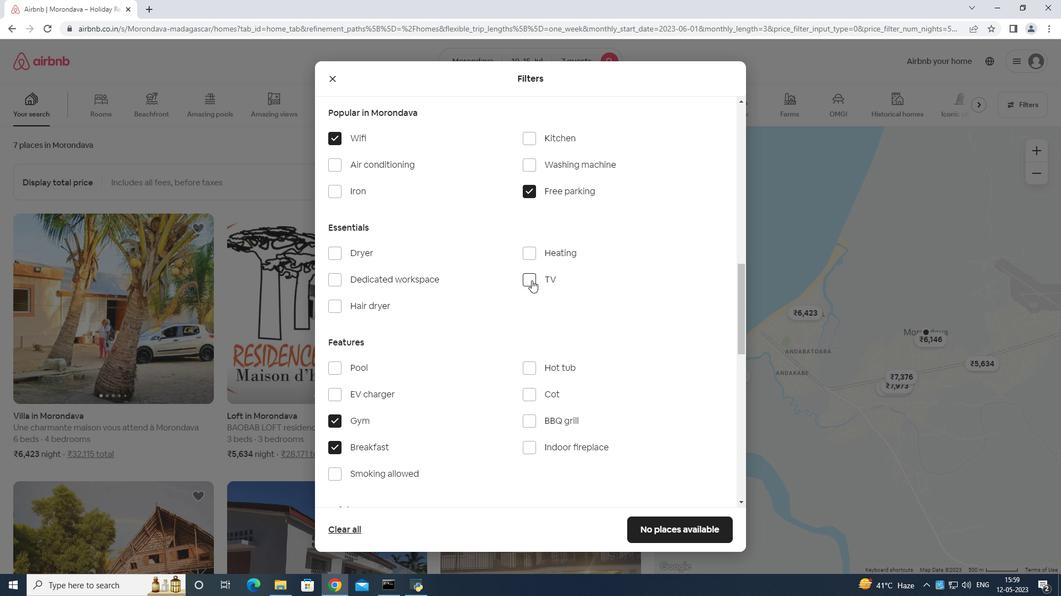 
Action: Mouse pressed left at (532, 275)
Screenshot: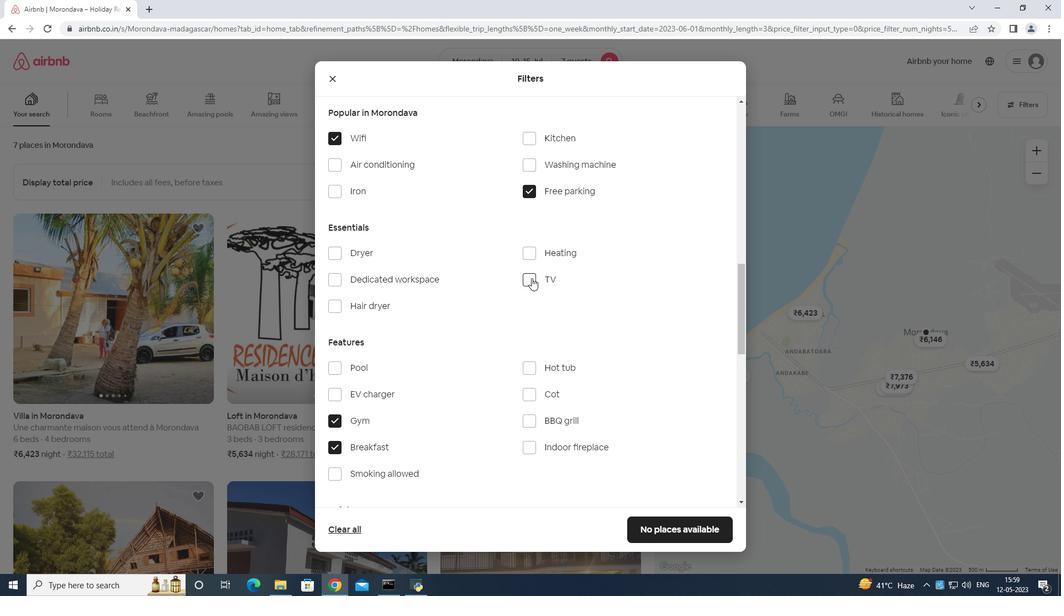 
Action: Mouse moved to (537, 275)
Screenshot: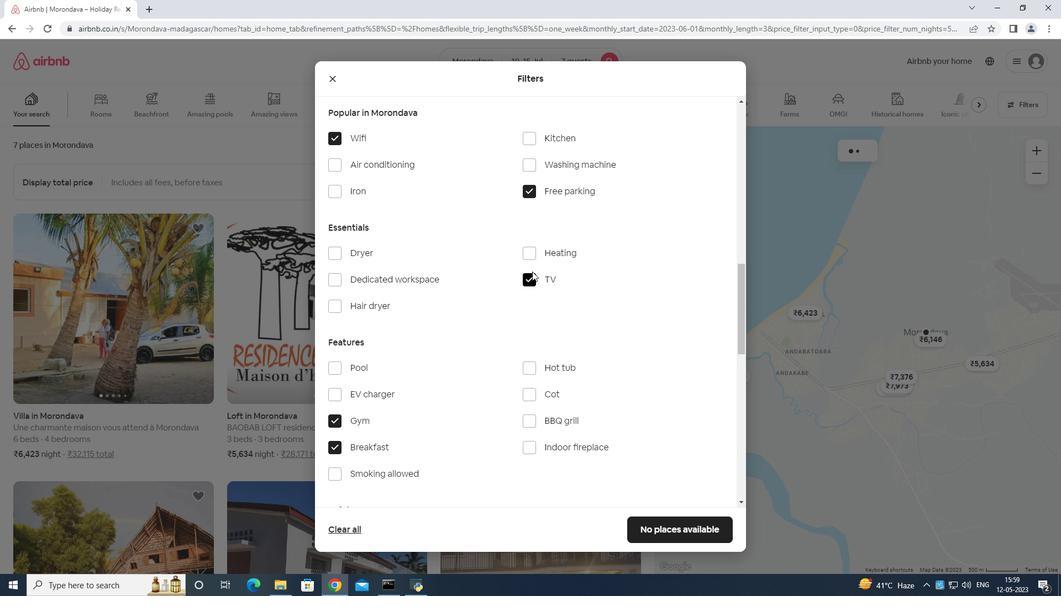 
Action: Mouse scrolled (537, 275) with delta (0, 0)
Screenshot: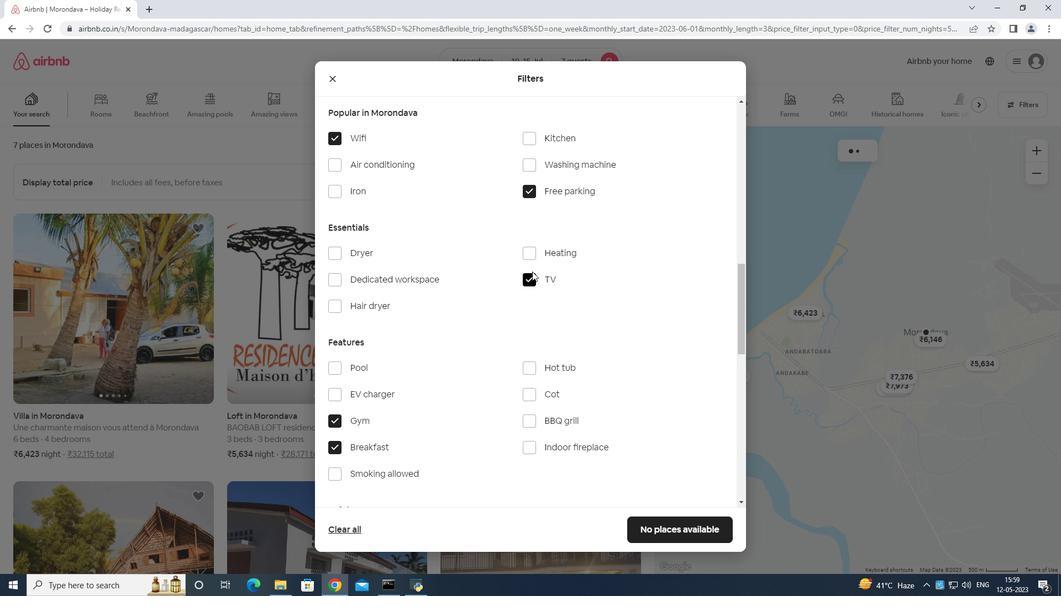 
Action: Mouse moved to (537, 283)
Screenshot: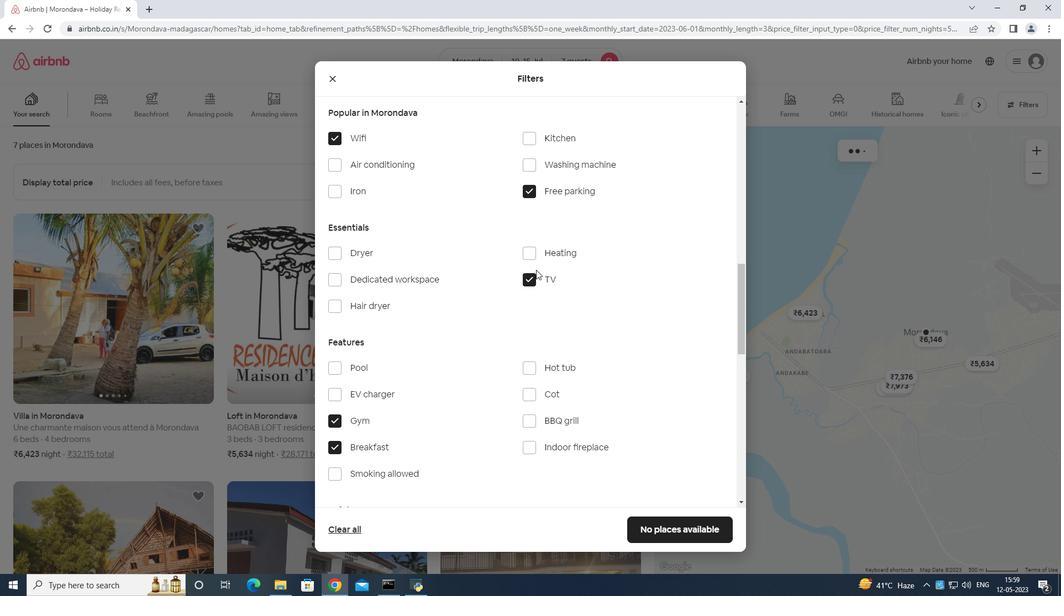 
Action: Mouse scrolled (537, 282) with delta (0, 0)
Screenshot: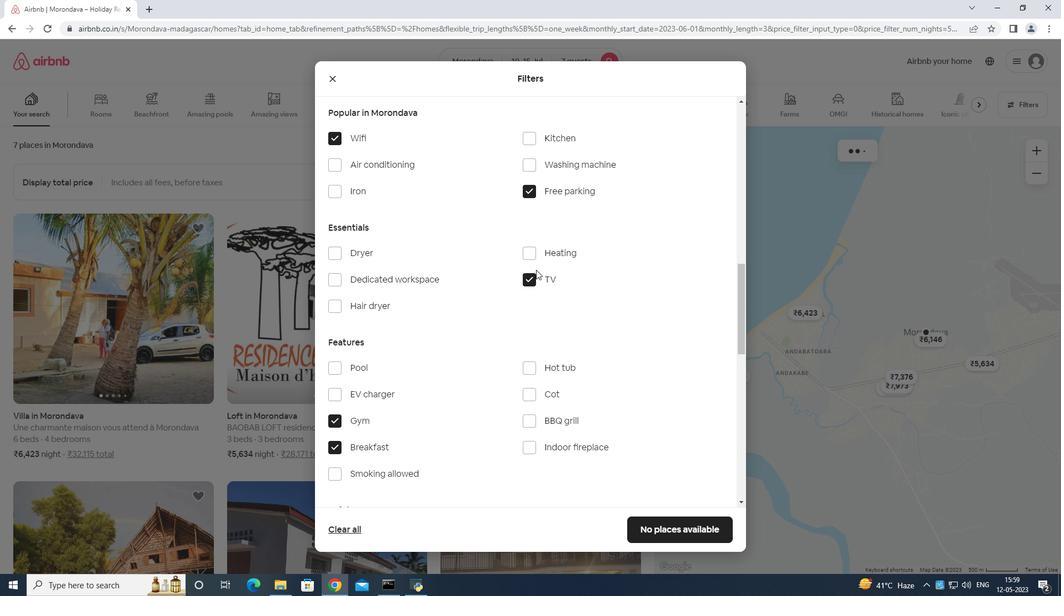 
Action: Mouse moved to (537, 285)
Screenshot: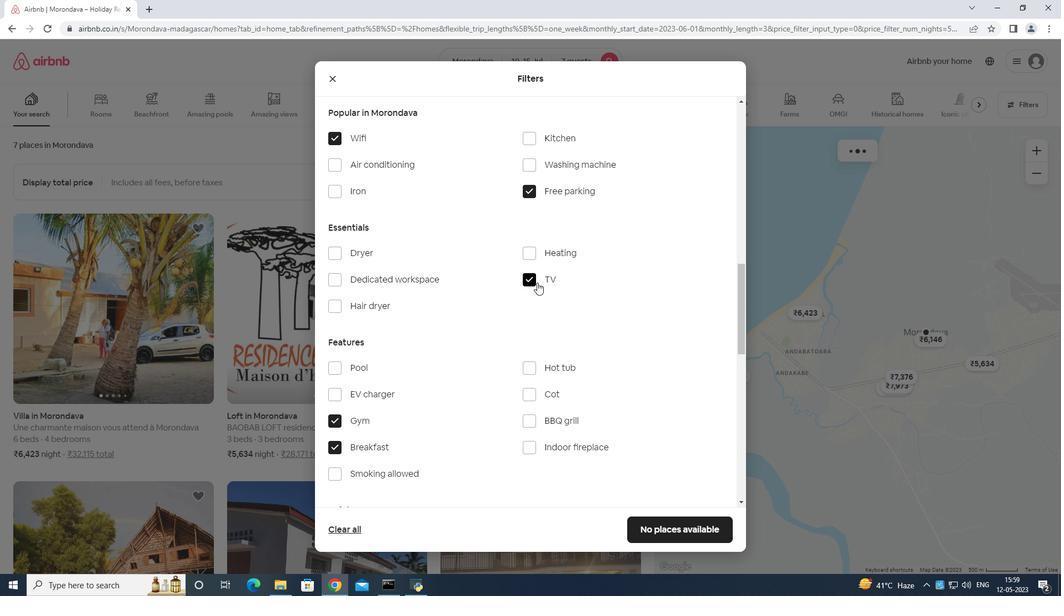 
Action: Mouse scrolled (537, 284) with delta (0, 0)
Screenshot: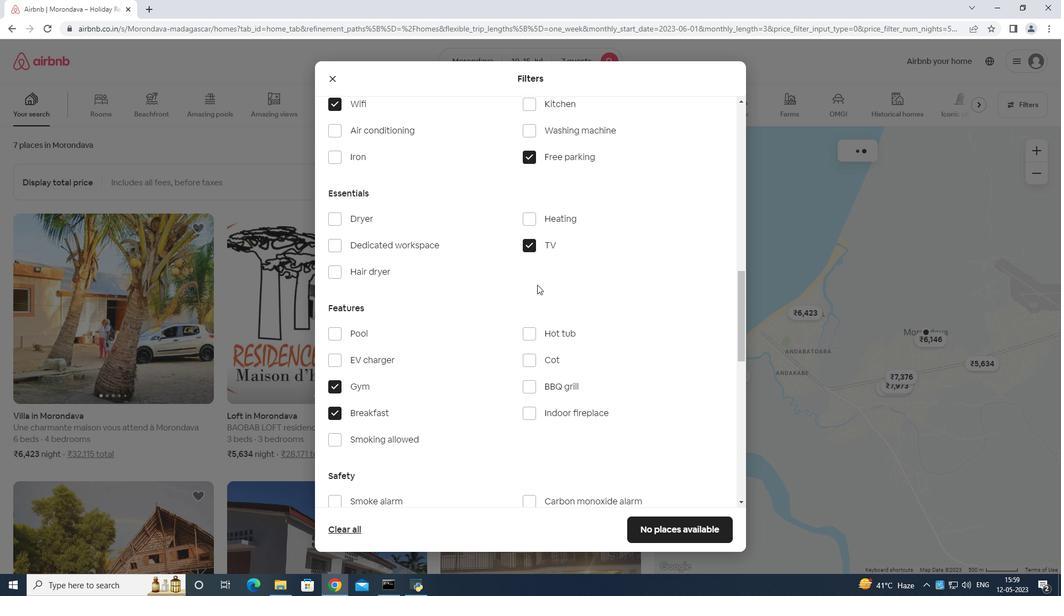 
Action: Mouse scrolled (537, 284) with delta (0, 0)
Screenshot: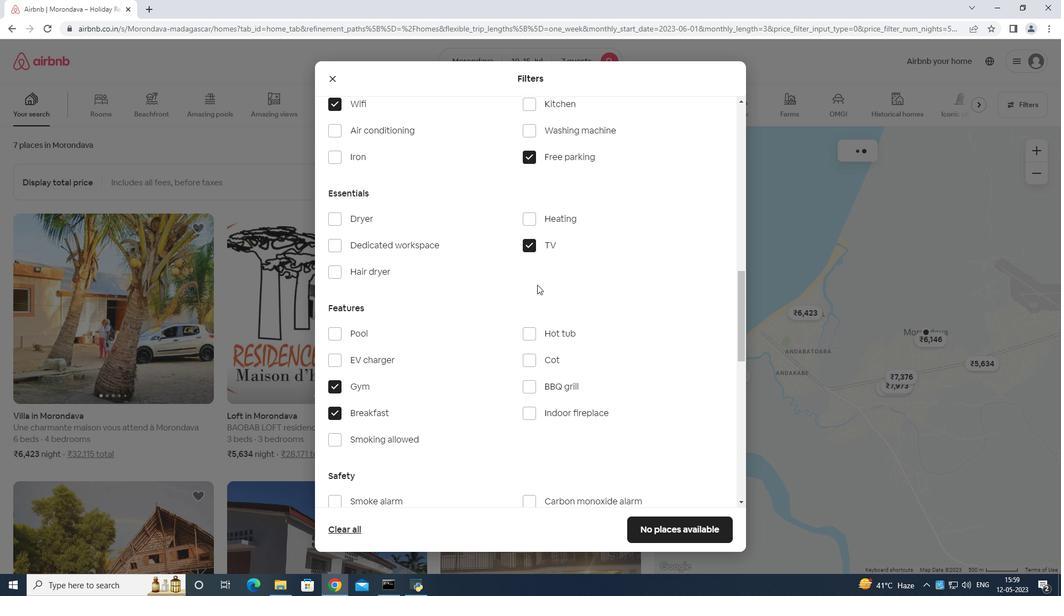 
Action: Mouse scrolled (537, 284) with delta (0, 0)
Screenshot: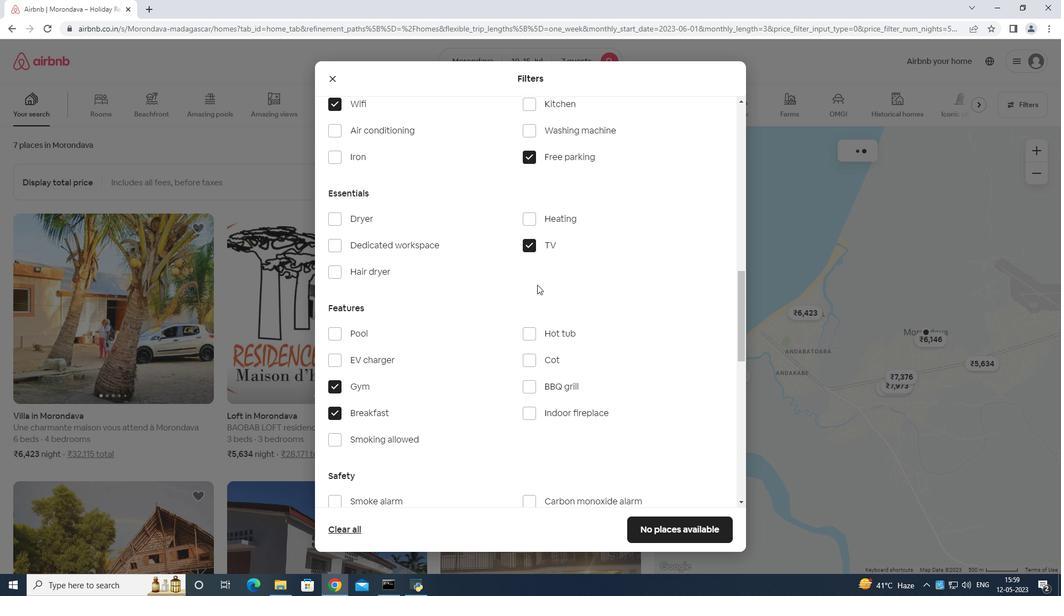 
Action: Mouse scrolled (537, 284) with delta (0, 0)
Screenshot: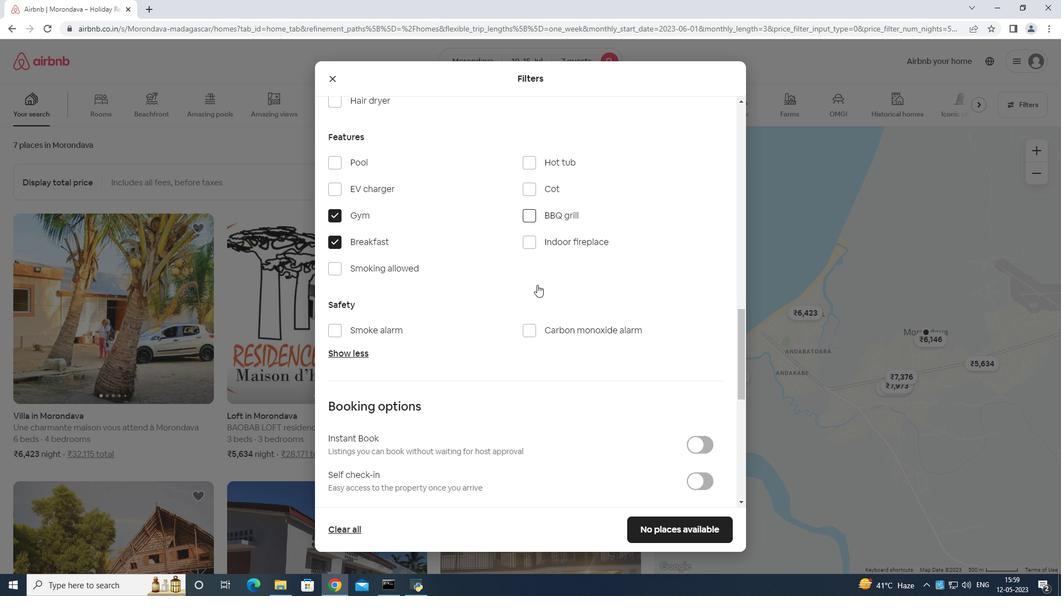 
Action: Mouse moved to (706, 357)
Screenshot: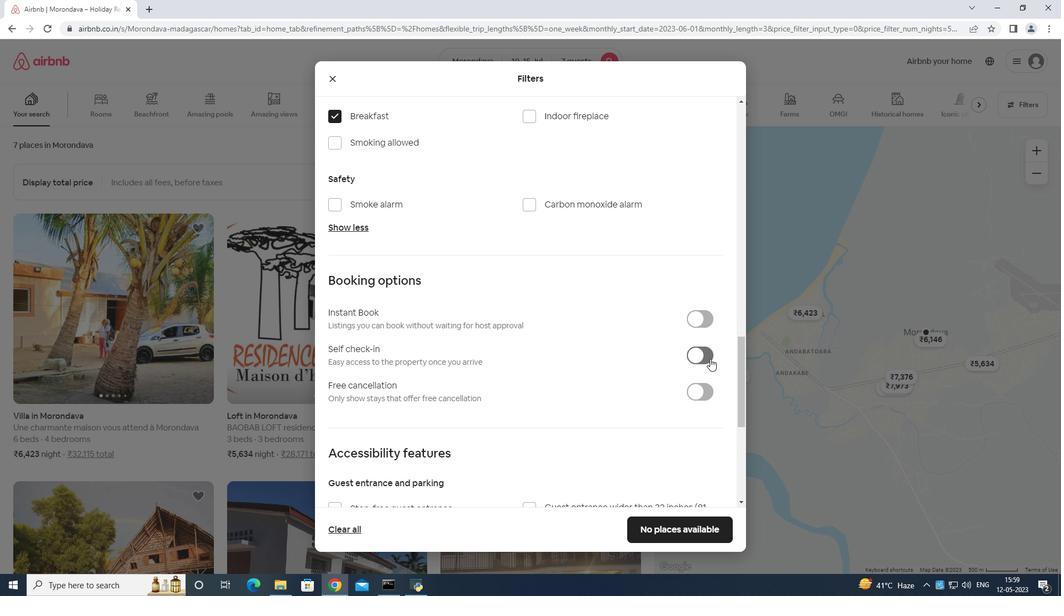 
Action: Mouse pressed left at (706, 357)
Screenshot: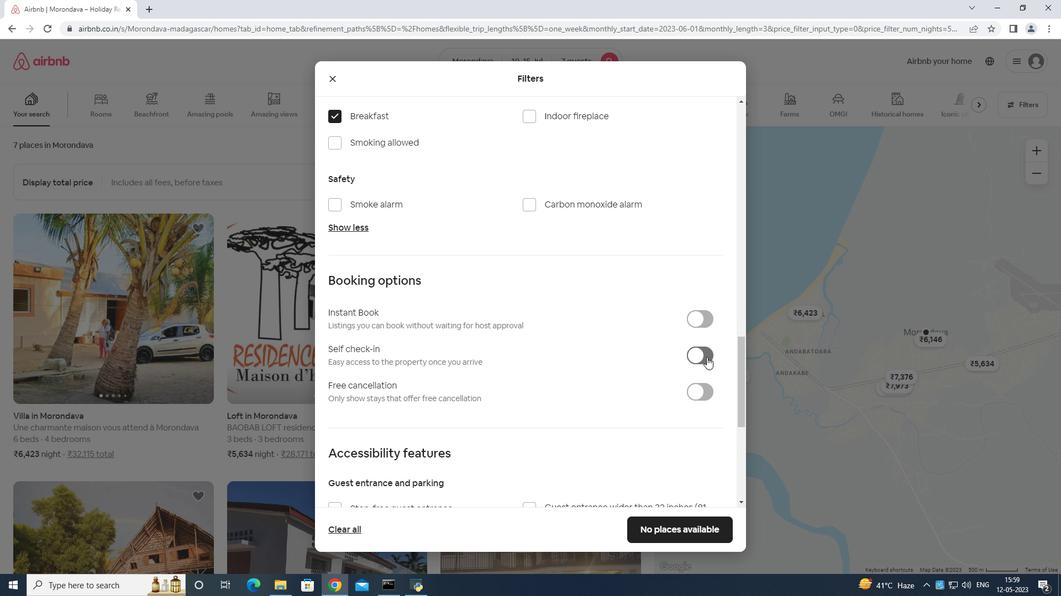 
Action: Mouse moved to (701, 345)
Screenshot: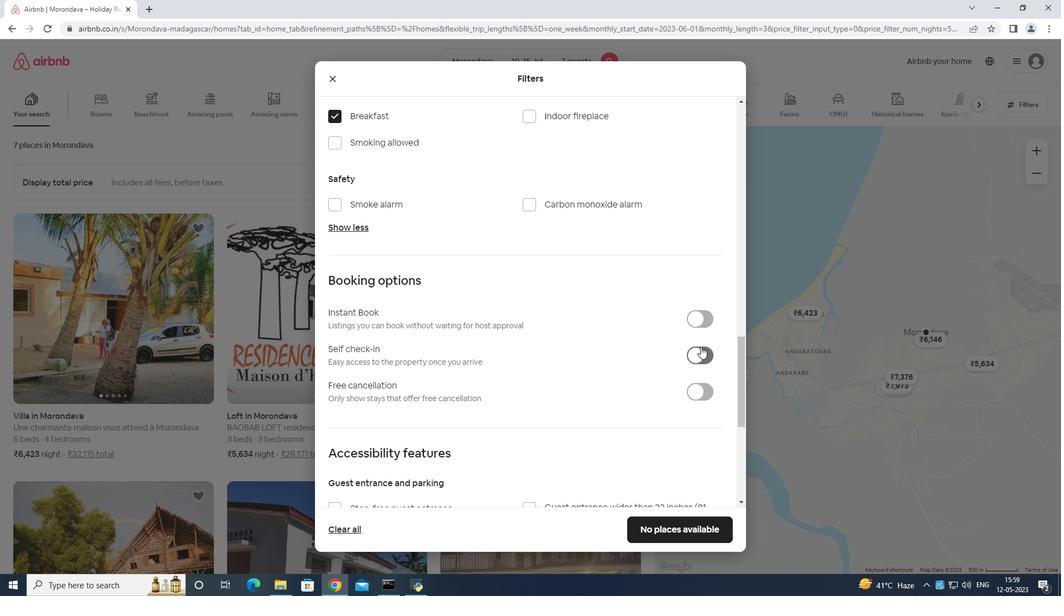 
Action: Mouse scrolled (701, 344) with delta (0, 0)
Screenshot: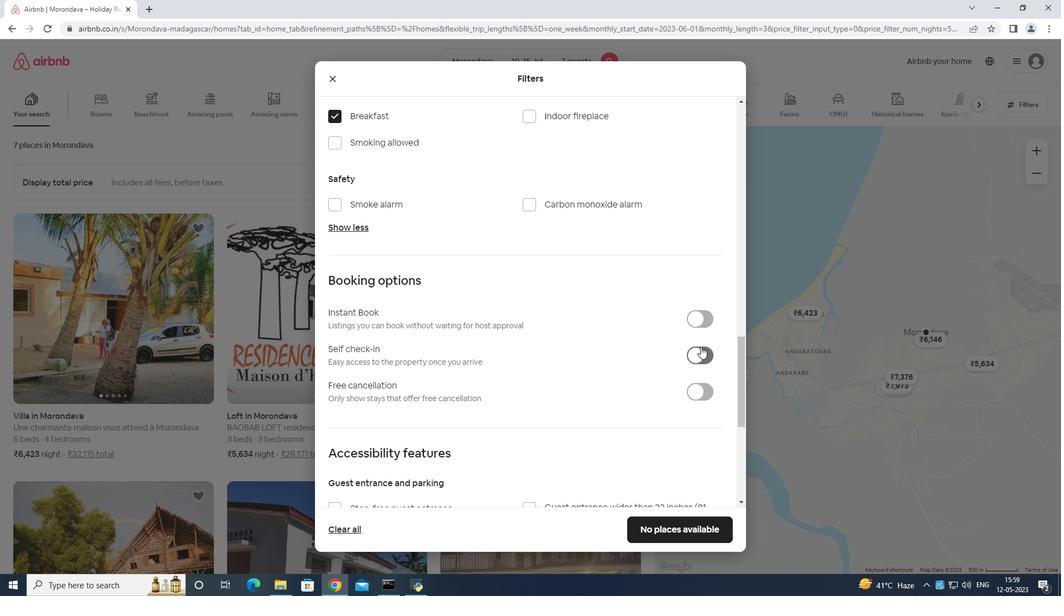 
Action: Mouse moved to (701, 347)
Screenshot: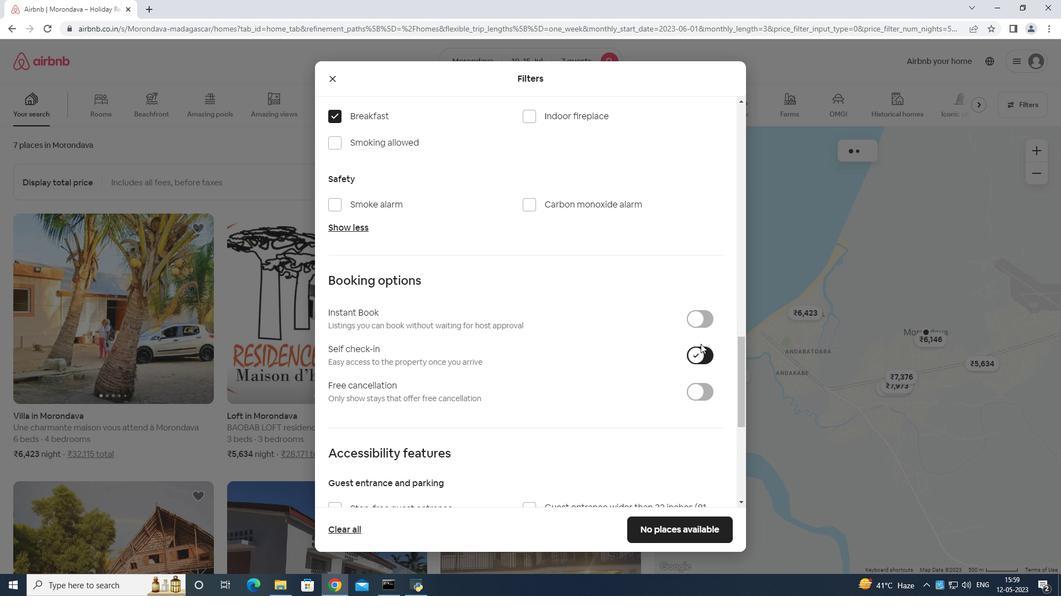 
Action: Mouse scrolled (701, 347) with delta (0, 0)
Screenshot: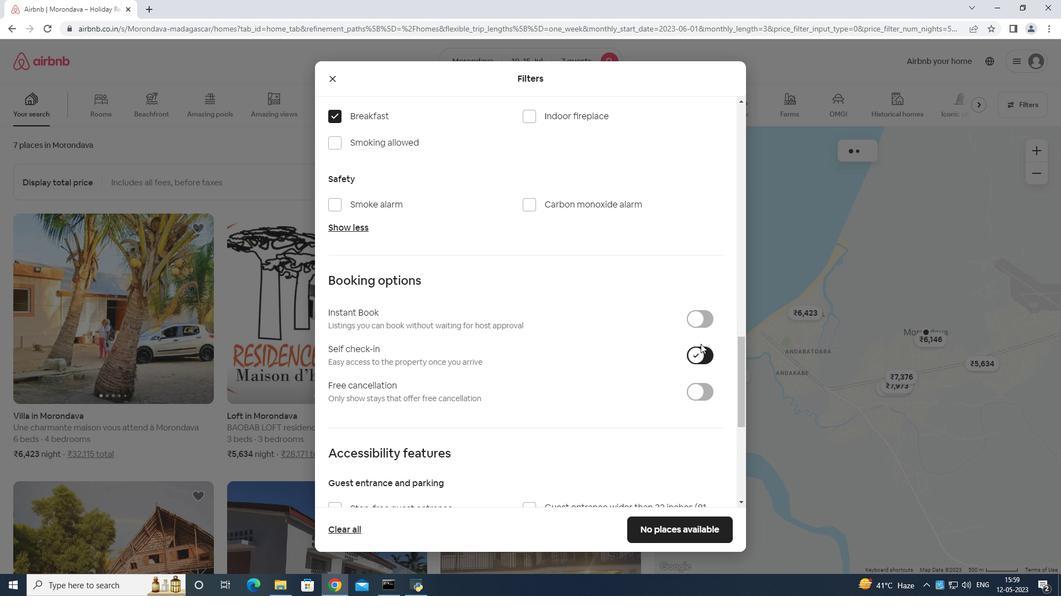 
Action: Mouse moved to (701, 348)
Screenshot: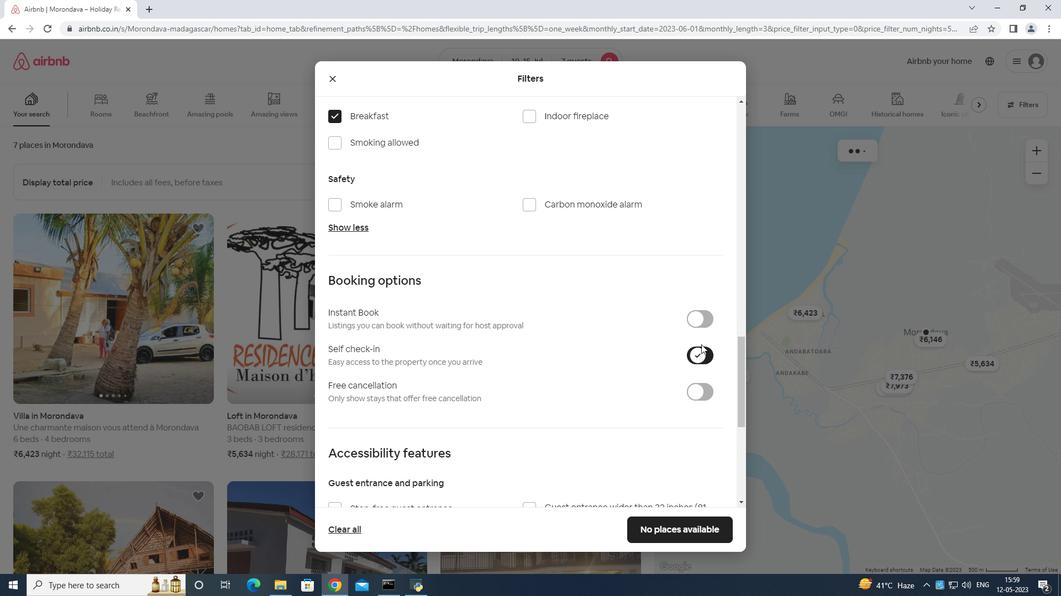 
Action: Mouse scrolled (701, 347) with delta (0, 0)
Screenshot: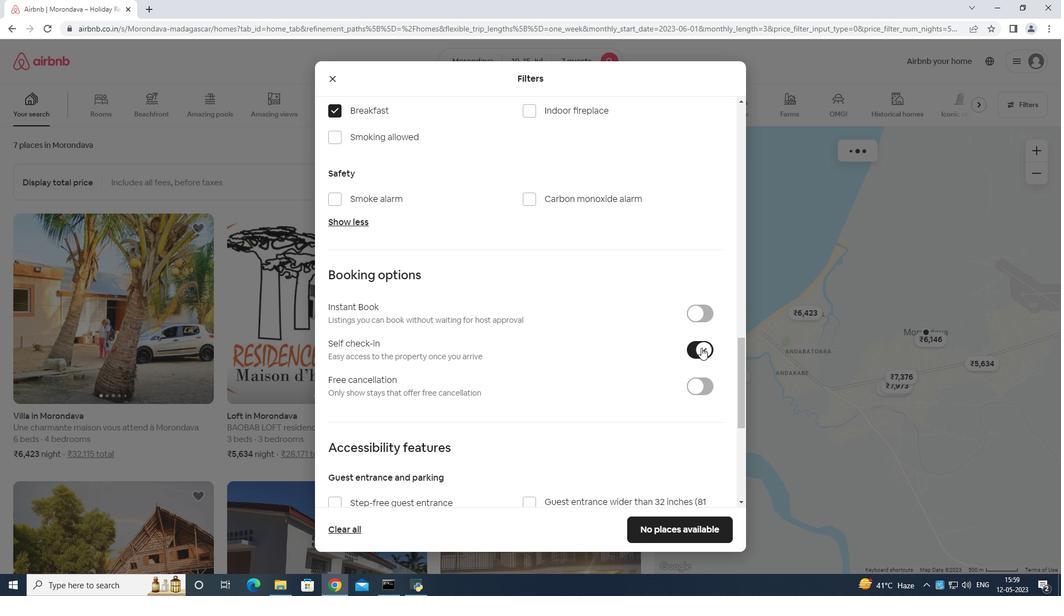 
Action: Mouse moved to (687, 355)
Screenshot: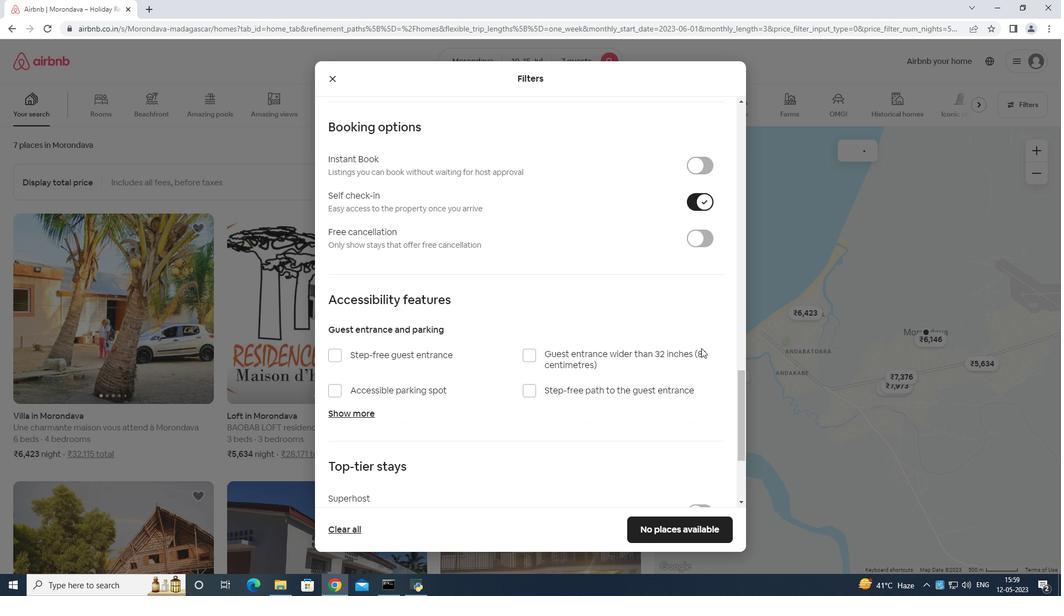 
Action: Mouse scrolled (687, 355) with delta (0, 0)
Screenshot: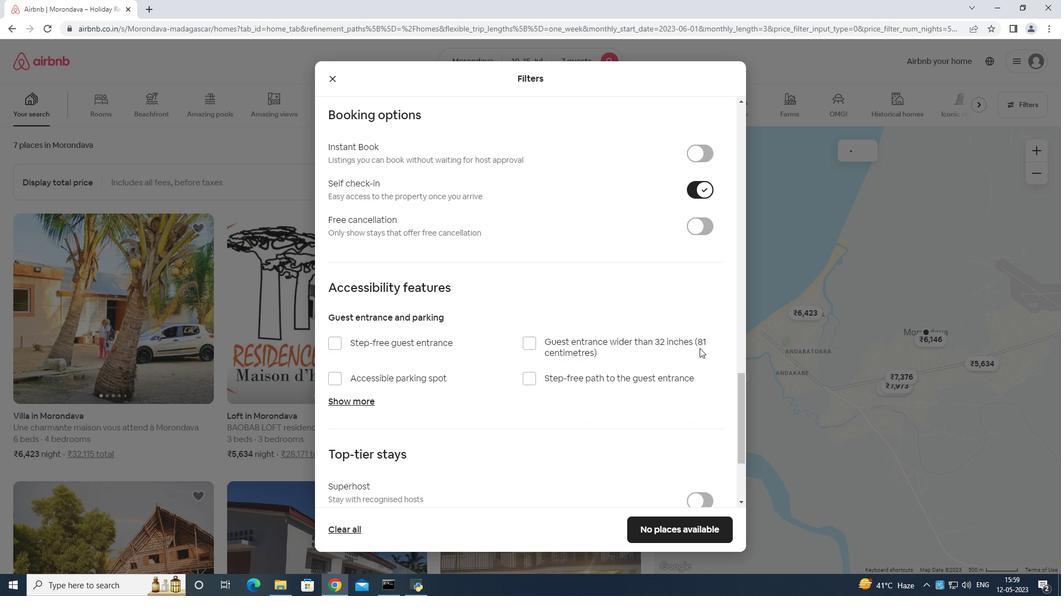 
Action: Mouse moved to (674, 364)
Screenshot: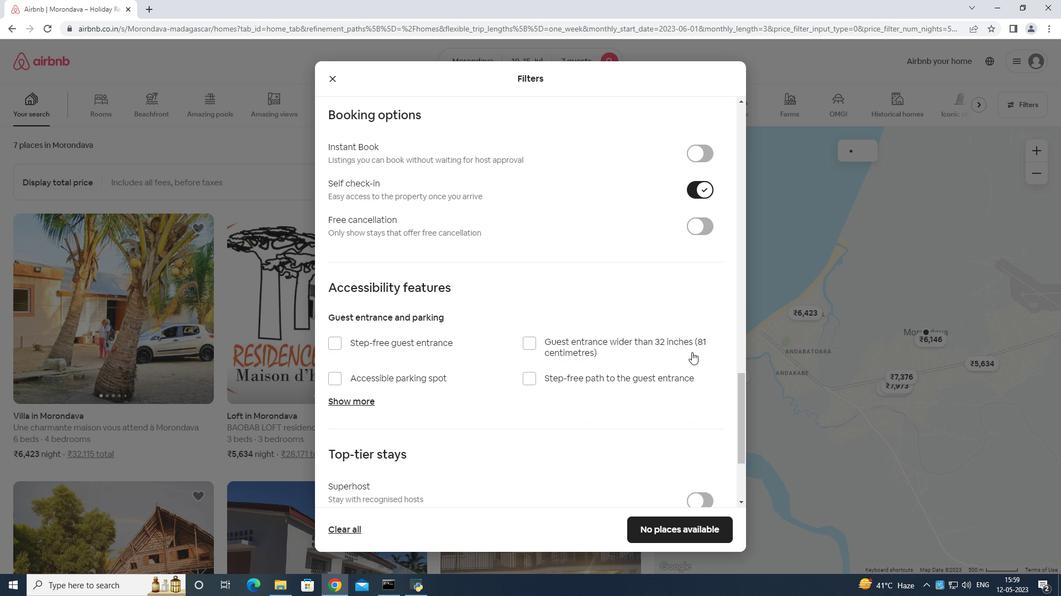 
Action: Mouse scrolled (674, 364) with delta (0, 0)
Screenshot: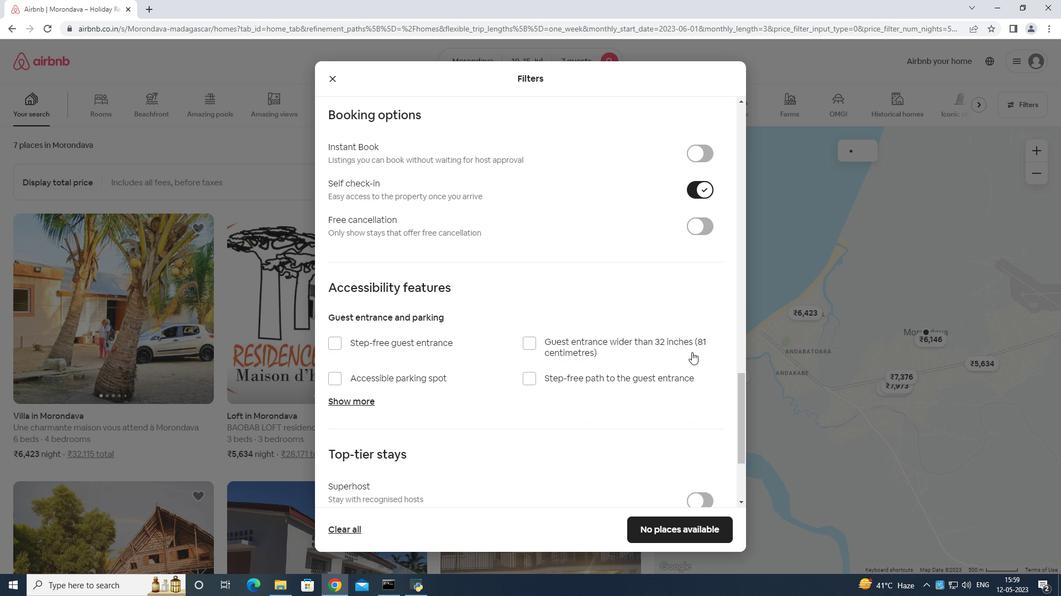 
Action: Mouse moved to (671, 367)
Screenshot: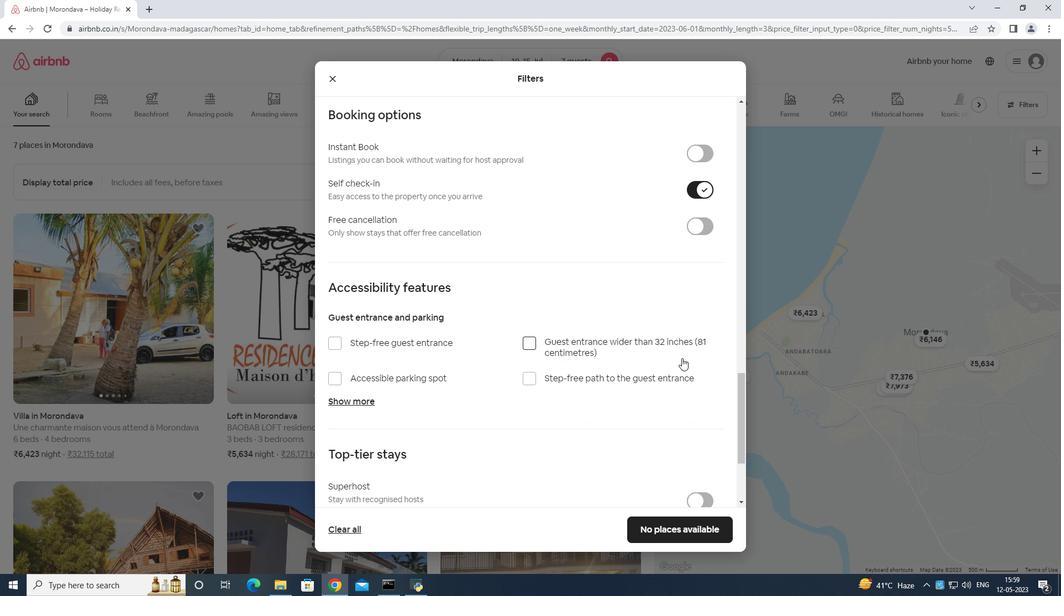 
Action: Mouse scrolled (671, 367) with delta (0, 0)
Screenshot: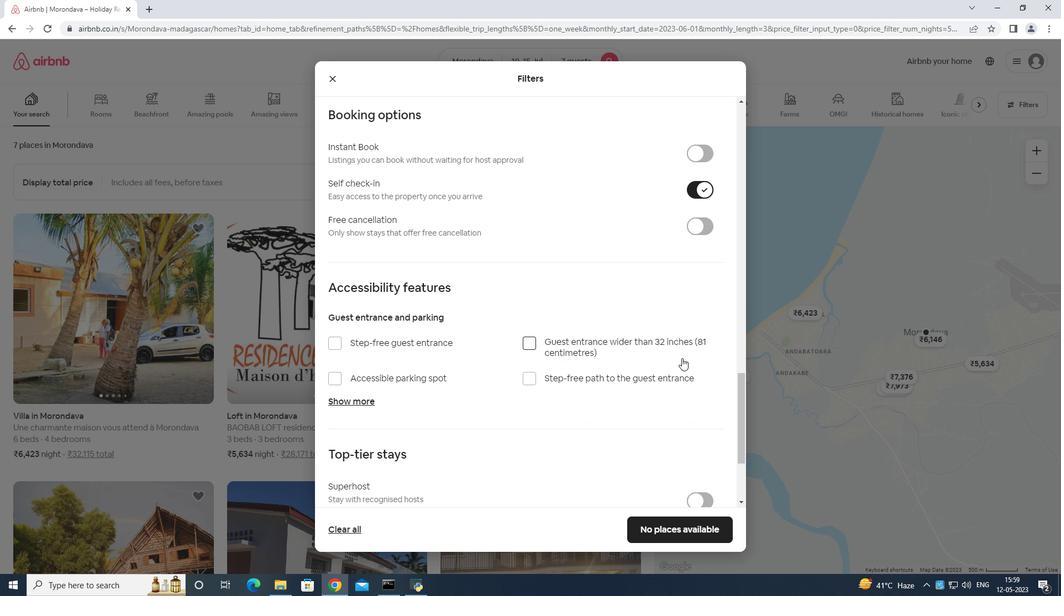 
Action: Mouse moved to (556, 376)
Screenshot: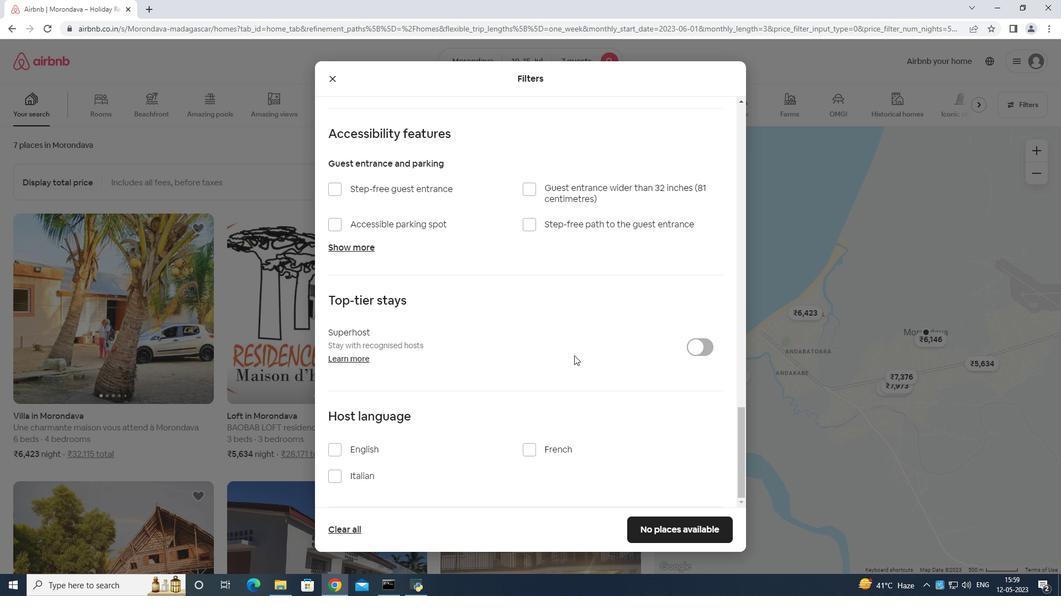 
Action: Mouse scrolled (556, 376) with delta (0, 0)
Screenshot: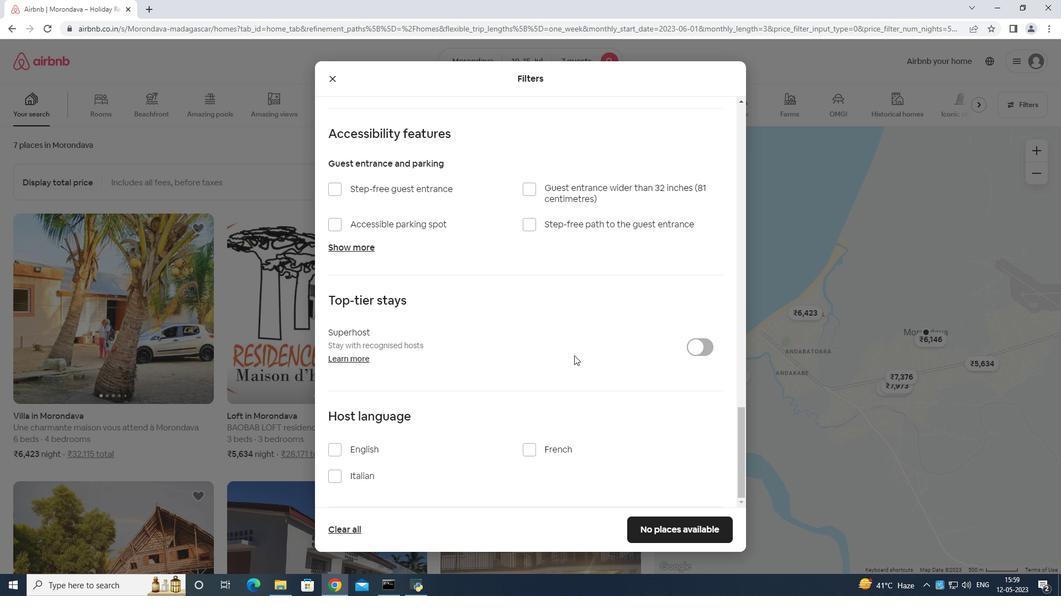 
Action: Mouse moved to (551, 384)
Screenshot: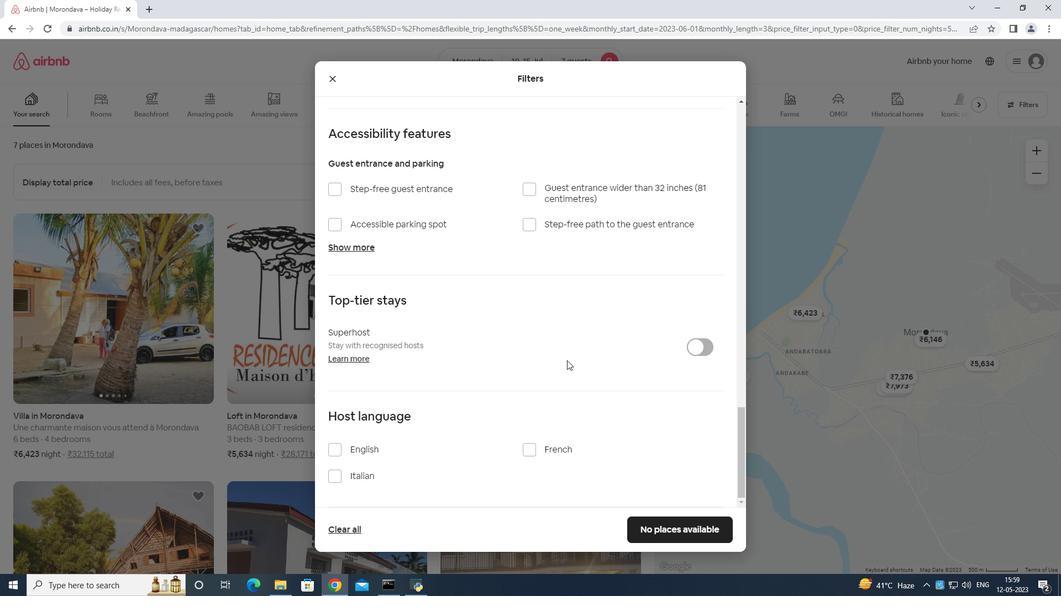 
Action: Mouse scrolled (551, 383) with delta (0, 0)
Screenshot: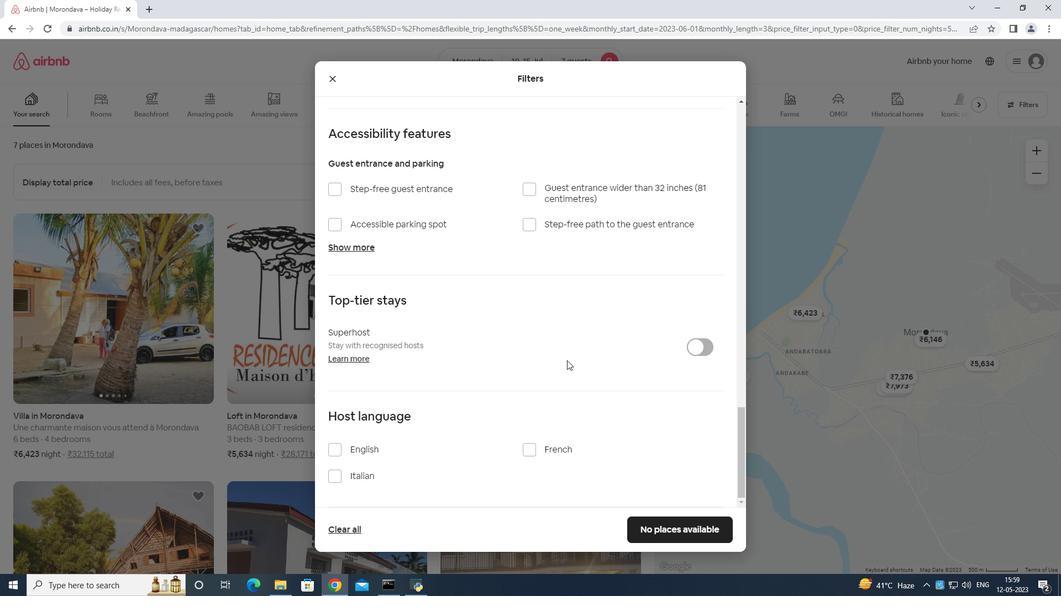 
Action: Mouse moved to (549, 385)
Screenshot: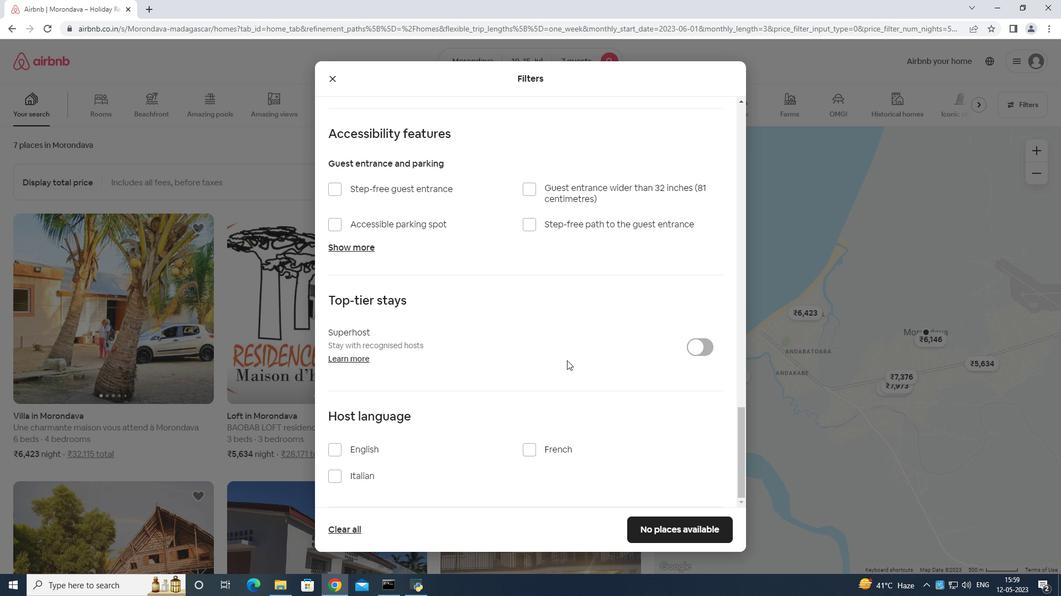 
Action: Mouse scrolled (549, 385) with delta (0, 0)
Screenshot: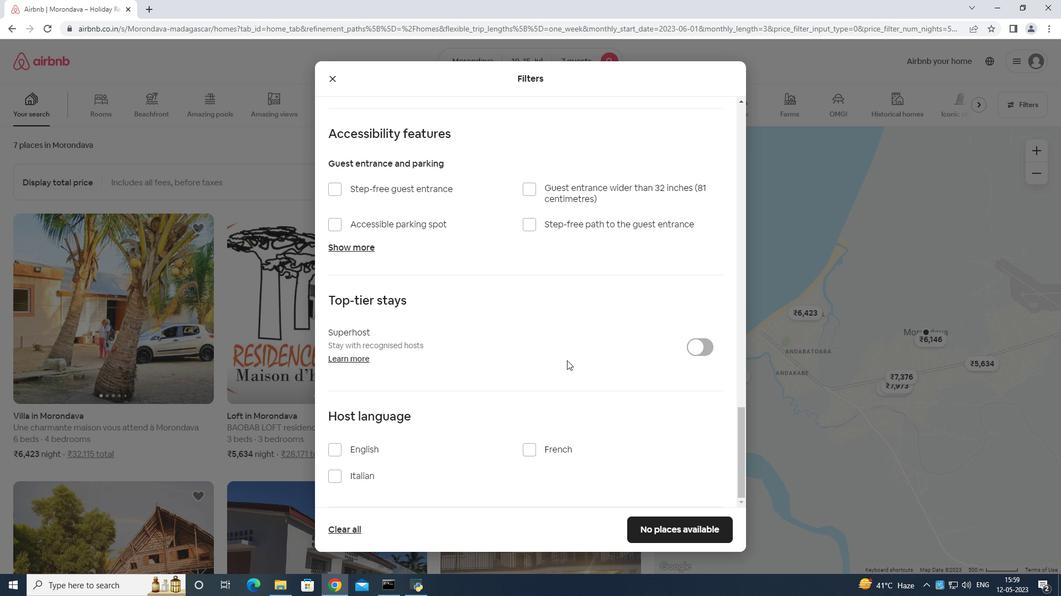 
Action: Mouse moved to (337, 443)
Screenshot: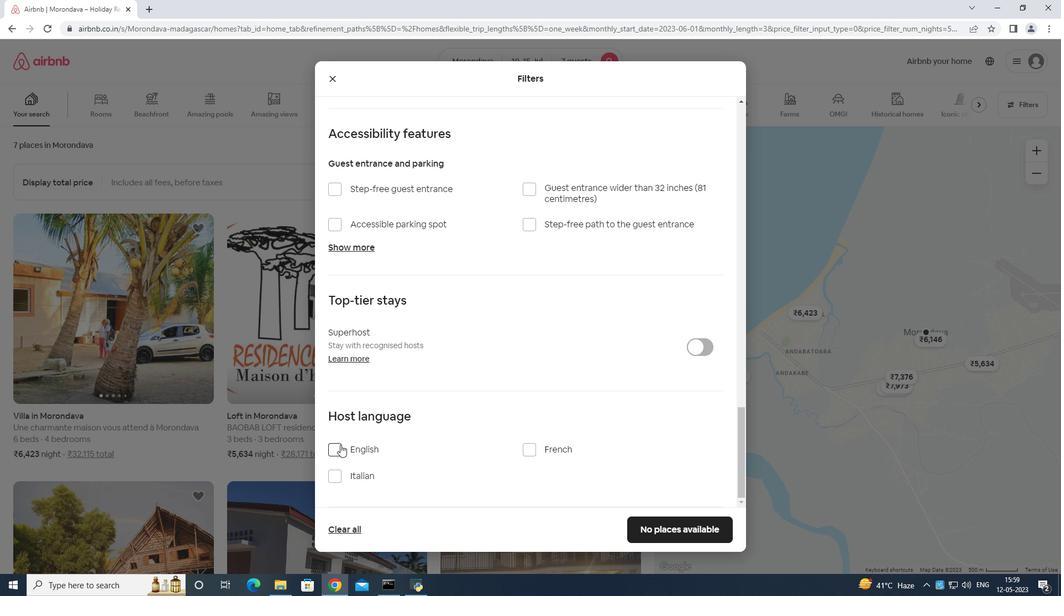 
Action: Mouse pressed left at (337, 443)
Screenshot: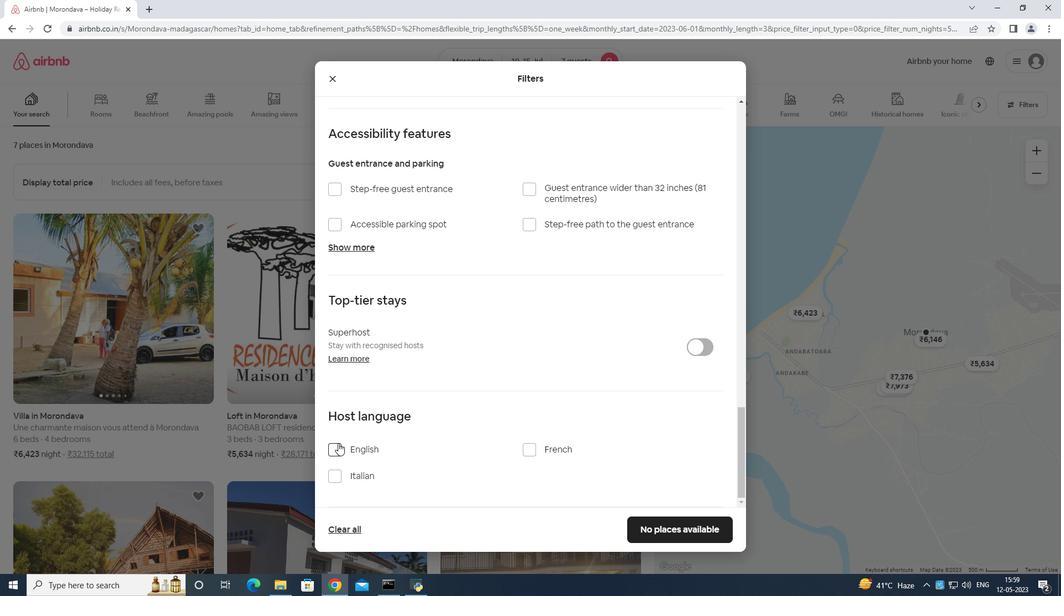 
Action: Mouse moved to (682, 525)
Screenshot: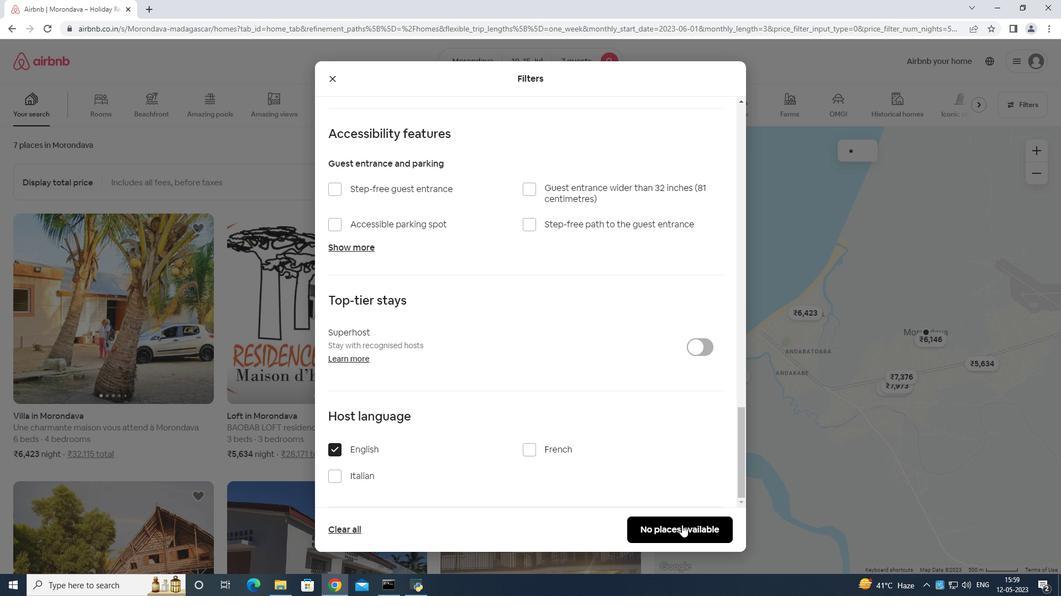 
Action: Mouse pressed left at (682, 525)
Screenshot: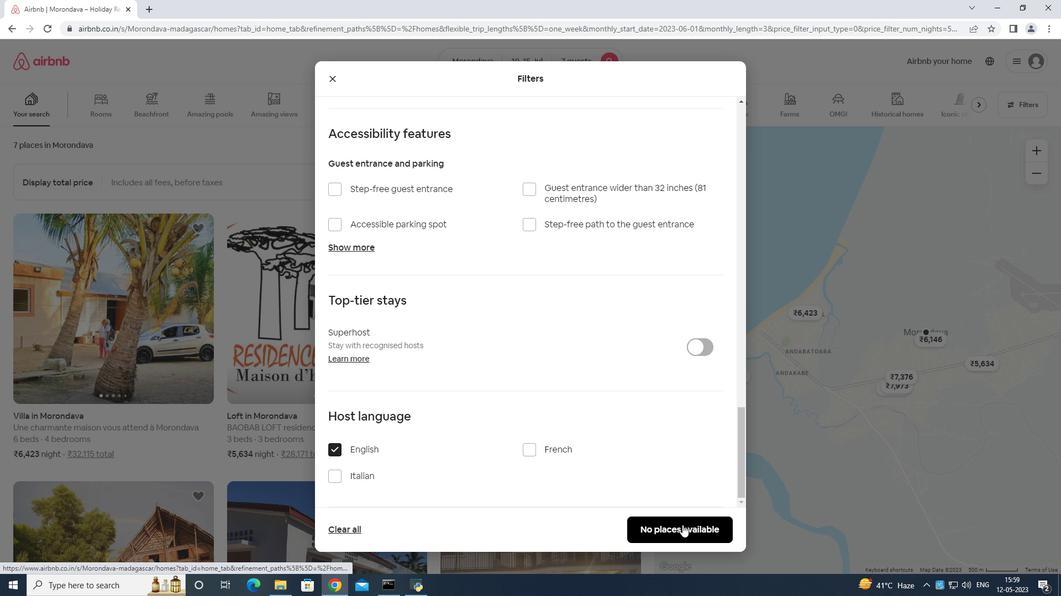 
Action: Mouse moved to (684, 524)
Screenshot: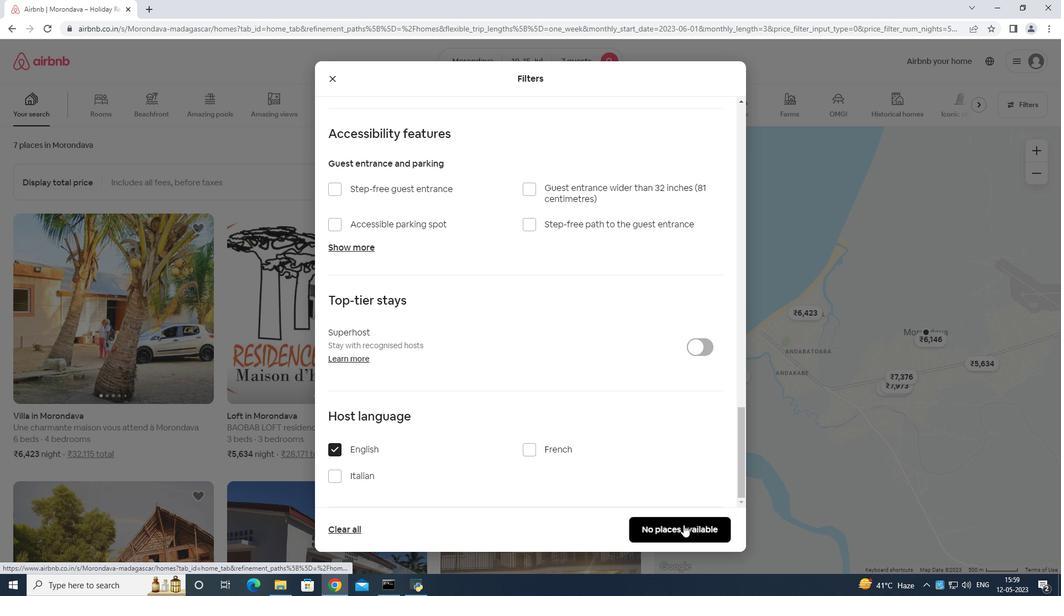 
